 Task: Look for space in Senador Canedo, Brazil from 21st June, 2023 to 29th June, 2023 for 4 adults in price range Rs.7000 to Rs.12000. Place can be entire place with 2 bedrooms having 2 beds and 2 bathrooms. Property type can be house, flat, guest house. Amenities needed are: washing machine. Booking option can be shelf check-in. Required host language is Spanish.
Action: Mouse moved to (351, 176)
Screenshot: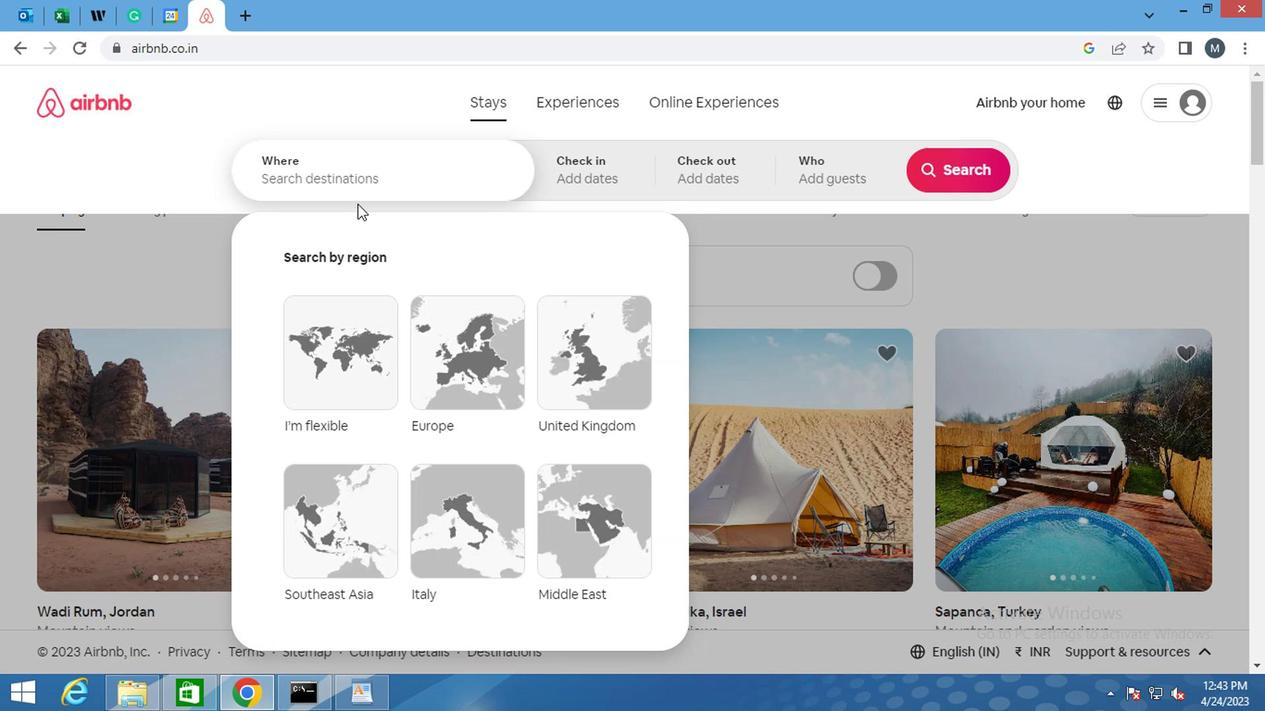 
Action: Mouse pressed left at (351, 176)
Screenshot: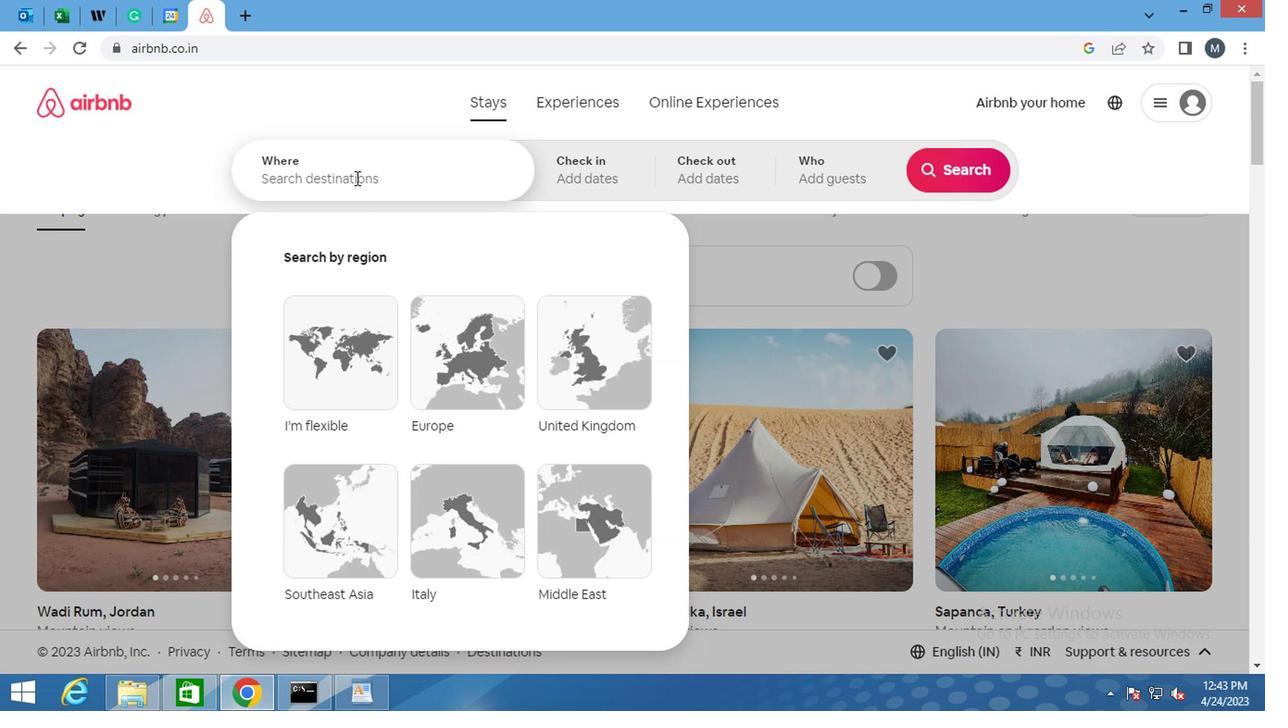 
Action: Mouse moved to (347, 177)
Screenshot: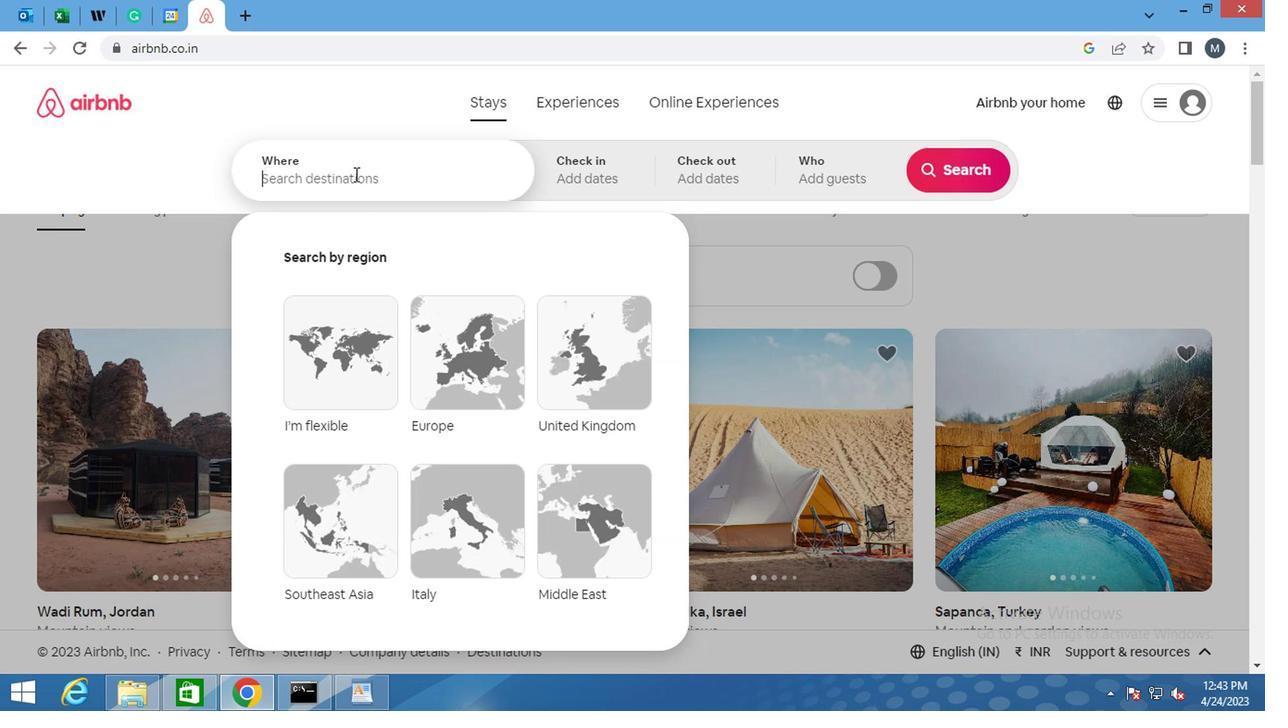 
Action: Key pressed <Key.shift>SENADOR<Key.space><Key.shift>CANEDO,<Key.space><Key.shift>BRAZIL<Key.enter>
Screenshot: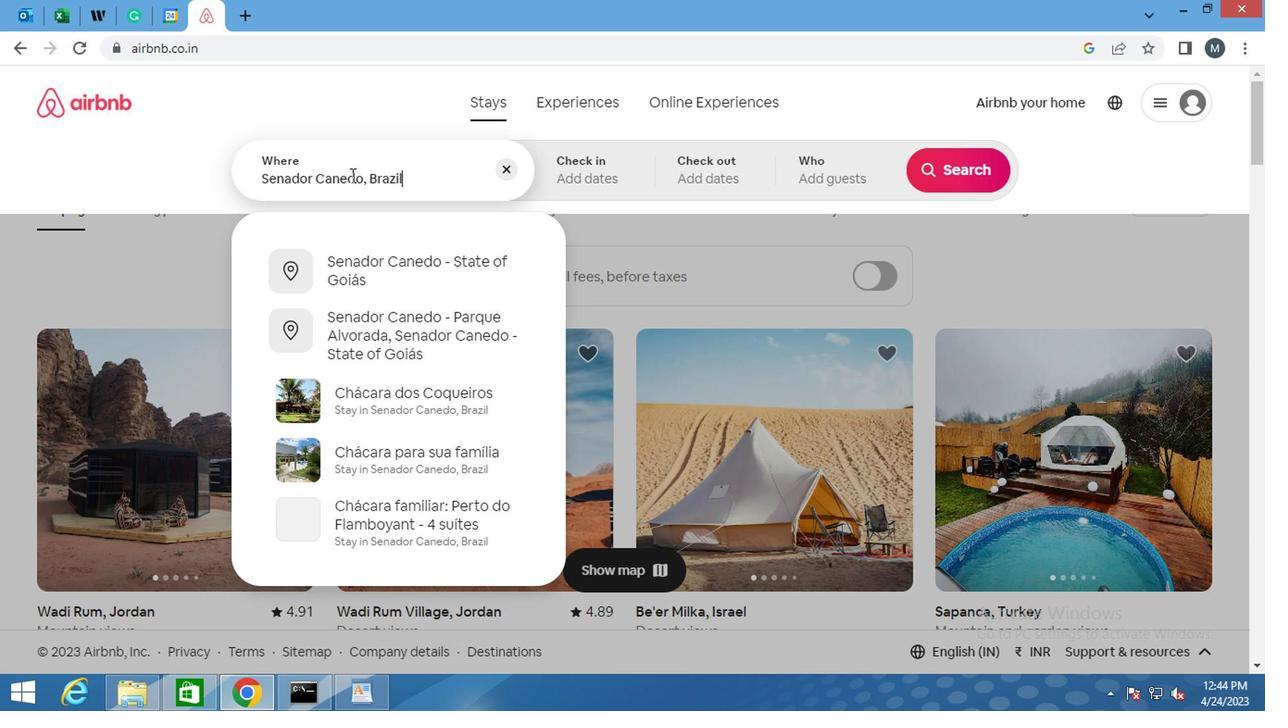 
Action: Mouse moved to (944, 317)
Screenshot: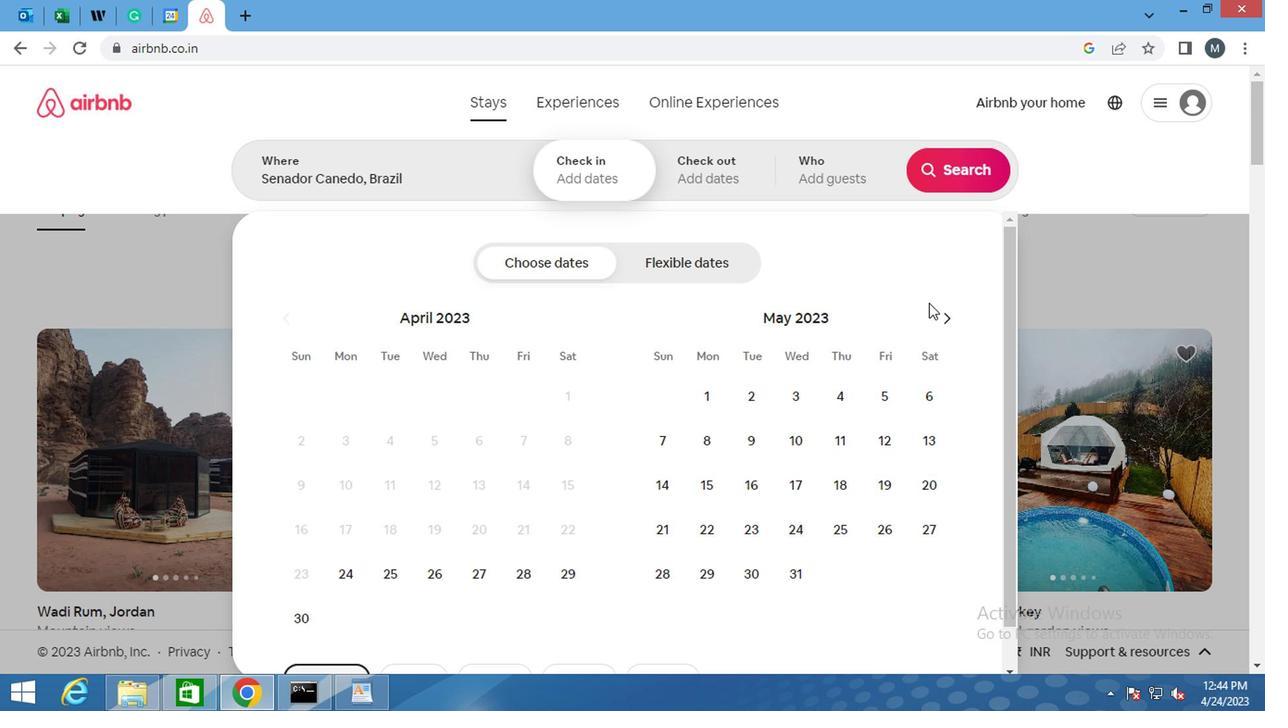 
Action: Mouse pressed left at (944, 317)
Screenshot: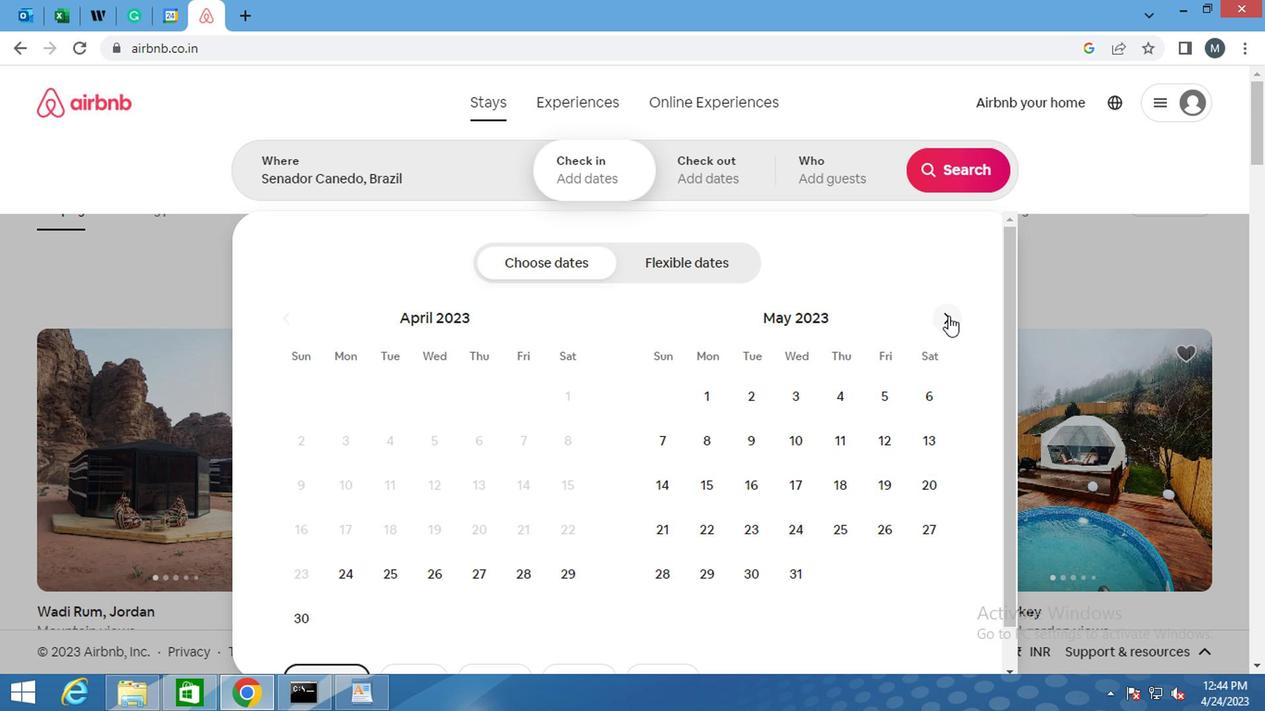 
Action: Mouse moved to (943, 316)
Screenshot: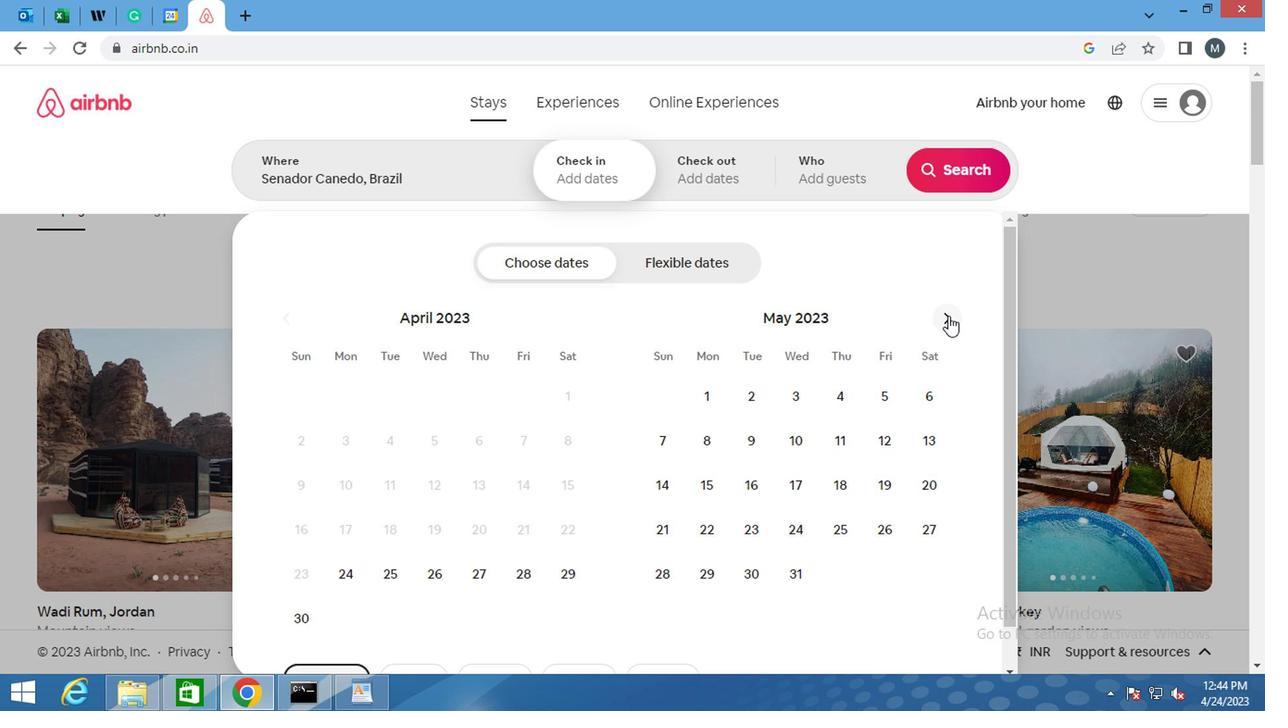 
Action: Mouse pressed left at (943, 316)
Screenshot: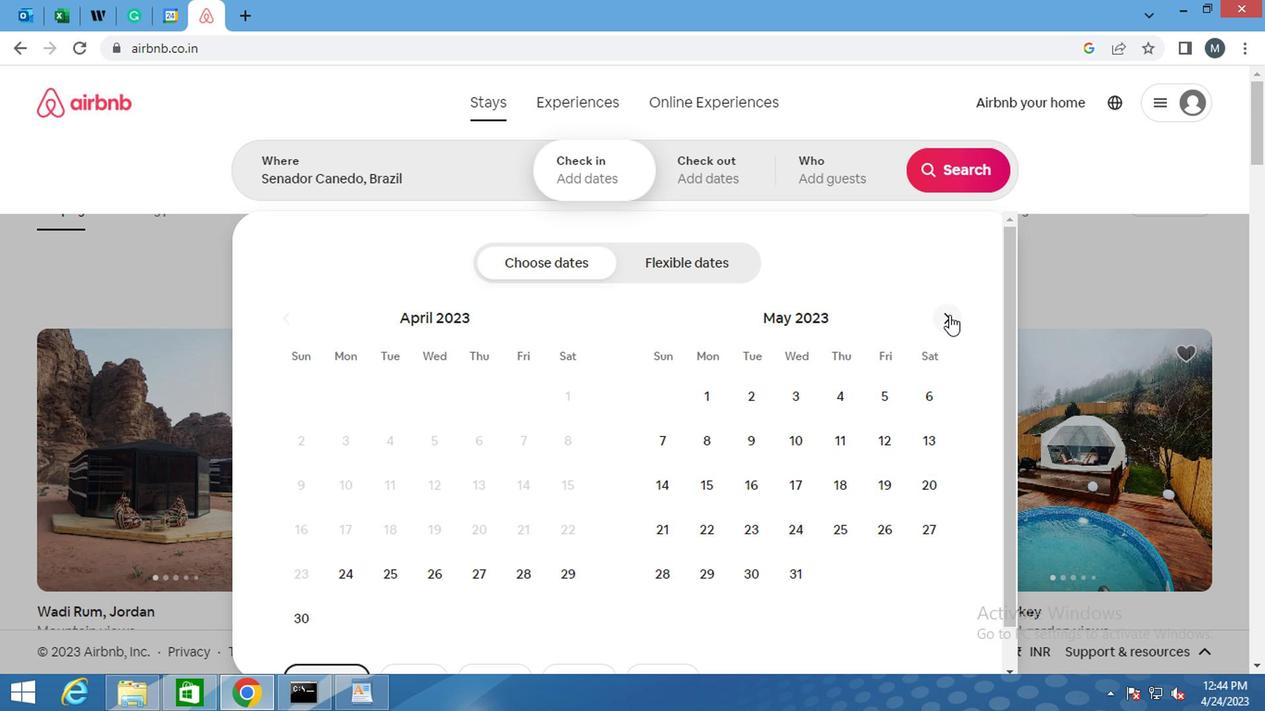 
Action: Mouse moved to (420, 526)
Screenshot: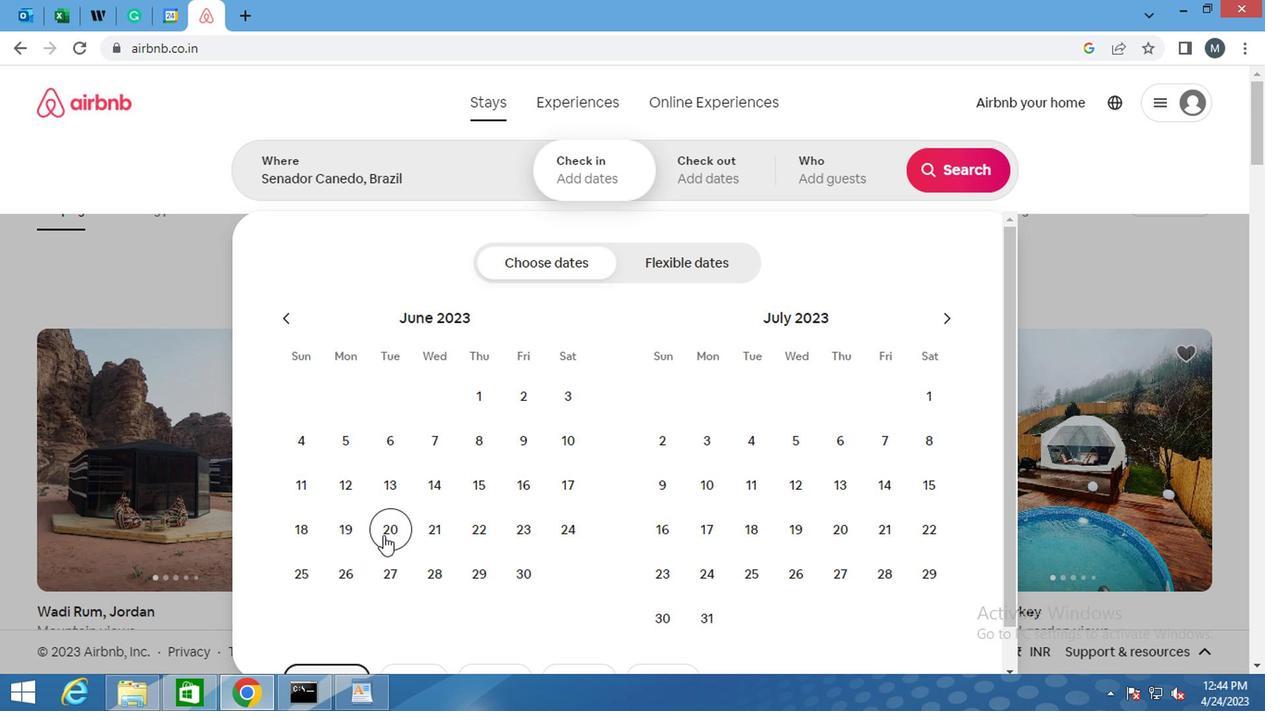 
Action: Mouse pressed left at (420, 526)
Screenshot: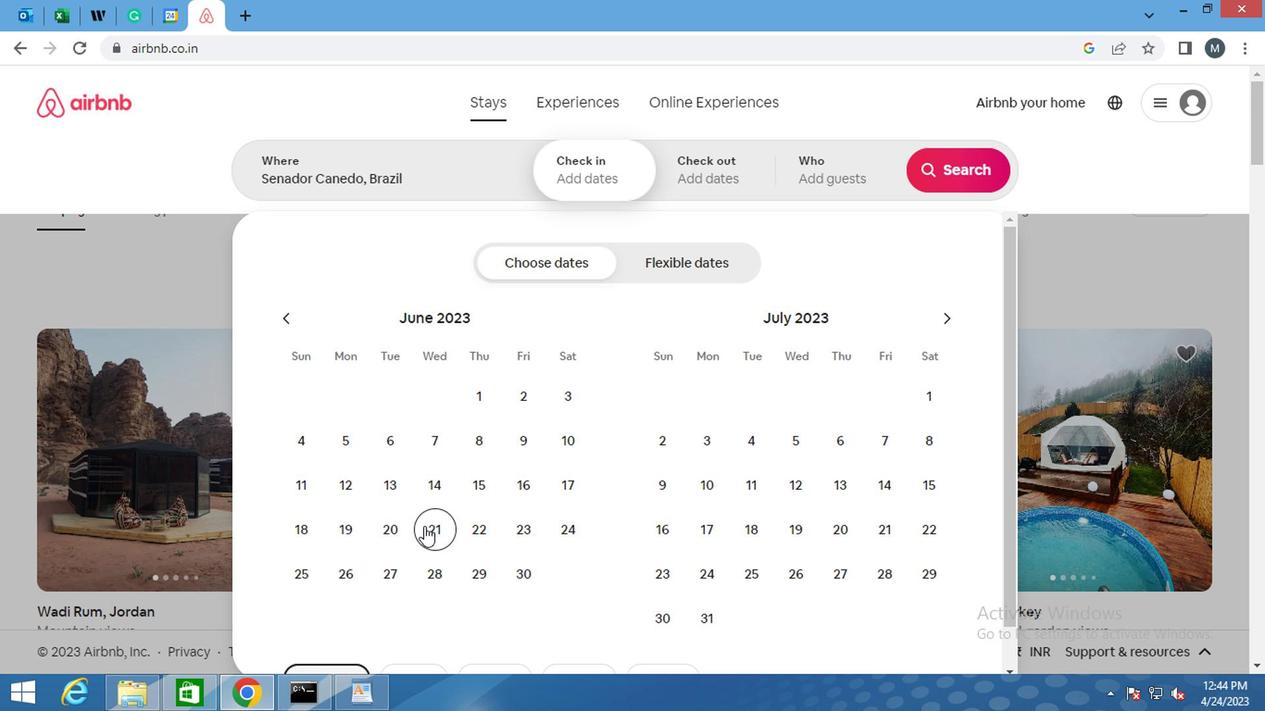 
Action: Mouse moved to (464, 576)
Screenshot: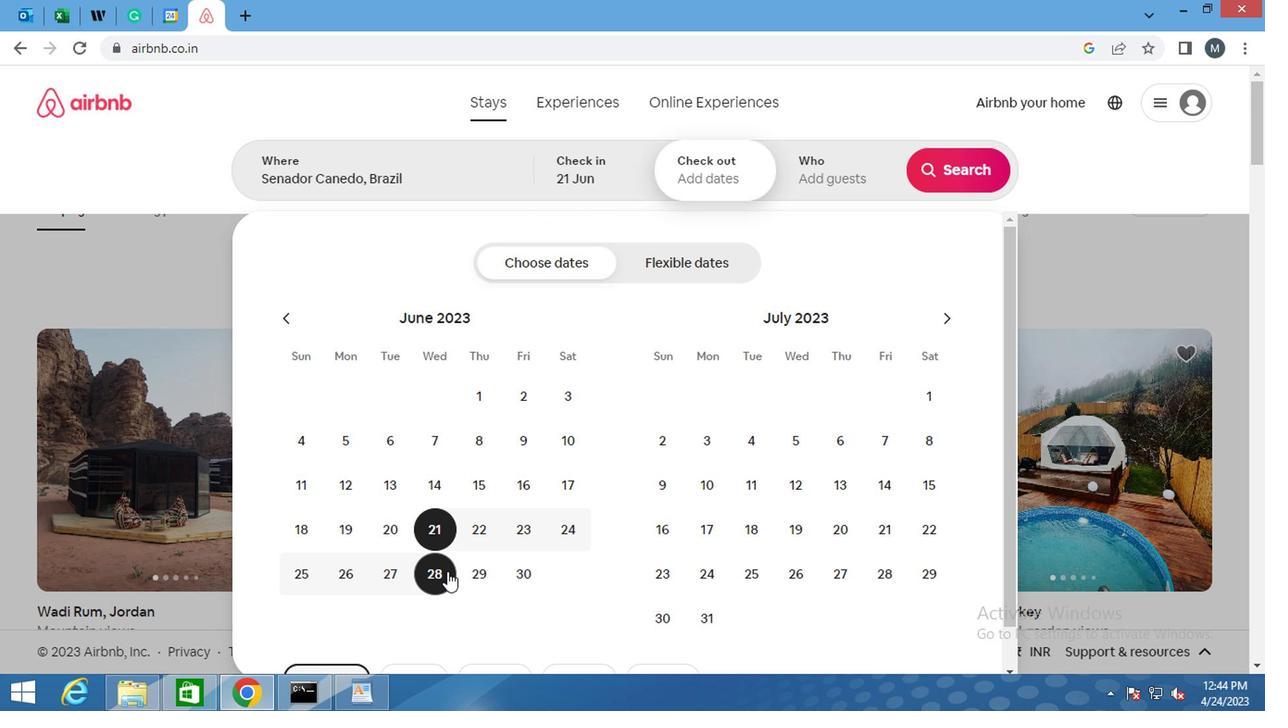 
Action: Mouse pressed left at (464, 576)
Screenshot: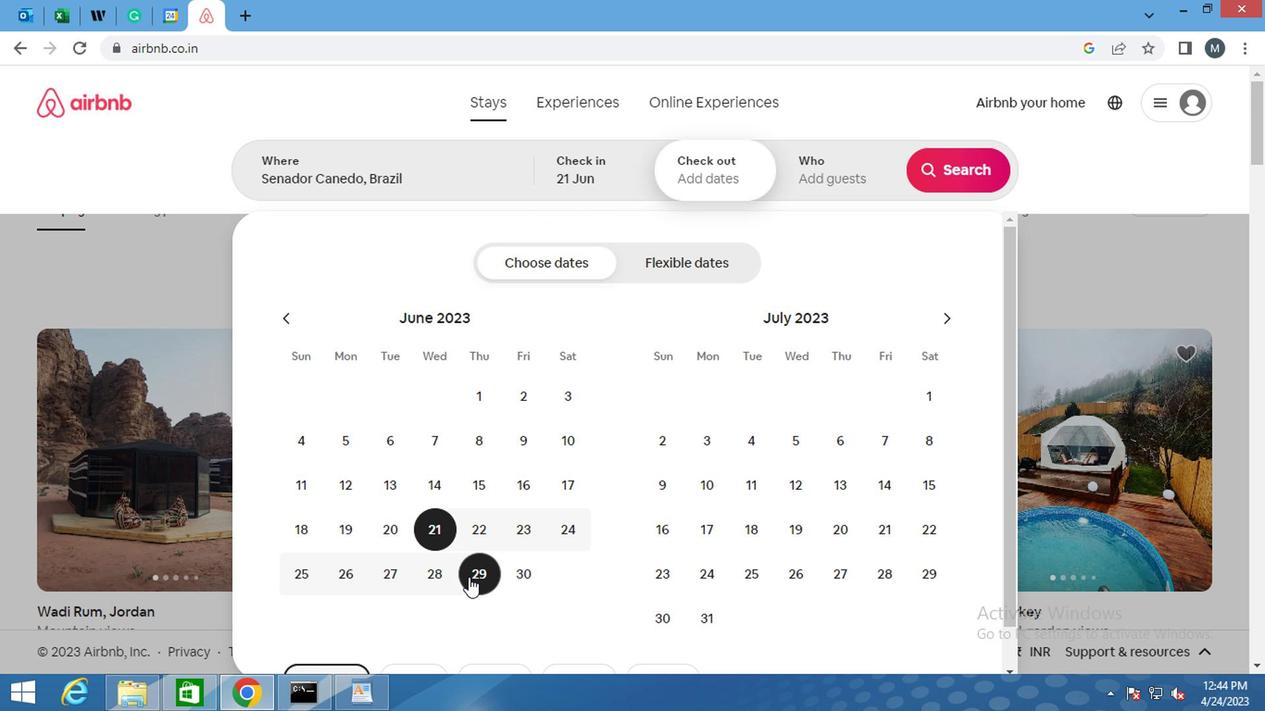 
Action: Mouse moved to (832, 183)
Screenshot: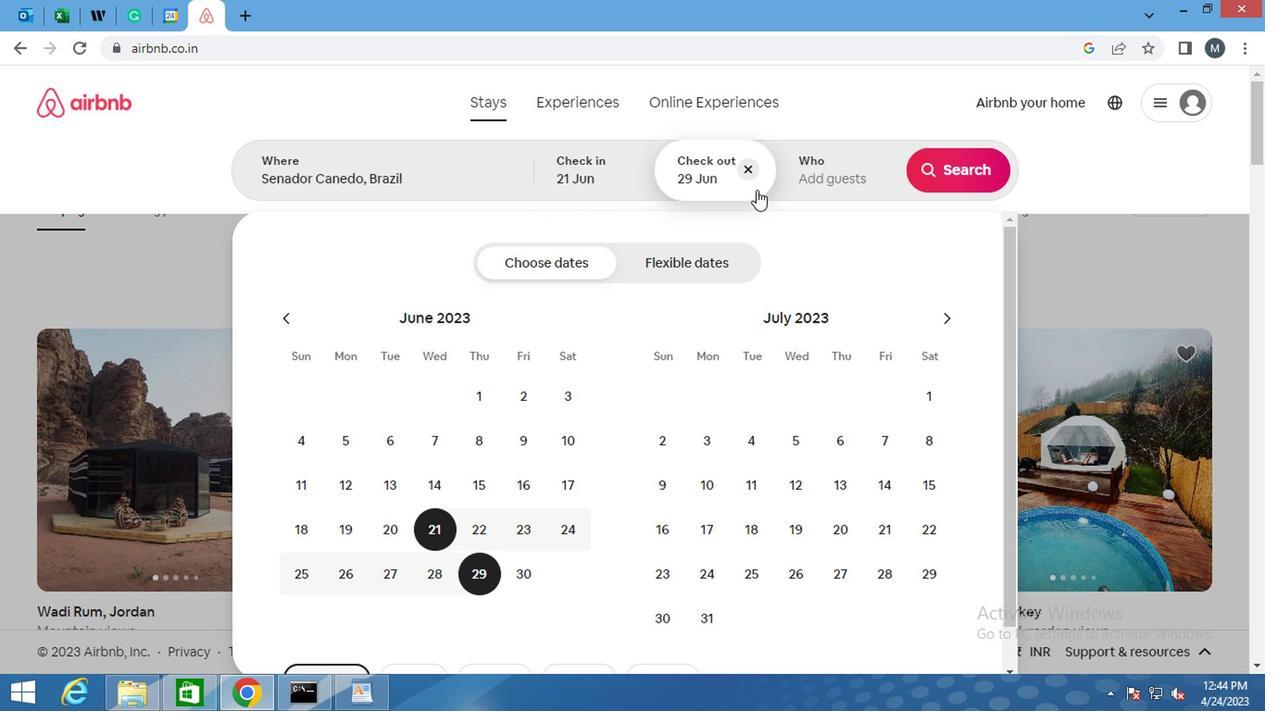 
Action: Mouse pressed left at (832, 183)
Screenshot: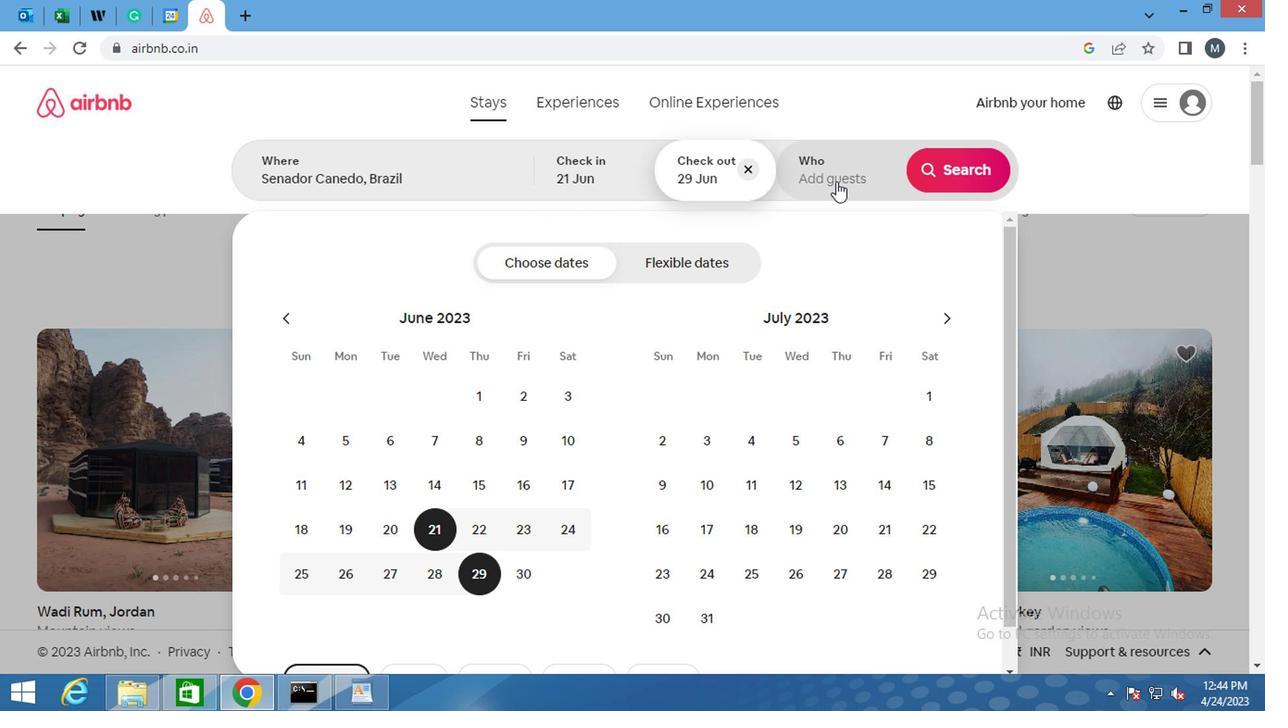 
Action: Mouse moved to (957, 264)
Screenshot: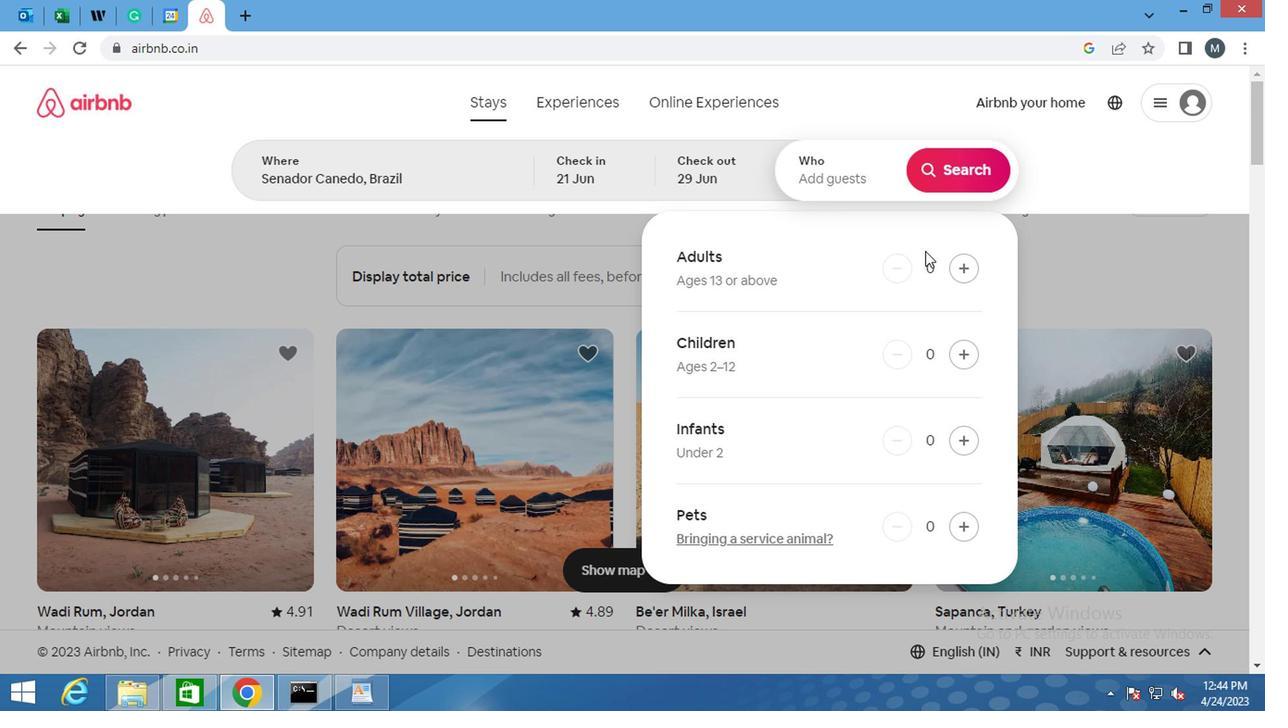 
Action: Mouse pressed left at (957, 264)
Screenshot: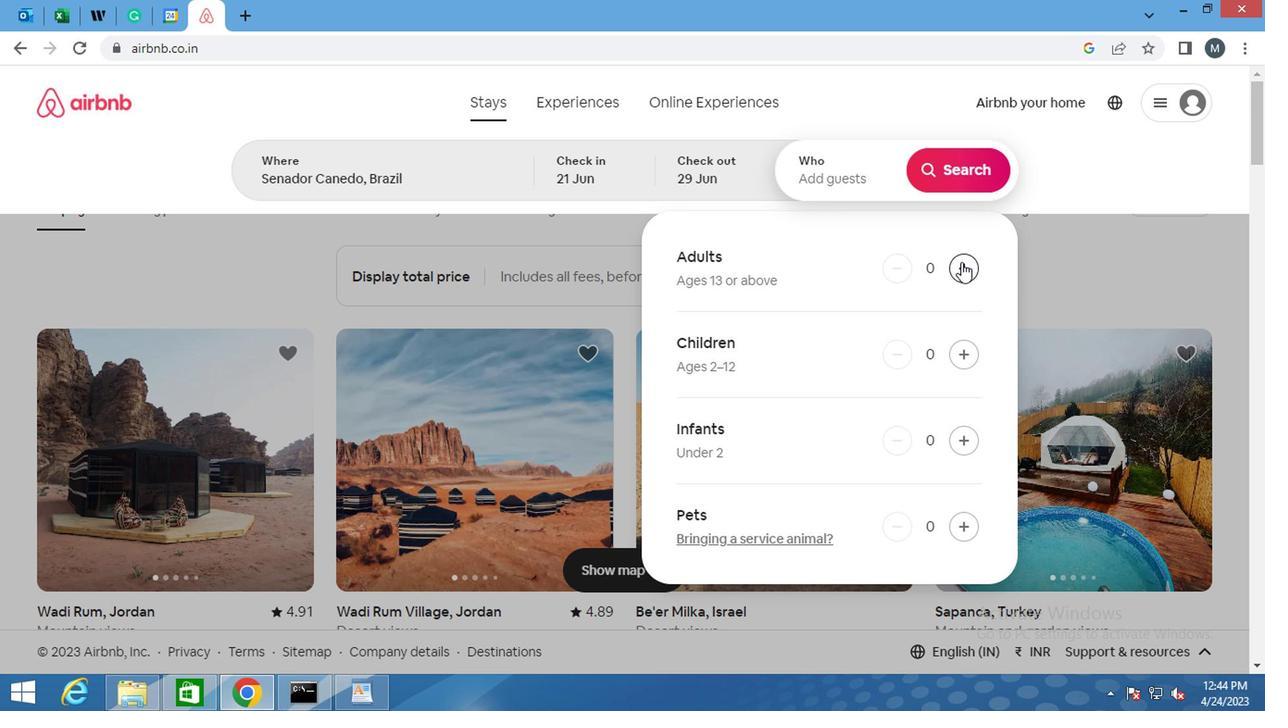 
Action: Mouse pressed left at (957, 264)
Screenshot: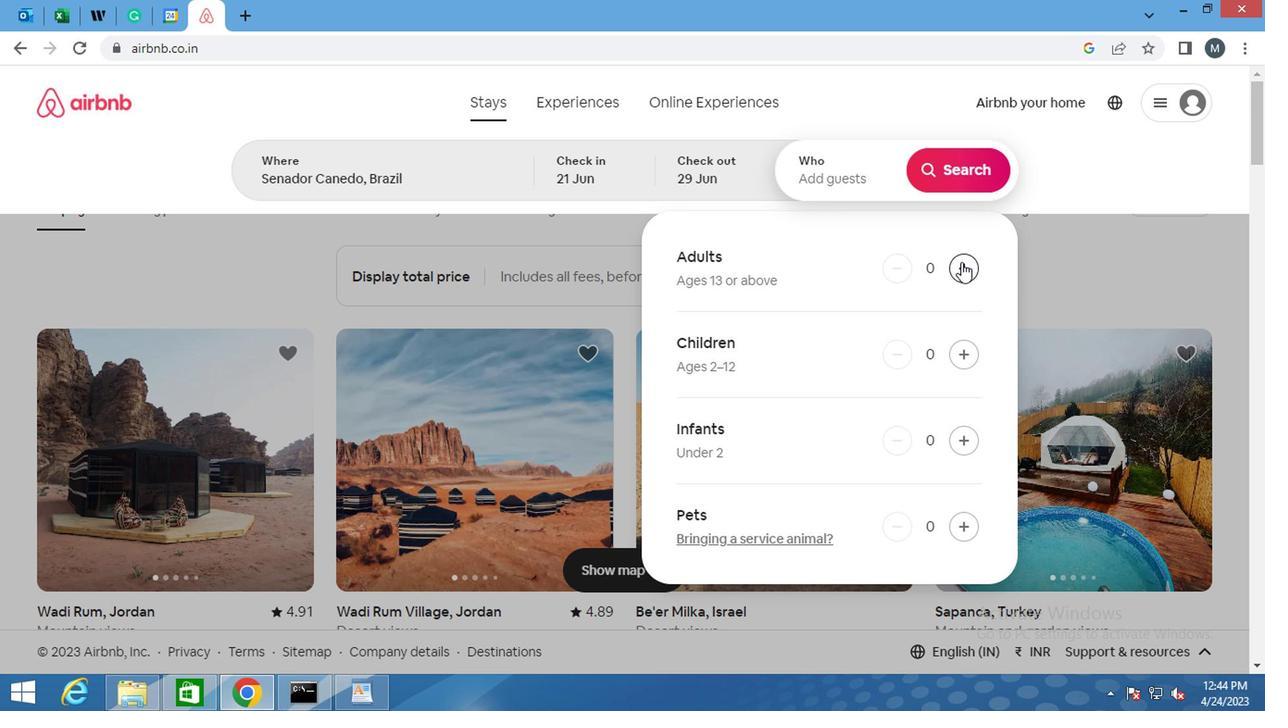 
Action: Mouse moved to (958, 265)
Screenshot: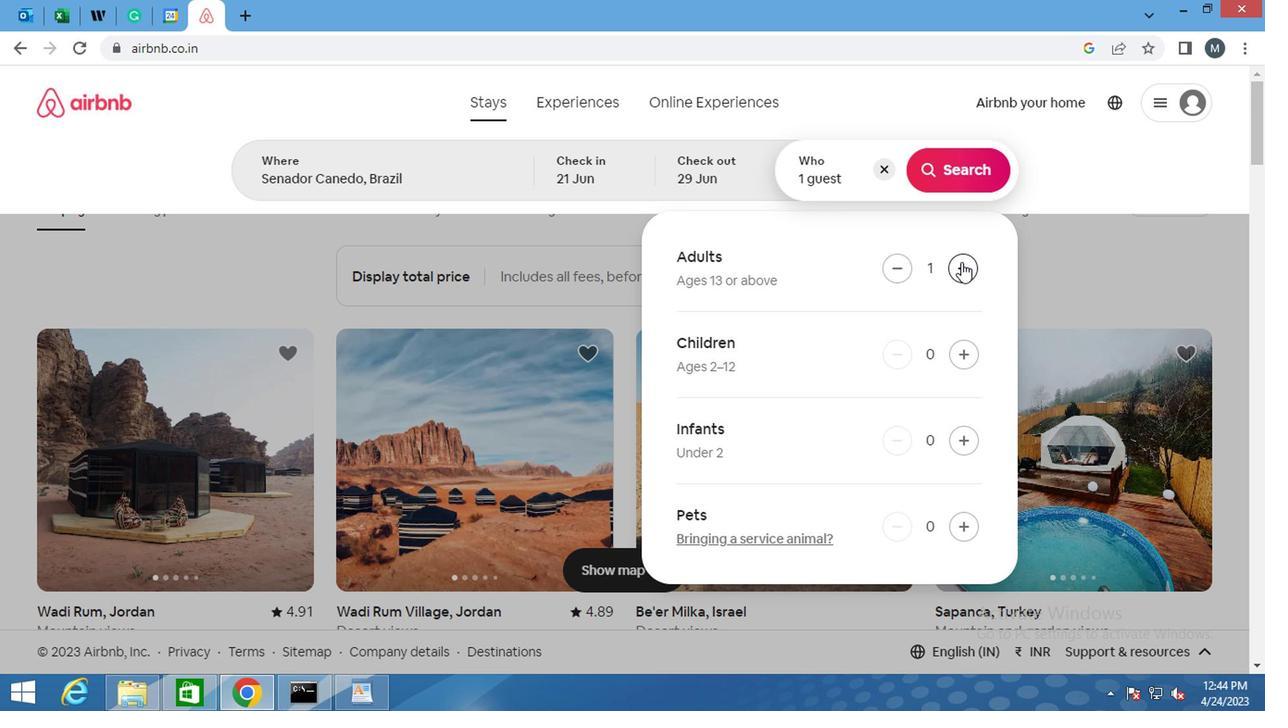 
Action: Mouse pressed left at (958, 265)
Screenshot: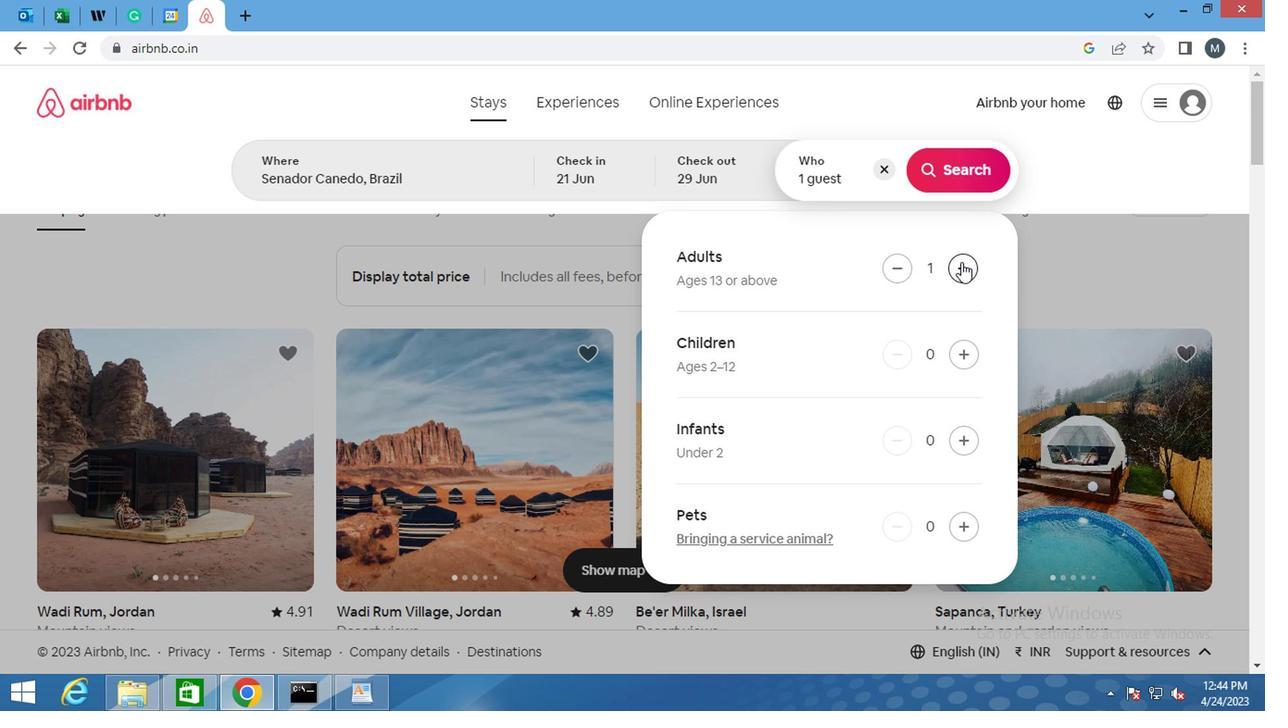 
Action: Mouse pressed left at (958, 265)
Screenshot: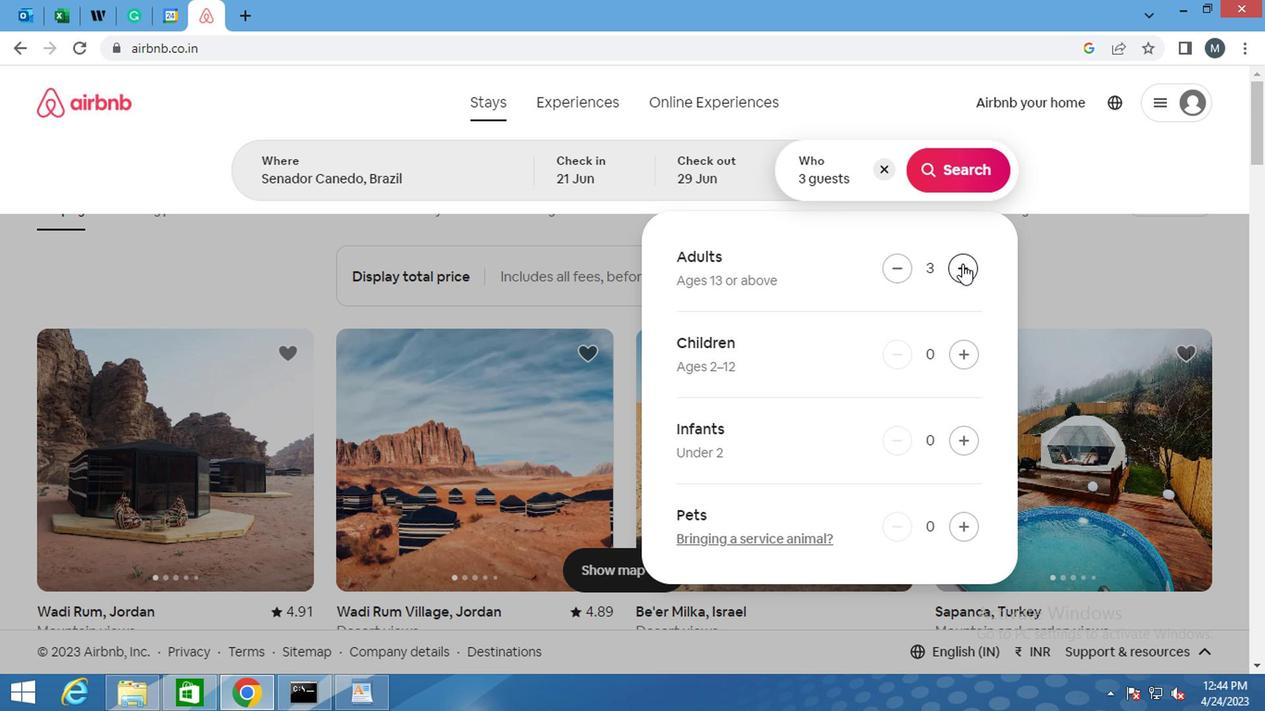 
Action: Mouse moved to (950, 260)
Screenshot: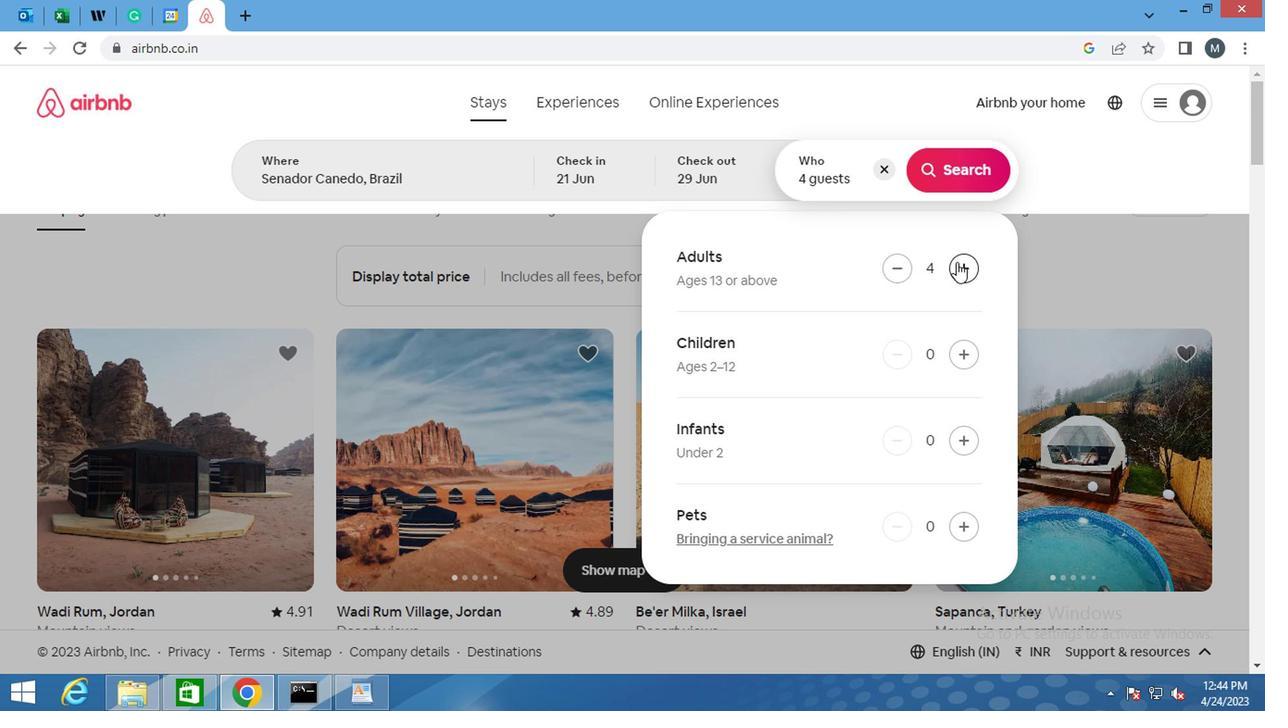 
Action: Mouse scrolled (950, 259) with delta (0, 0)
Screenshot: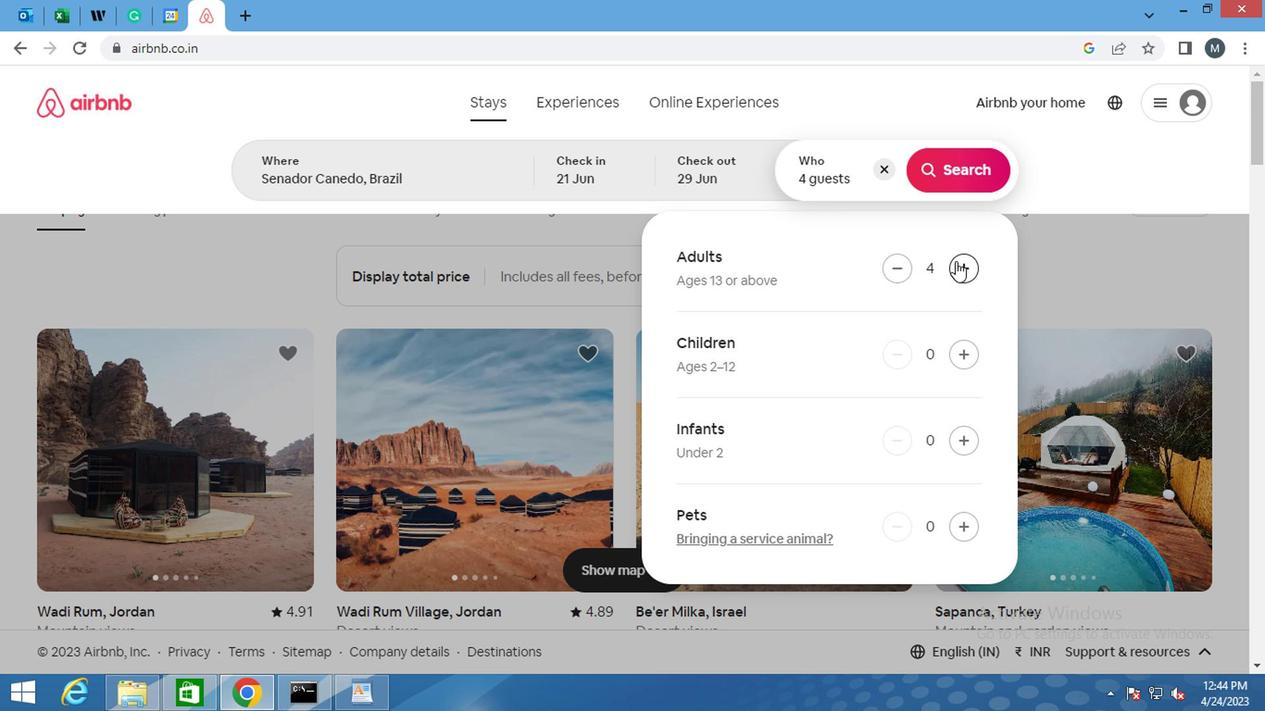 
Action: Mouse moved to (950, 258)
Screenshot: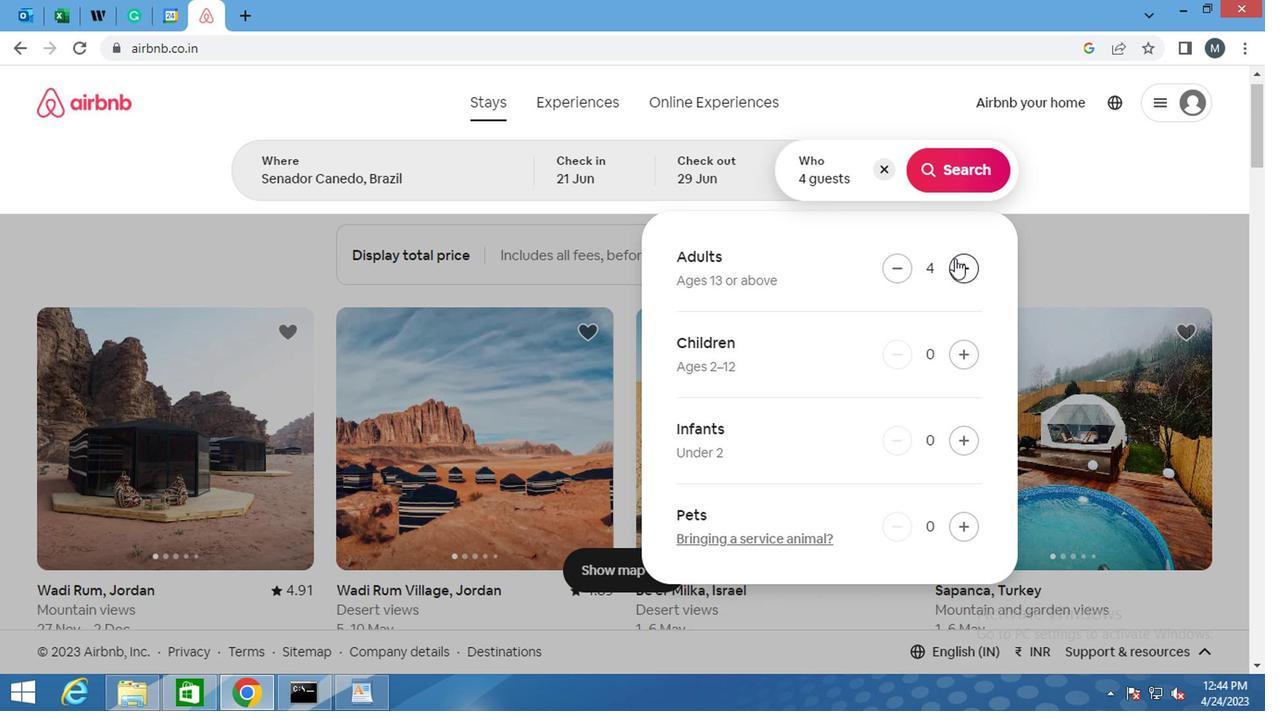 
Action: Mouse scrolled (950, 259) with delta (0, 1)
Screenshot: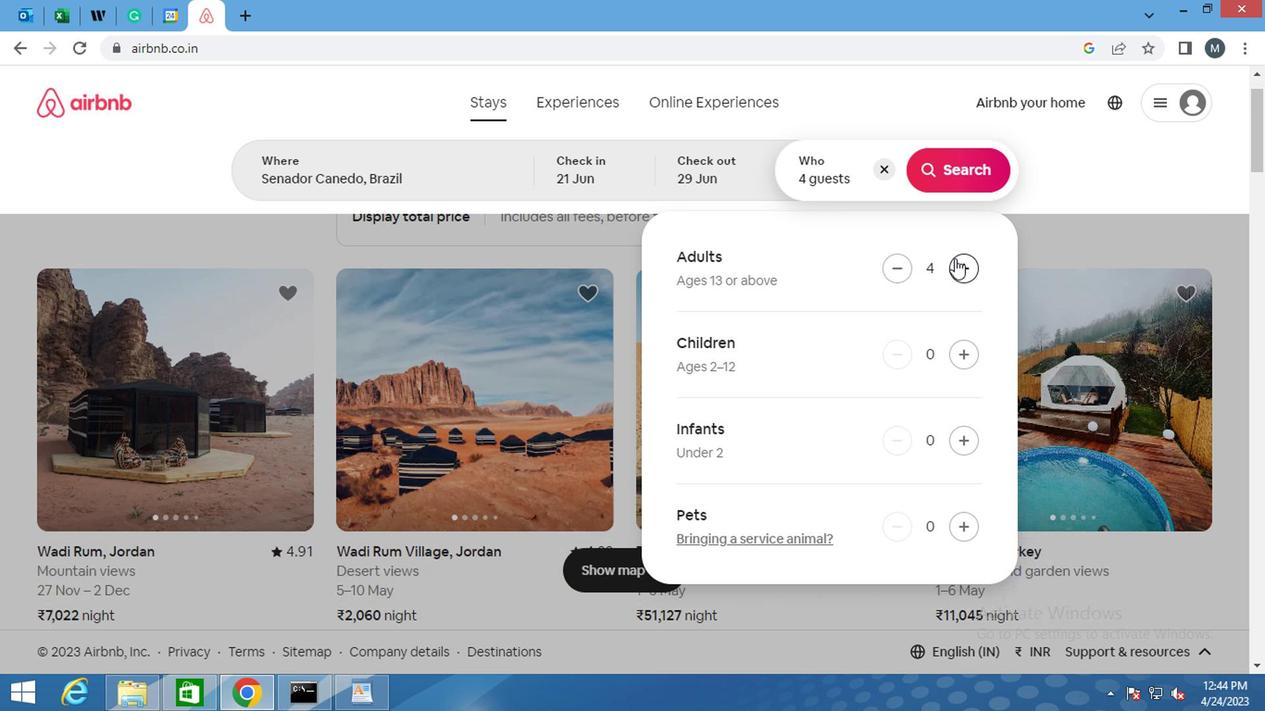 
Action: Mouse moved to (1189, 188)
Screenshot: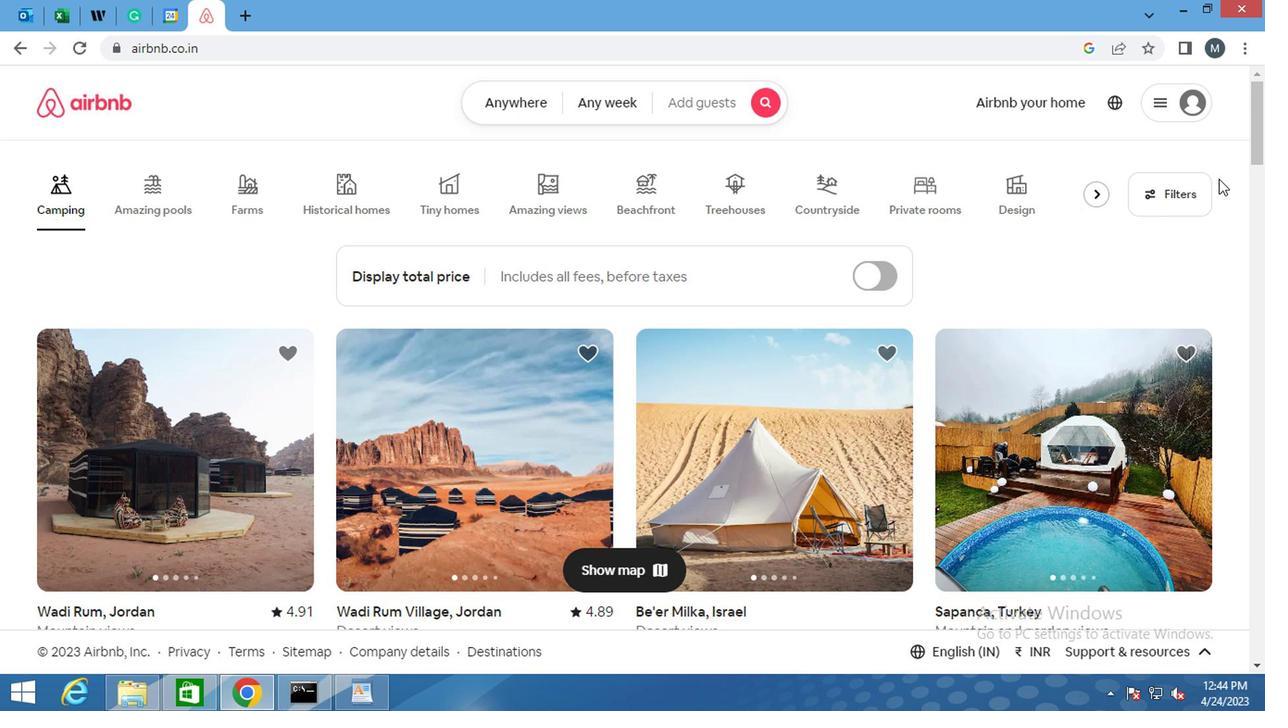 
Action: Mouse pressed left at (1189, 188)
Screenshot: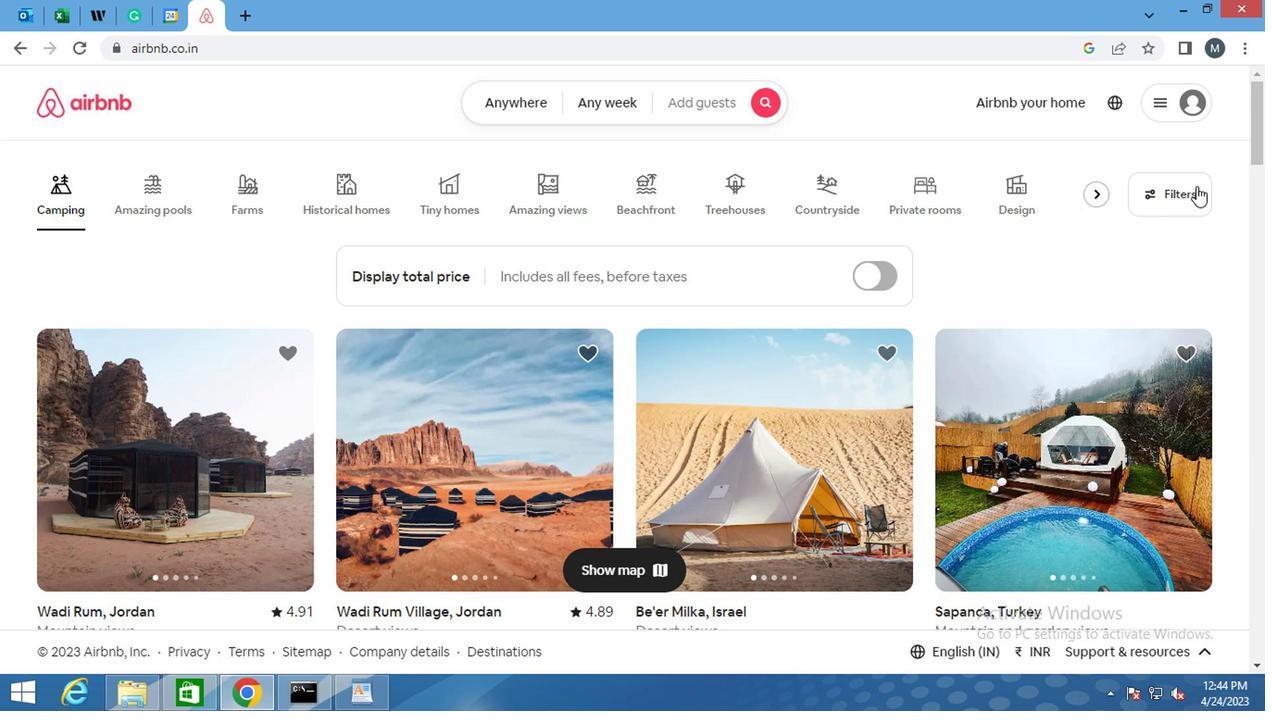 
Action: Mouse moved to (441, 414)
Screenshot: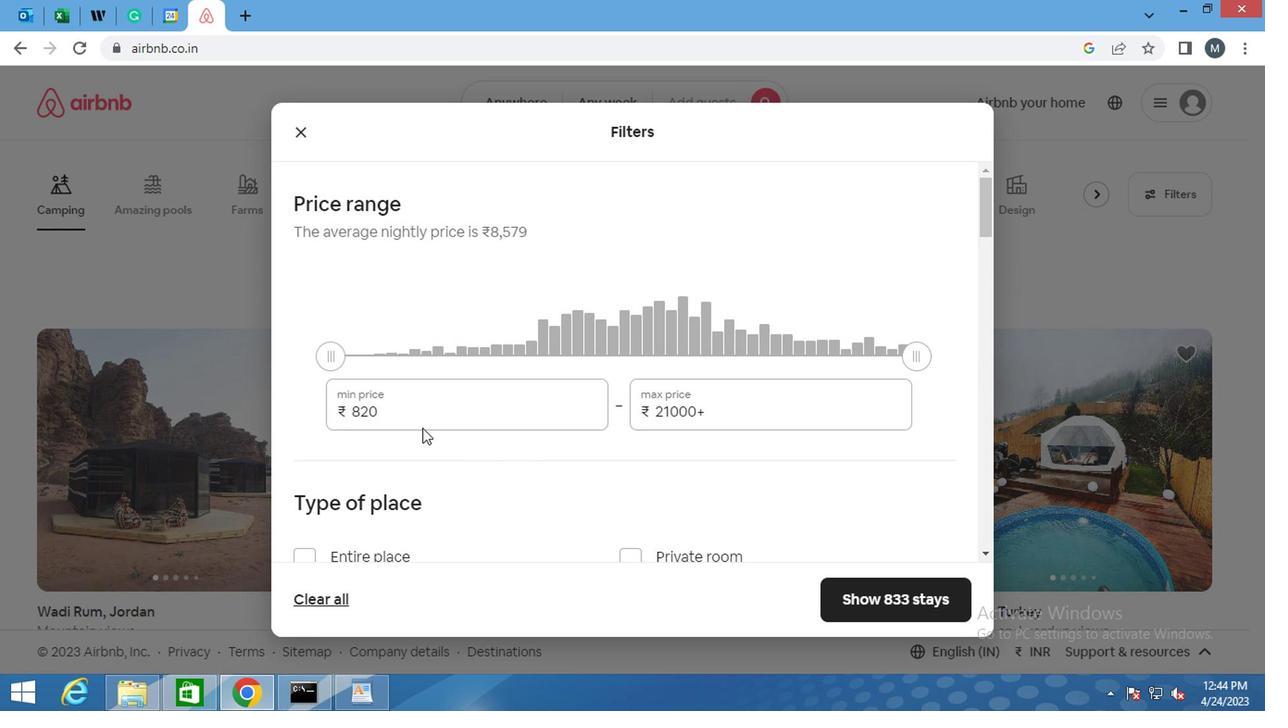 
Action: Mouse pressed left at (441, 414)
Screenshot: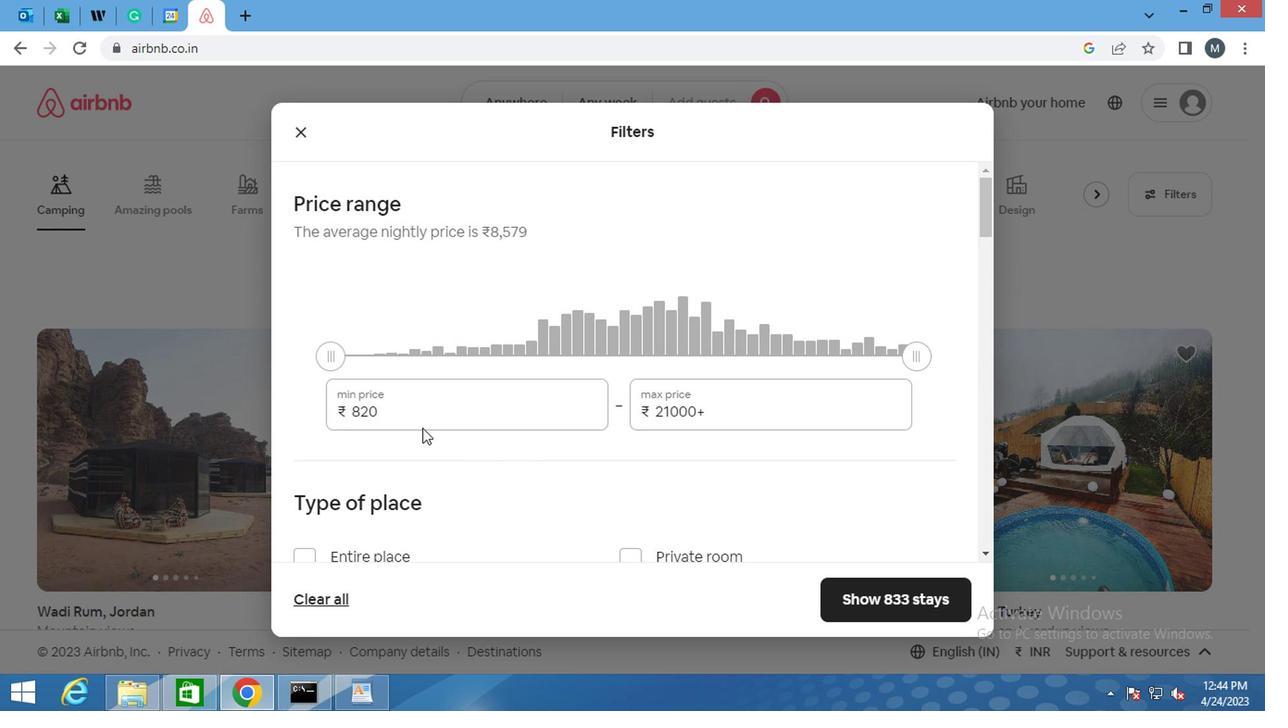 
Action: Mouse moved to (441, 414)
Screenshot: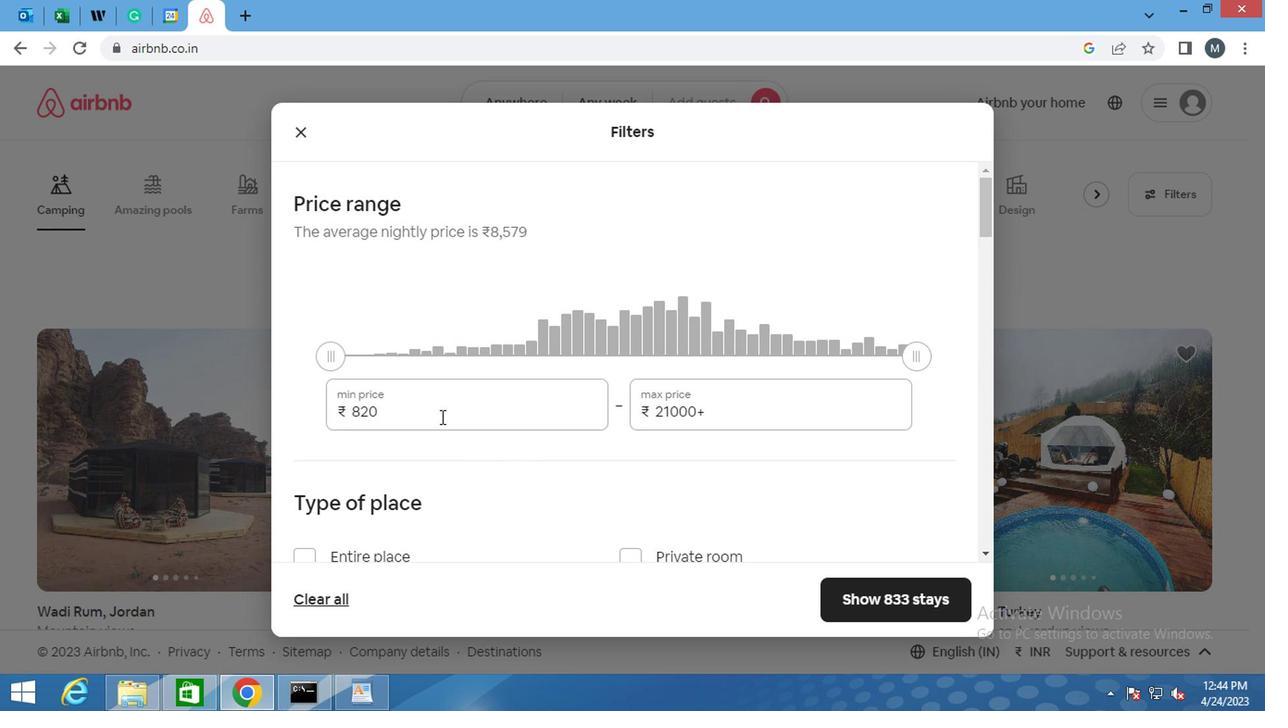 
Action: Mouse pressed left at (441, 414)
Screenshot: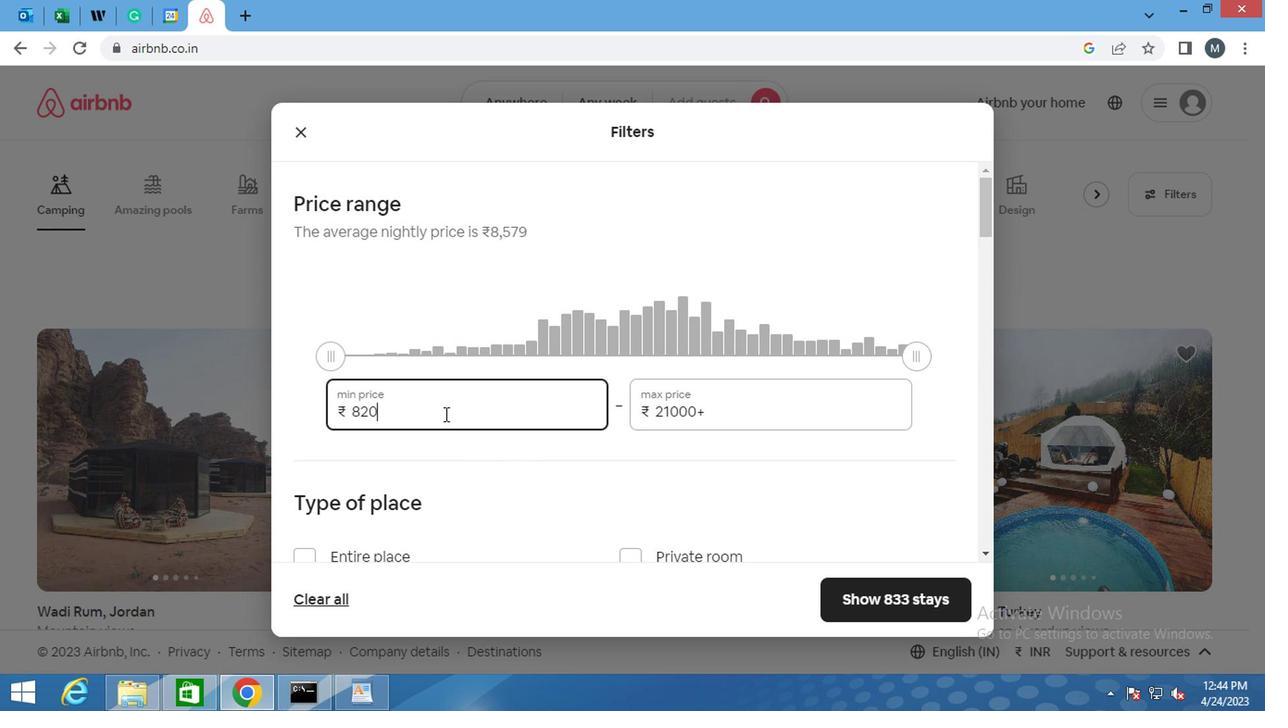 
Action: Mouse moved to (441, 413)
Screenshot: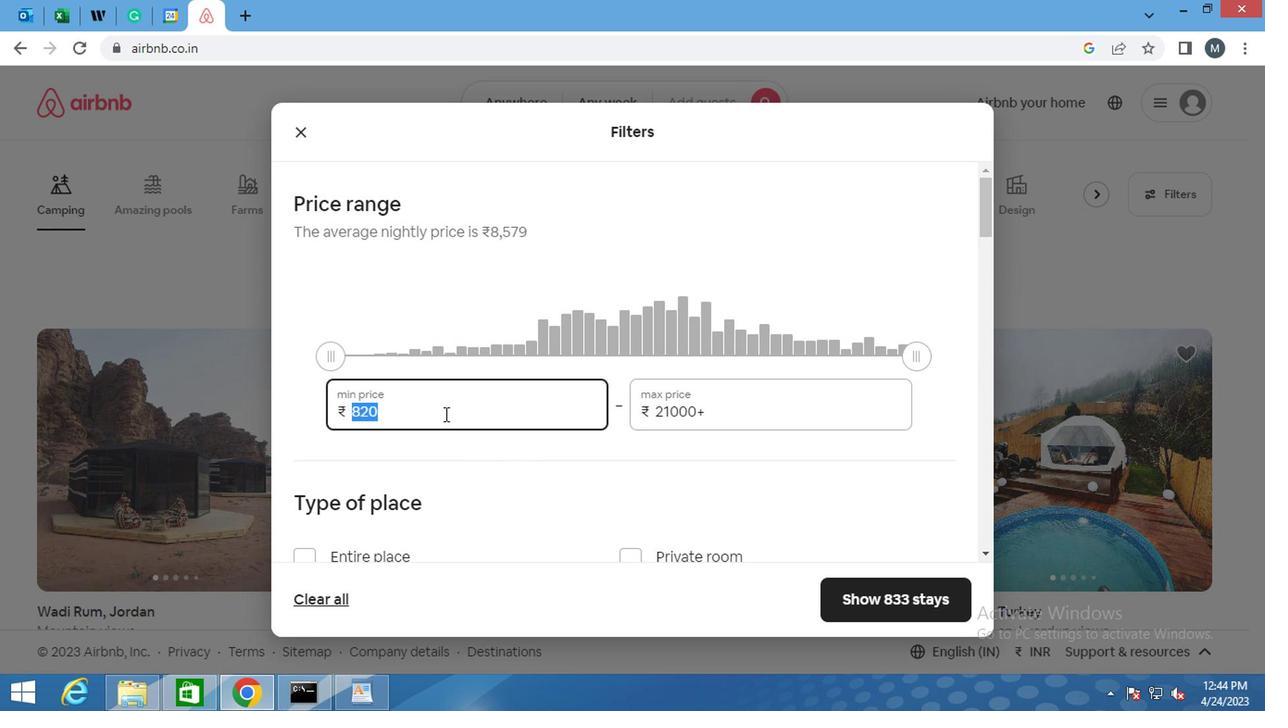 
Action: Key pressed 7
Screenshot: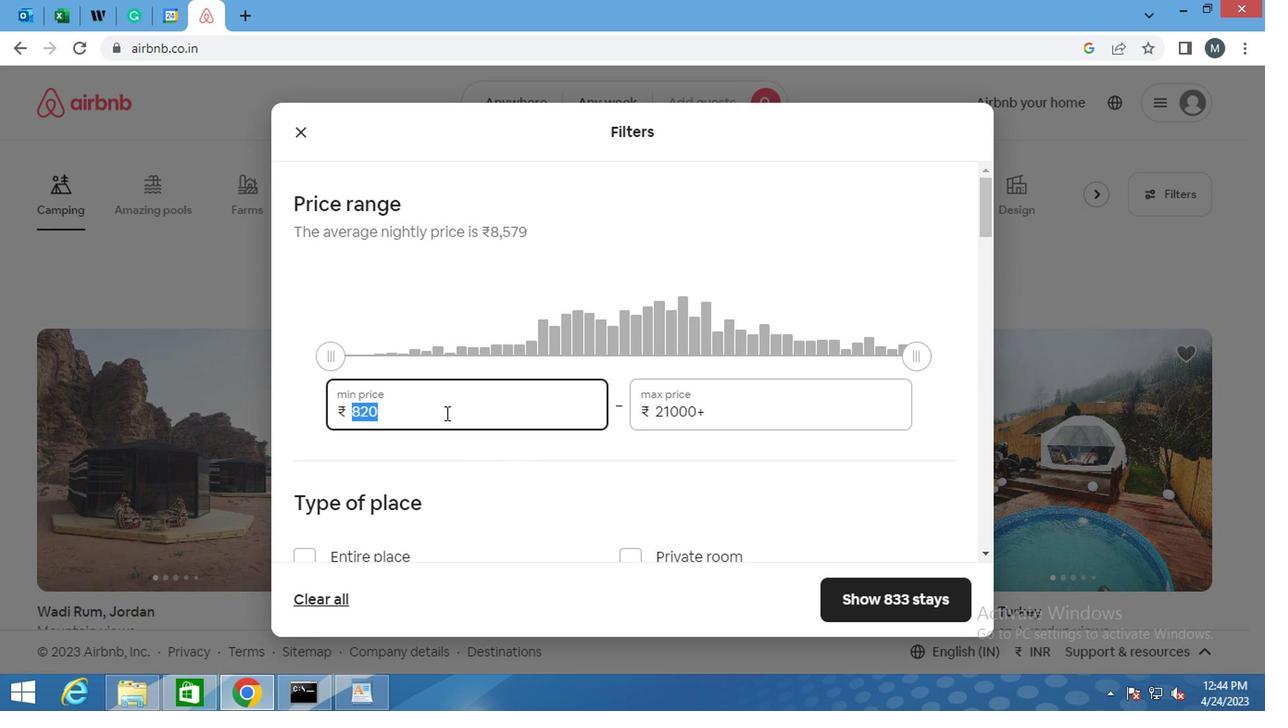 
Action: Mouse moved to (447, 413)
Screenshot: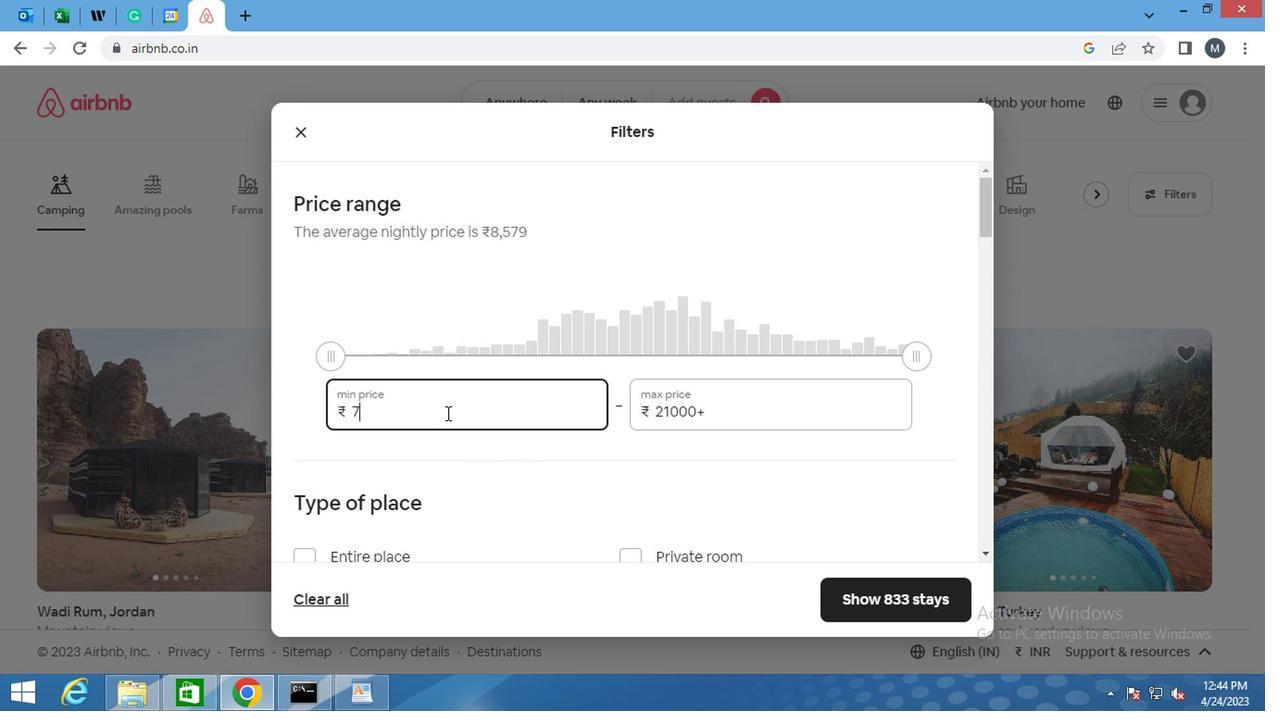 
Action: Key pressed 0
Screenshot: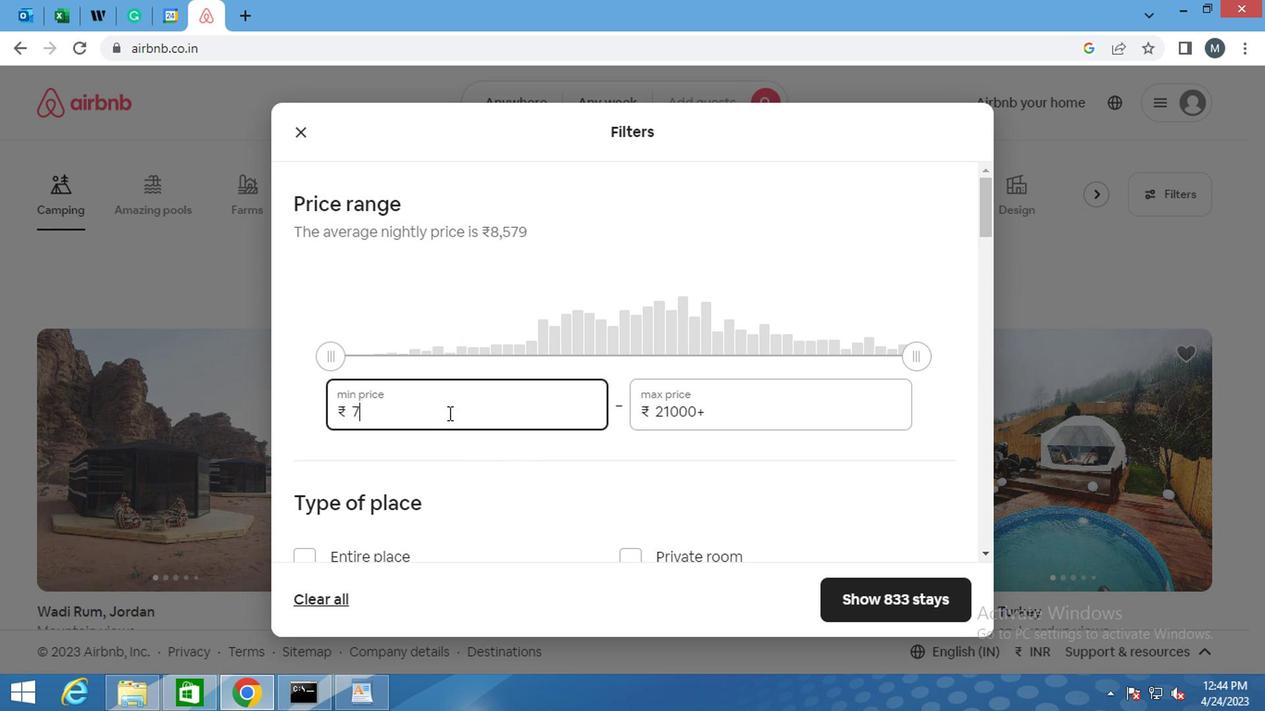 
Action: Mouse moved to (448, 413)
Screenshot: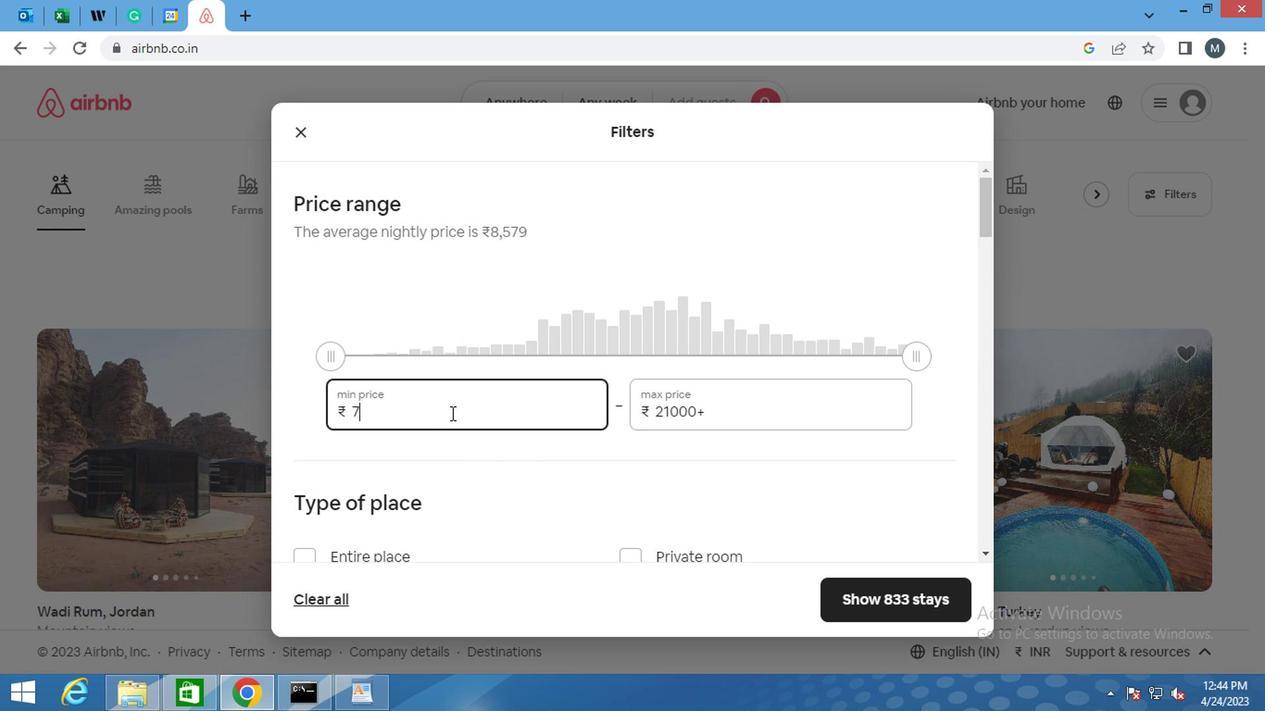
Action: Key pressed 0
Screenshot: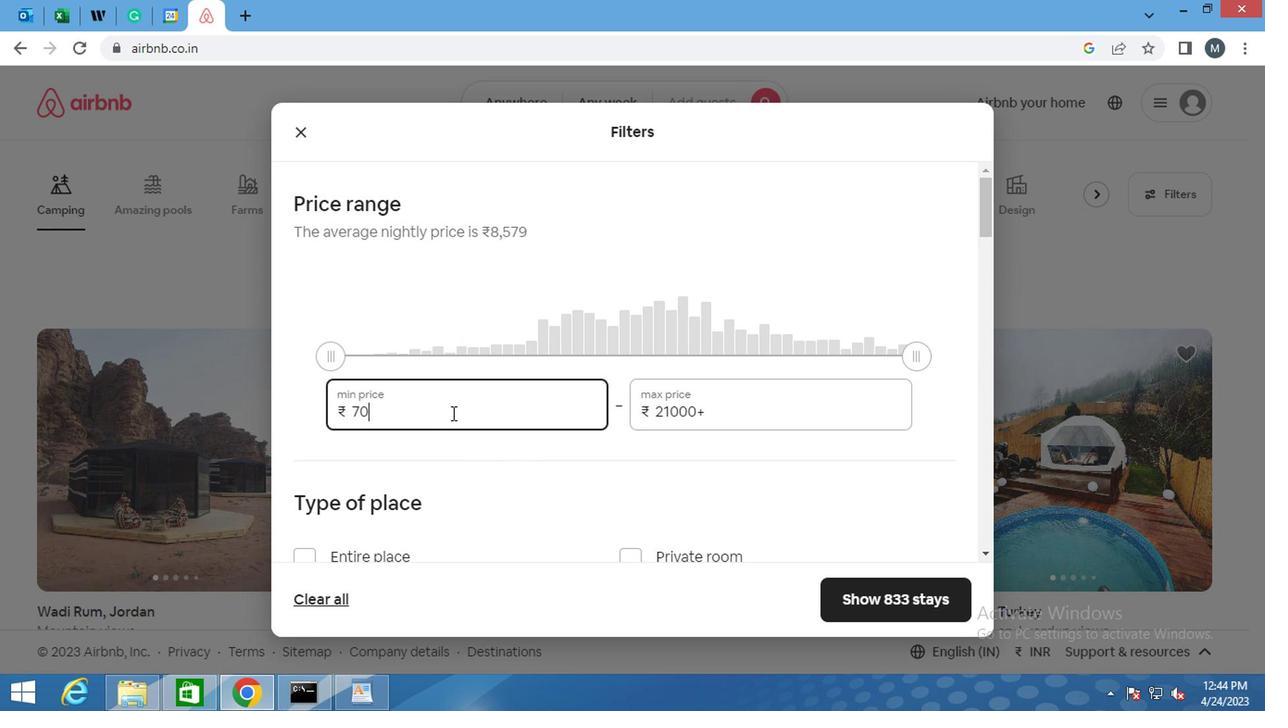 
Action: Mouse moved to (449, 414)
Screenshot: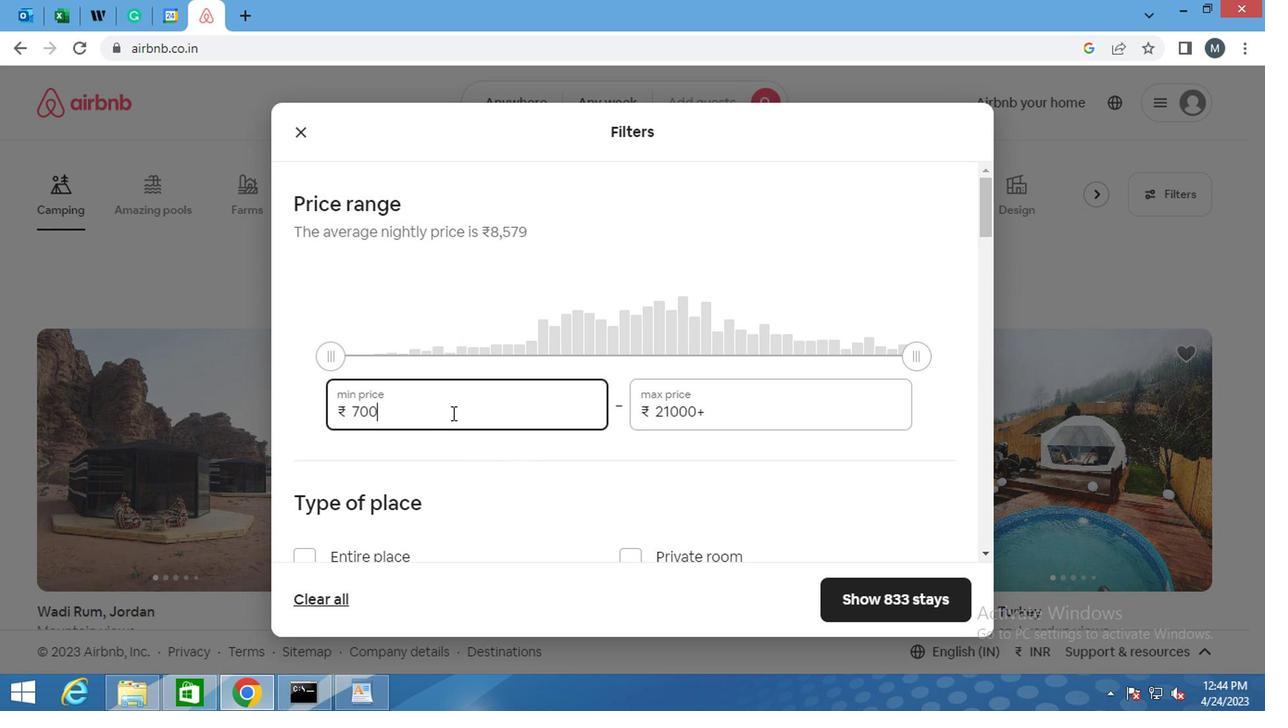 
Action: Key pressed 0
Screenshot: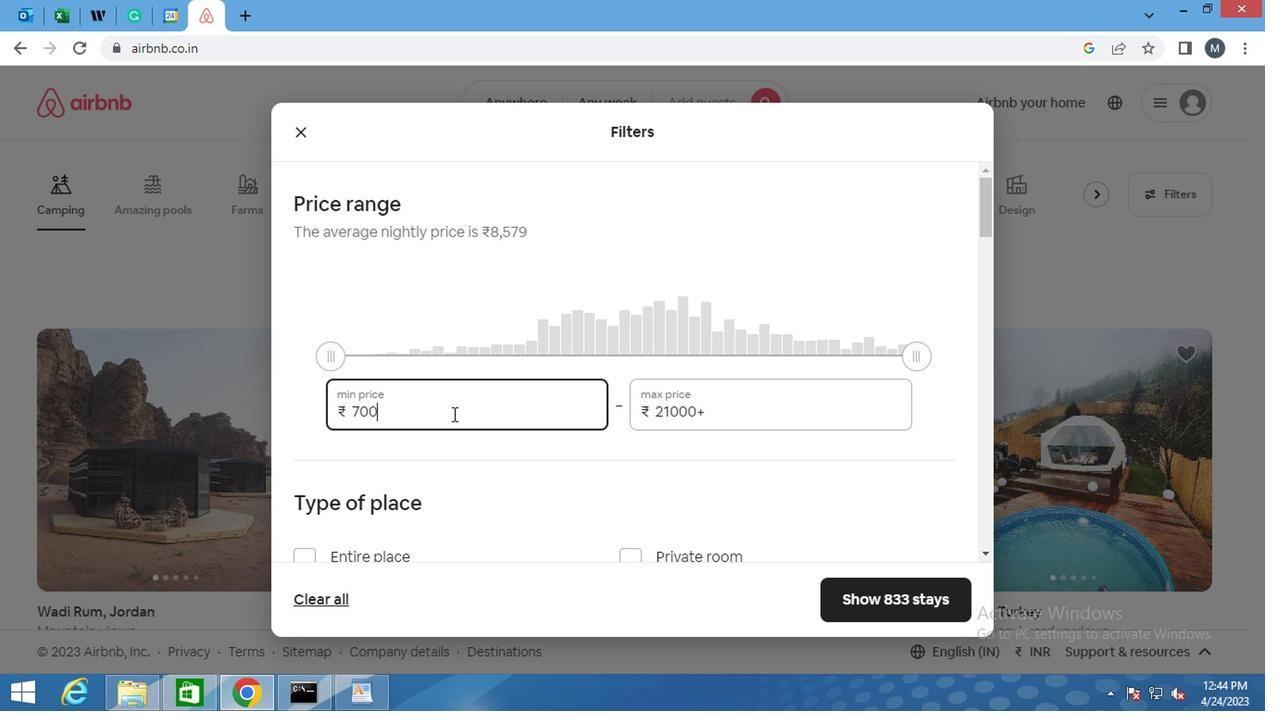 
Action: Mouse moved to (734, 413)
Screenshot: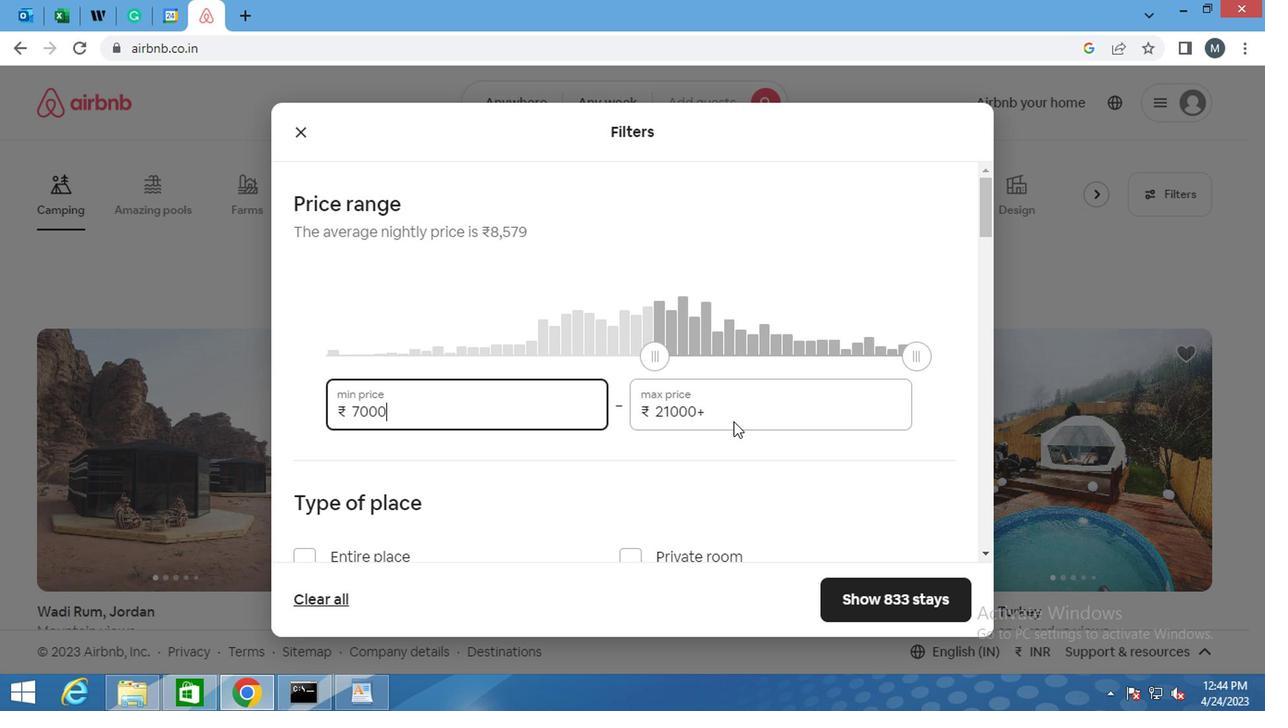
Action: Mouse pressed left at (734, 413)
Screenshot: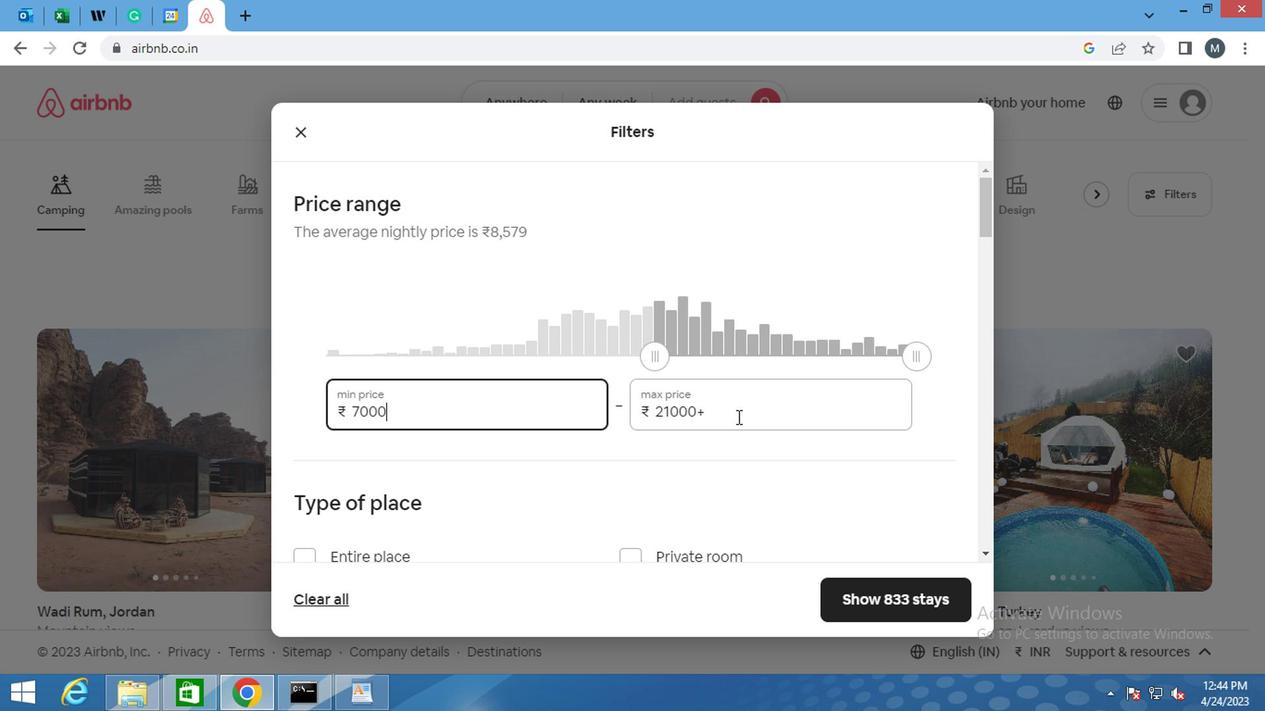 
Action: Mouse pressed left at (734, 413)
Screenshot: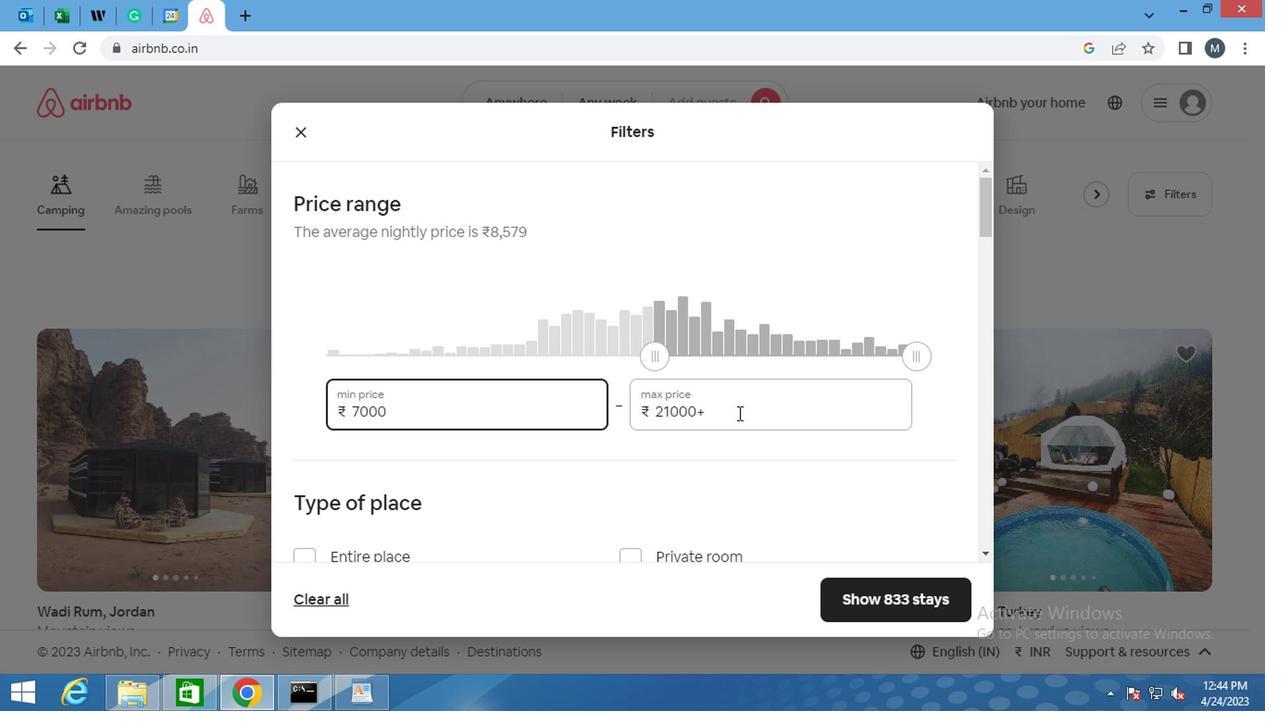 
Action: Mouse moved to (748, 411)
Screenshot: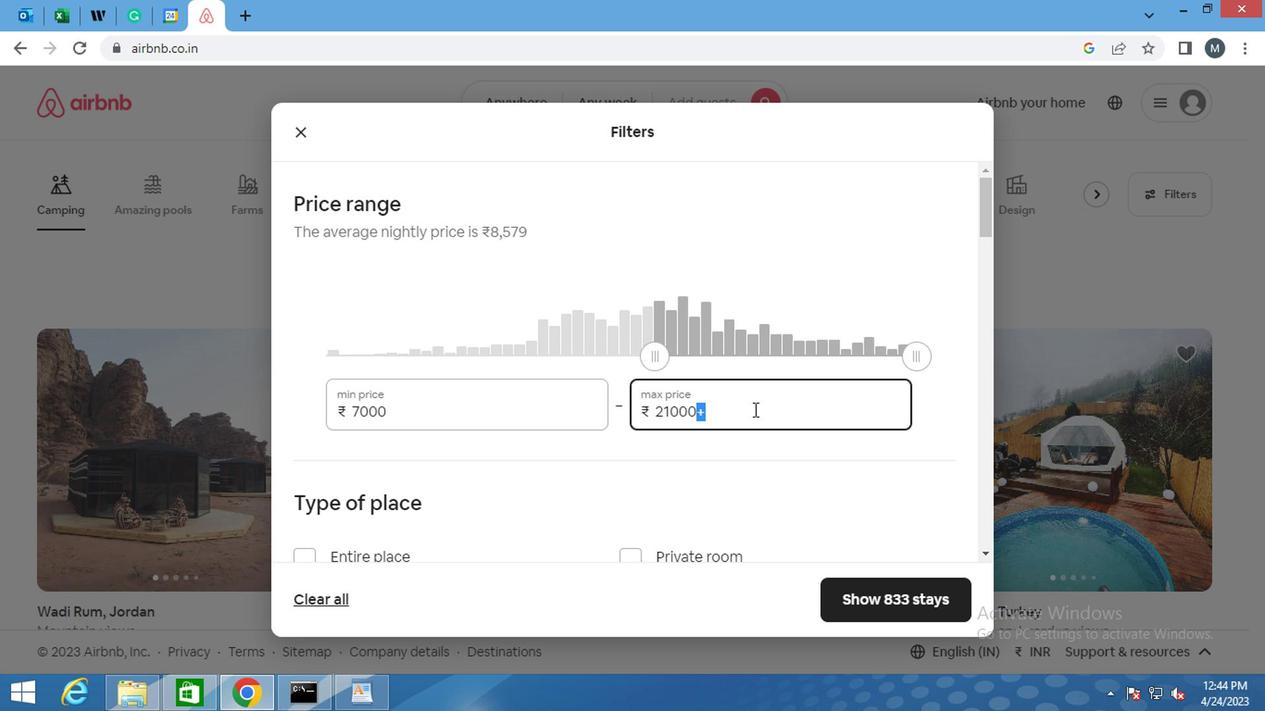 
Action: Mouse pressed left at (748, 411)
Screenshot: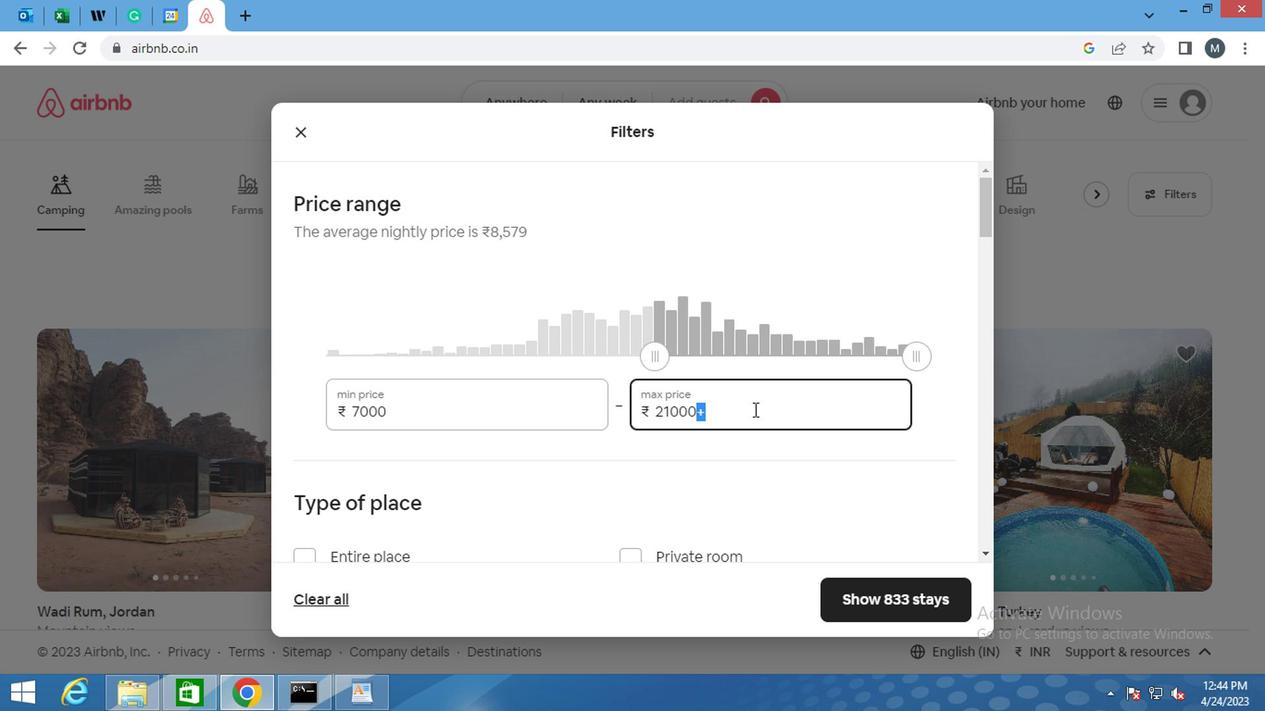 
Action: Mouse pressed left at (748, 411)
Screenshot: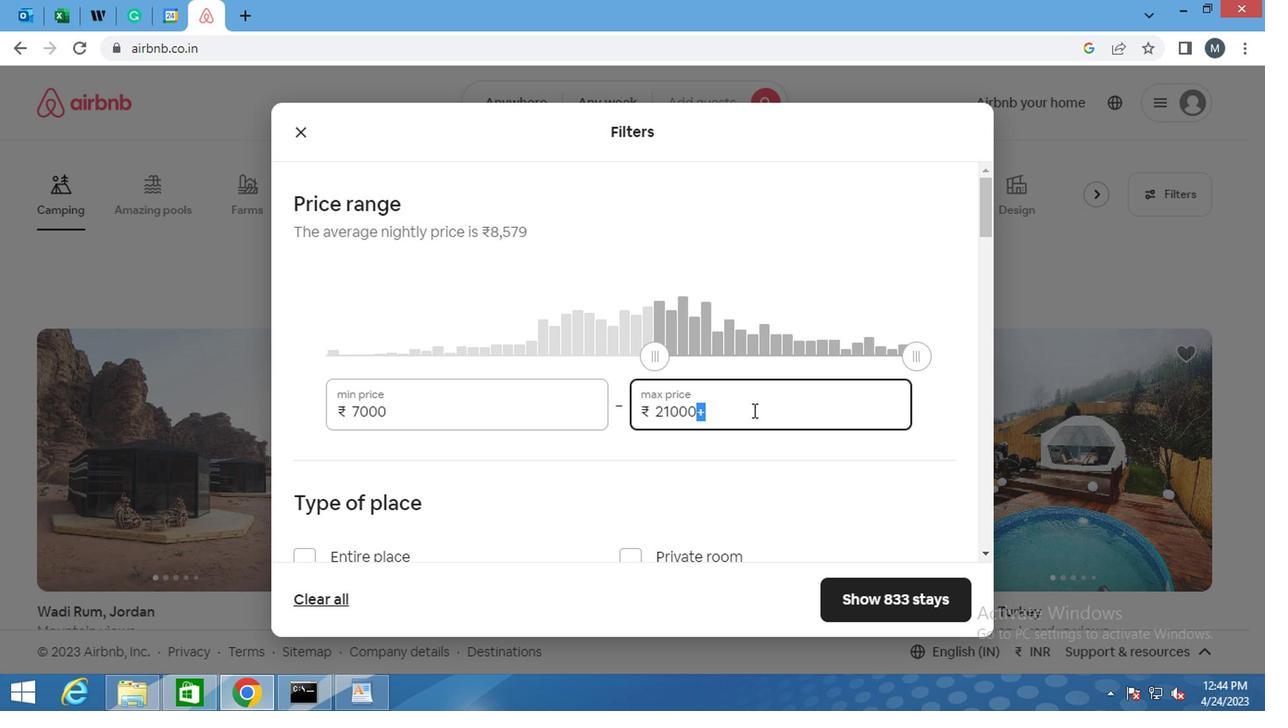 
Action: Mouse pressed left at (748, 411)
Screenshot: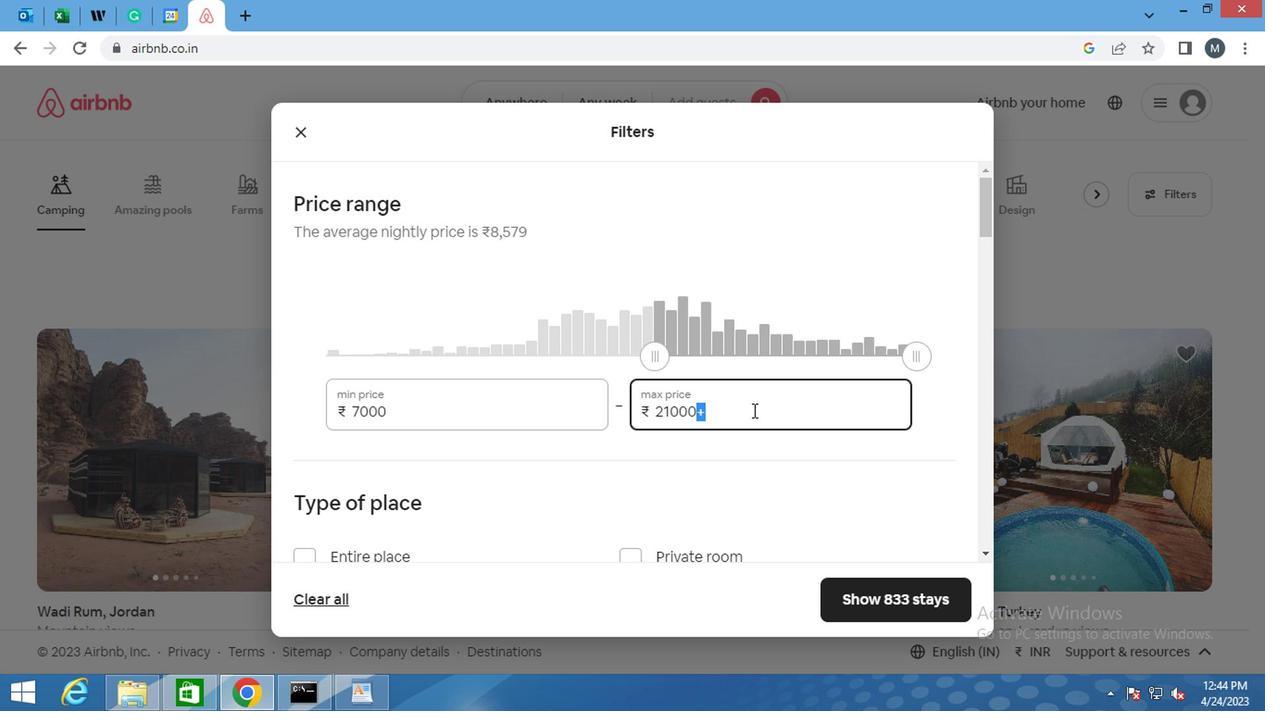 
Action: Mouse moved to (748, 411)
Screenshot: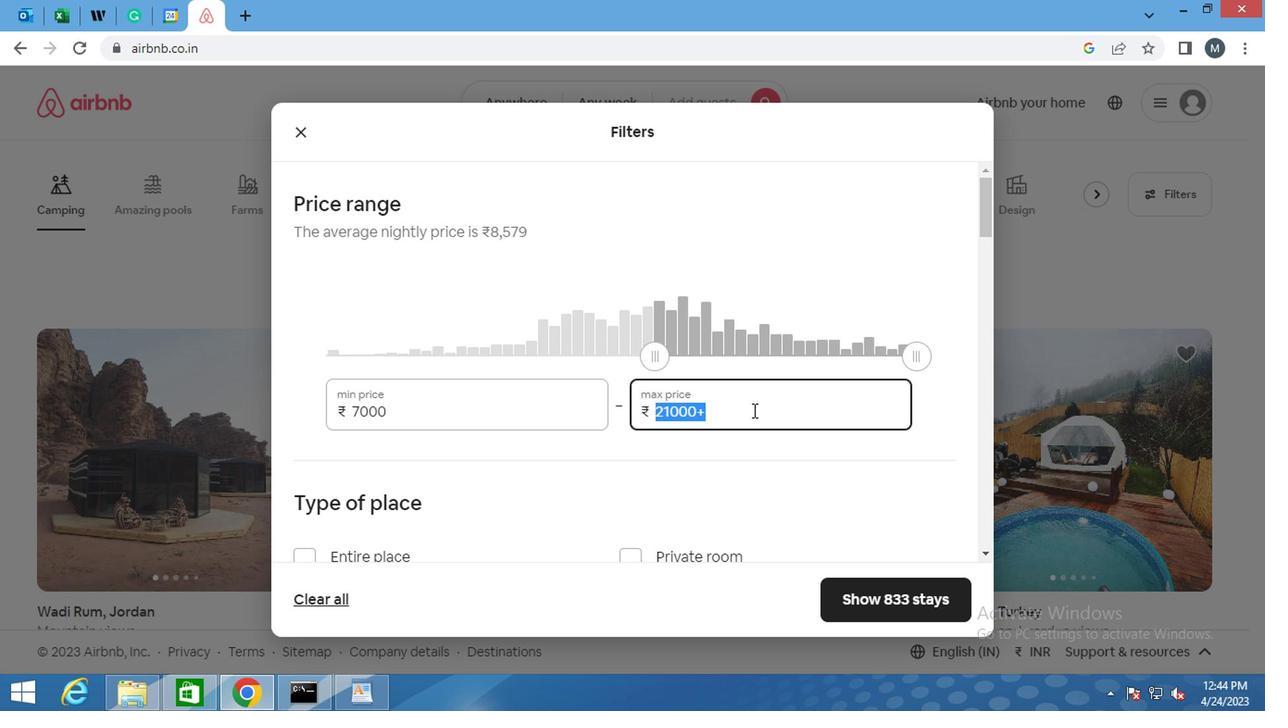 
Action: Key pressed 12000
Screenshot: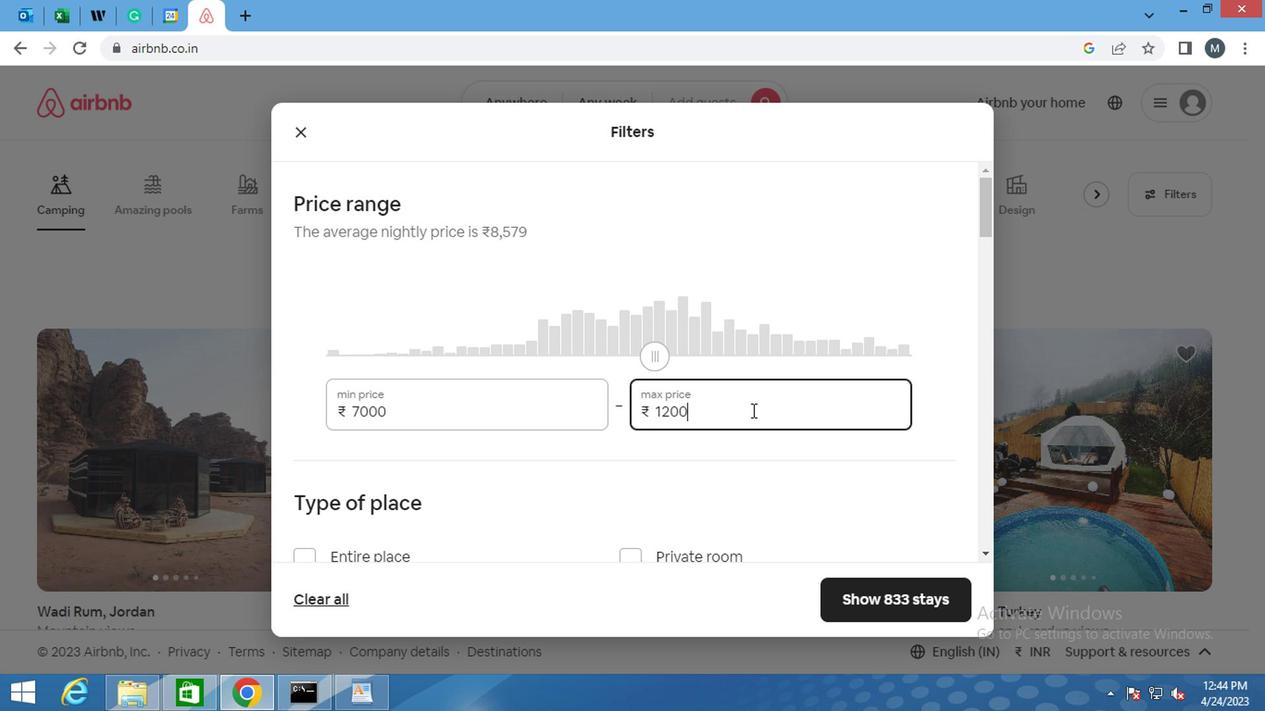 
Action: Mouse moved to (798, 375)
Screenshot: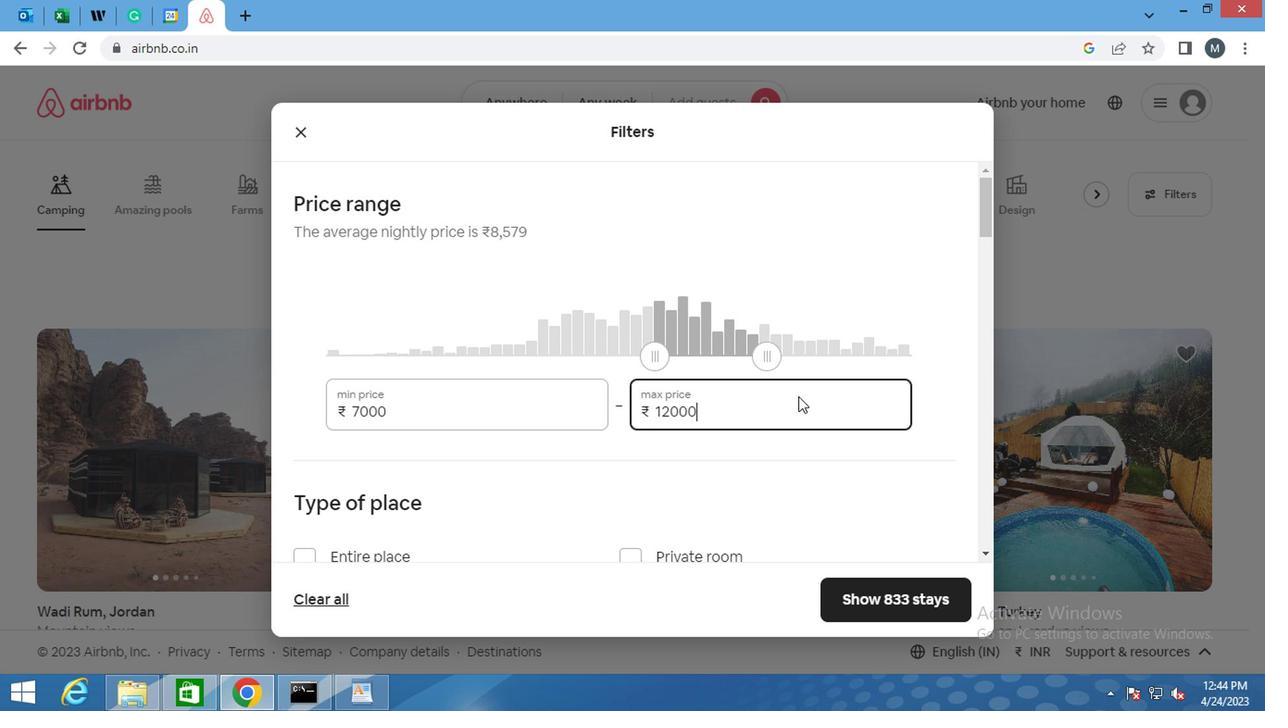 
Action: Mouse scrolled (798, 374) with delta (0, 0)
Screenshot: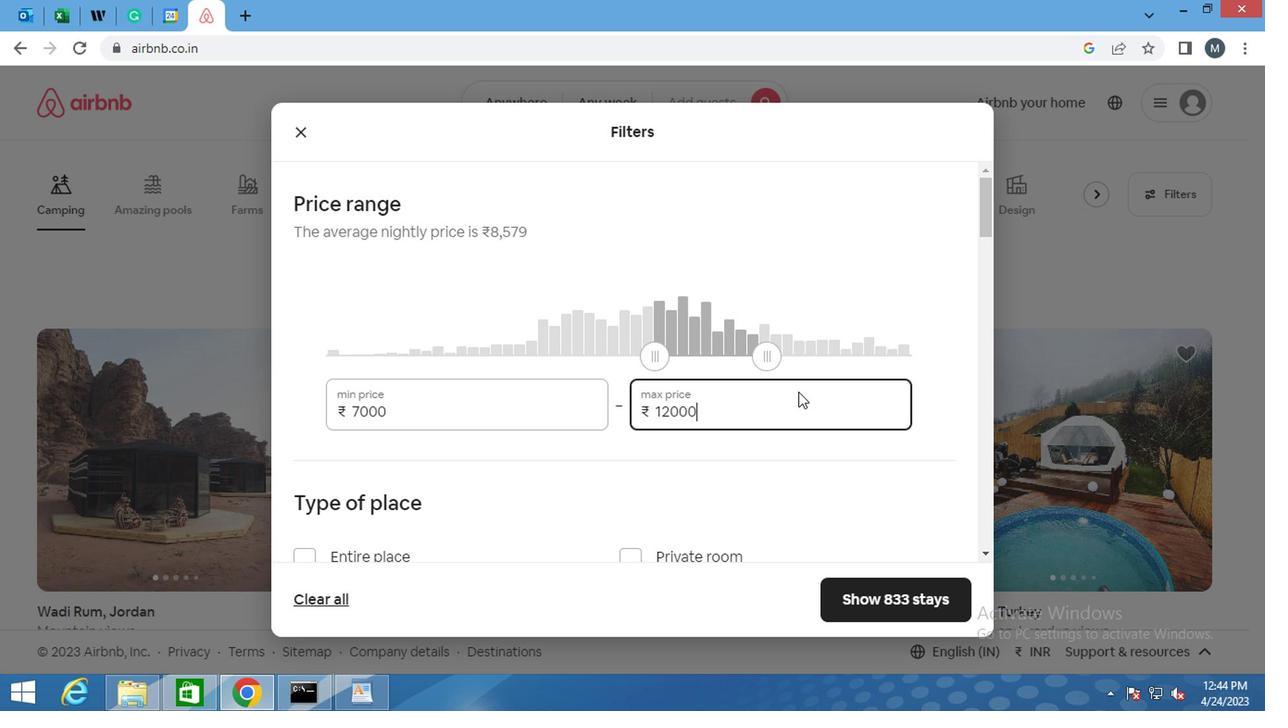 
Action: Mouse scrolled (798, 374) with delta (0, 0)
Screenshot: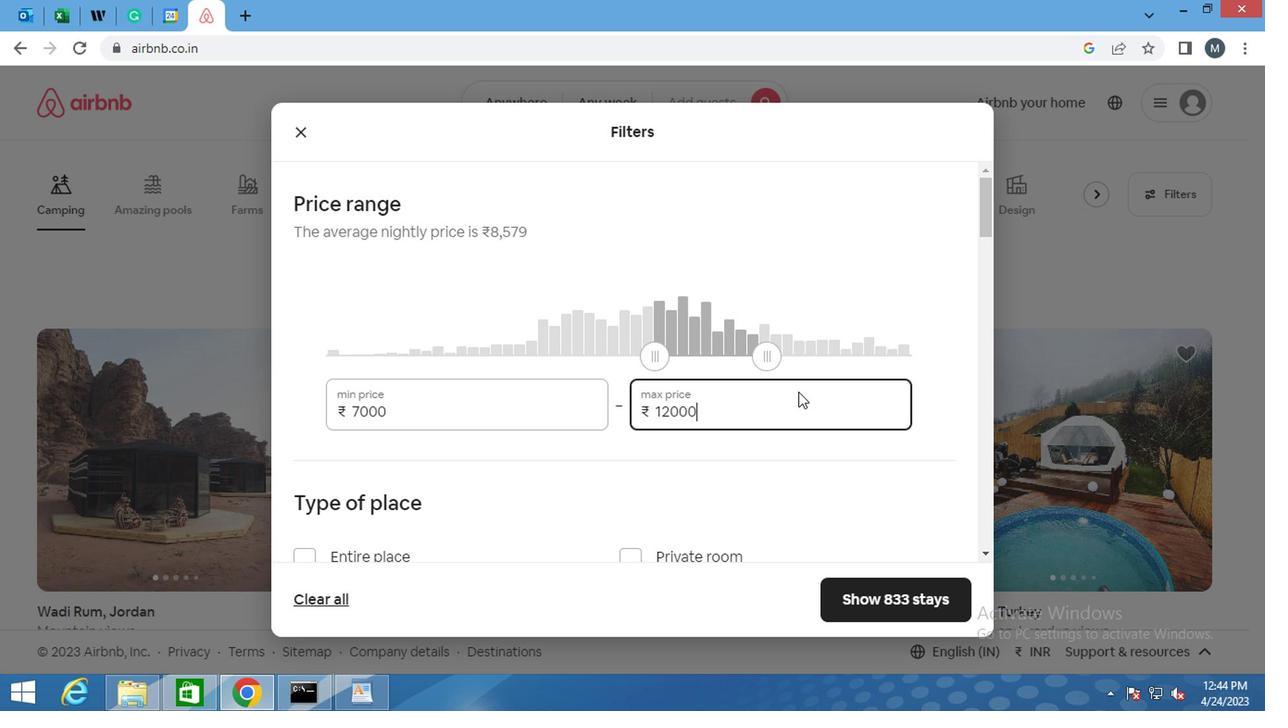 
Action: Mouse scrolled (798, 374) with delta (0, 0)
Screenshot: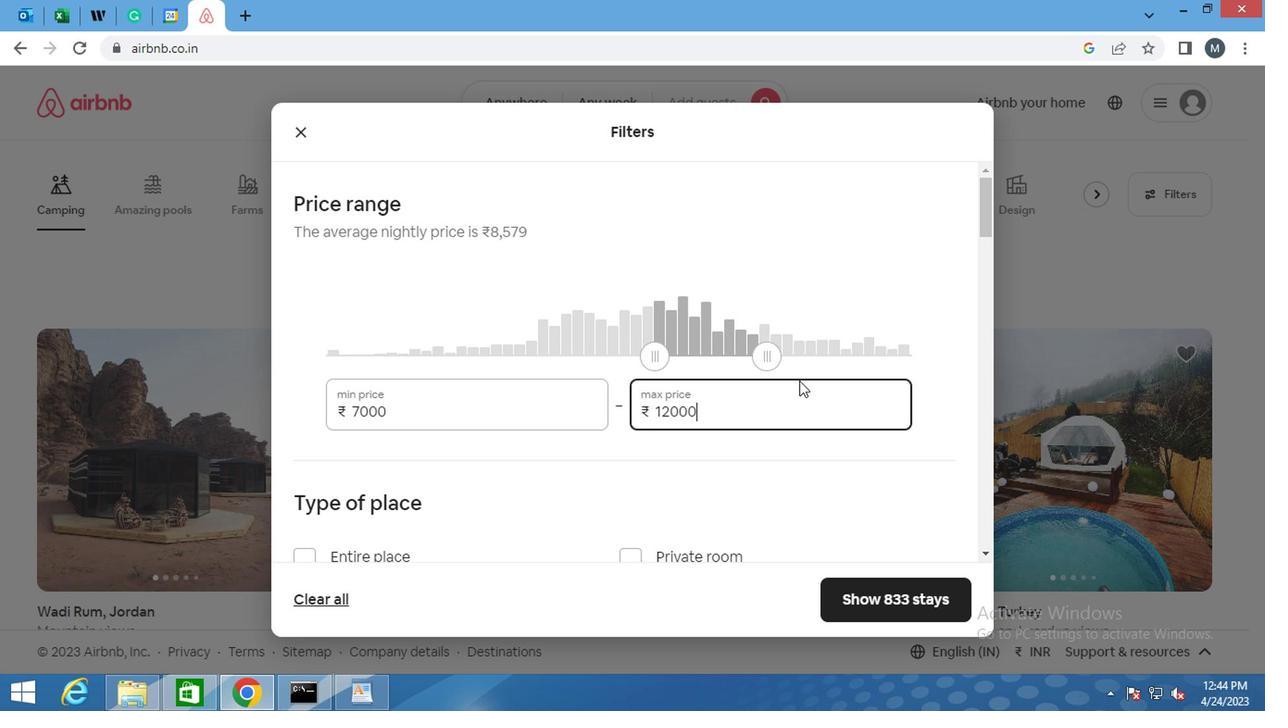 
Action: Mouse moved to (441, 391)
Screenshot: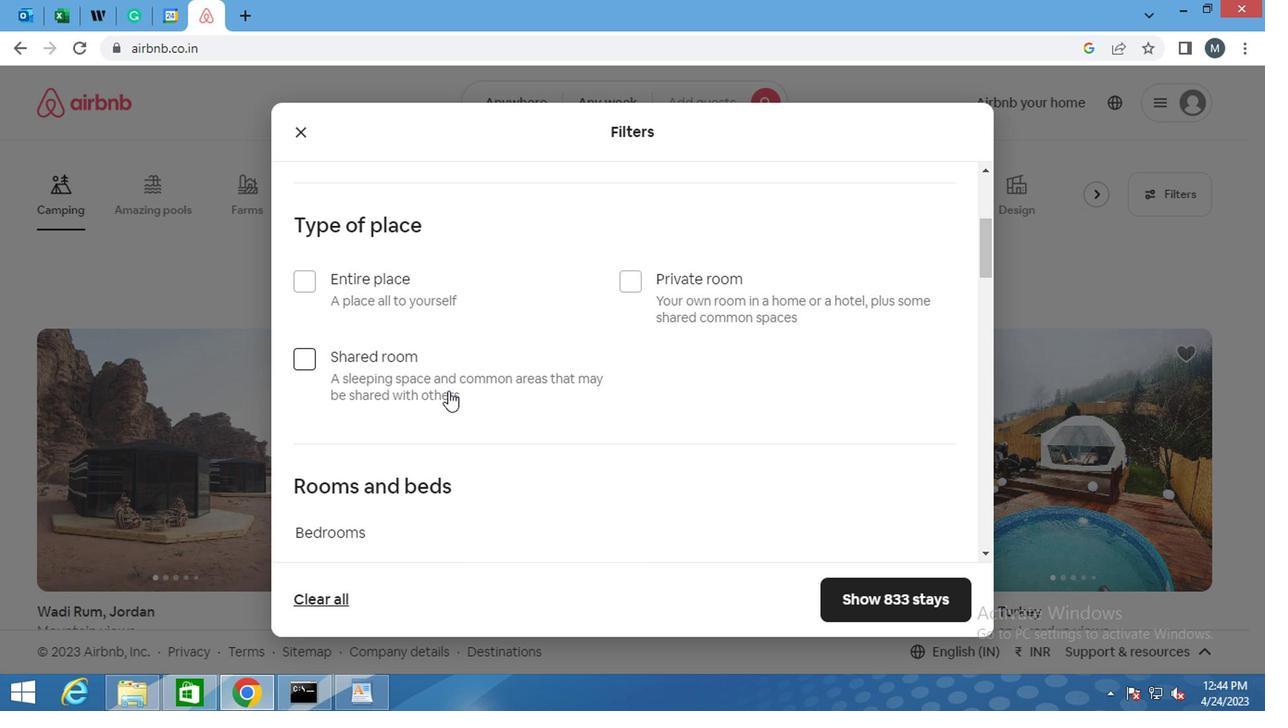 
Action: Mouse scrolled (441, 390) with delta (0, 0)
Screenshot: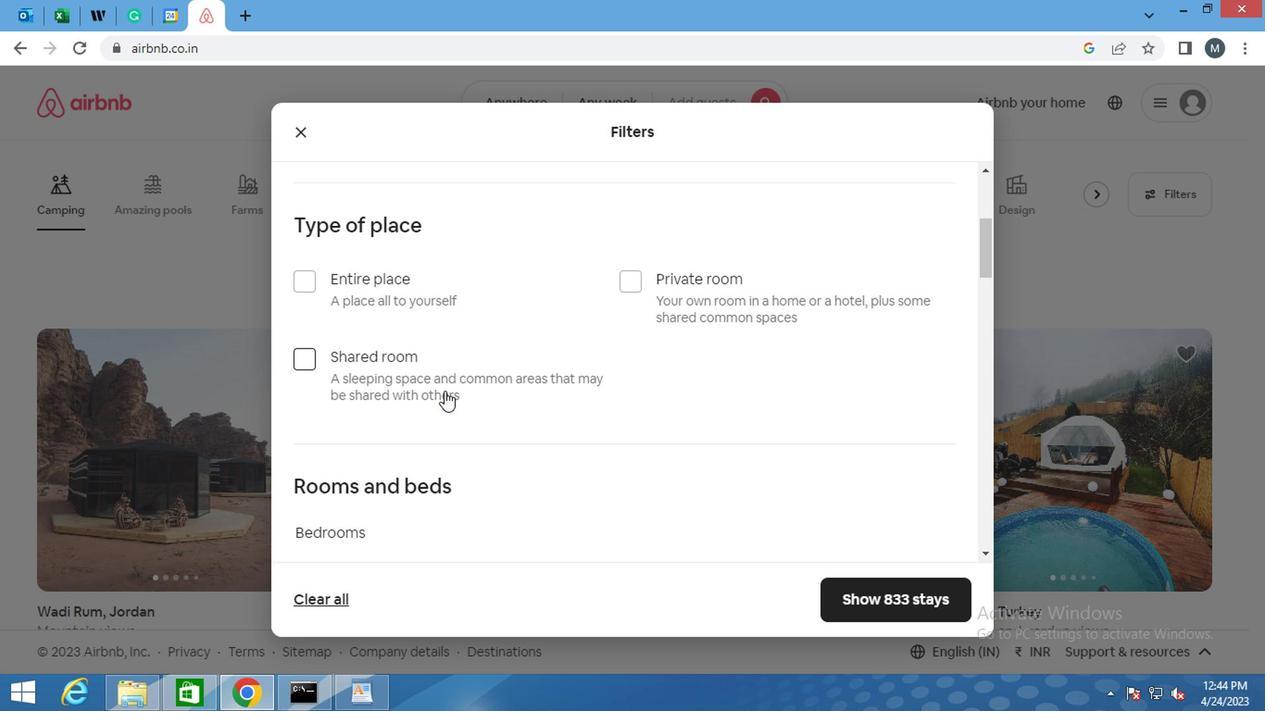 
Action: Mouse moved to (303, 197)
Screenshot: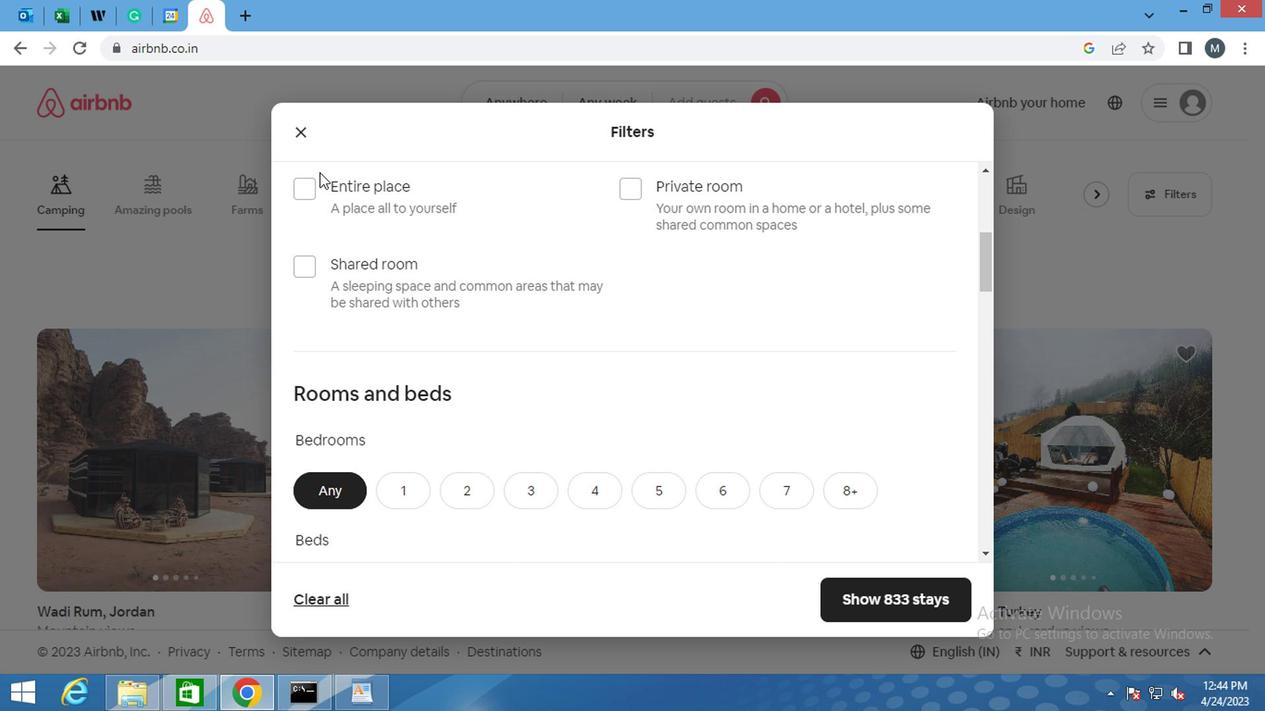 
Action: Mouse pressed left at (303, 197)
Screenshot: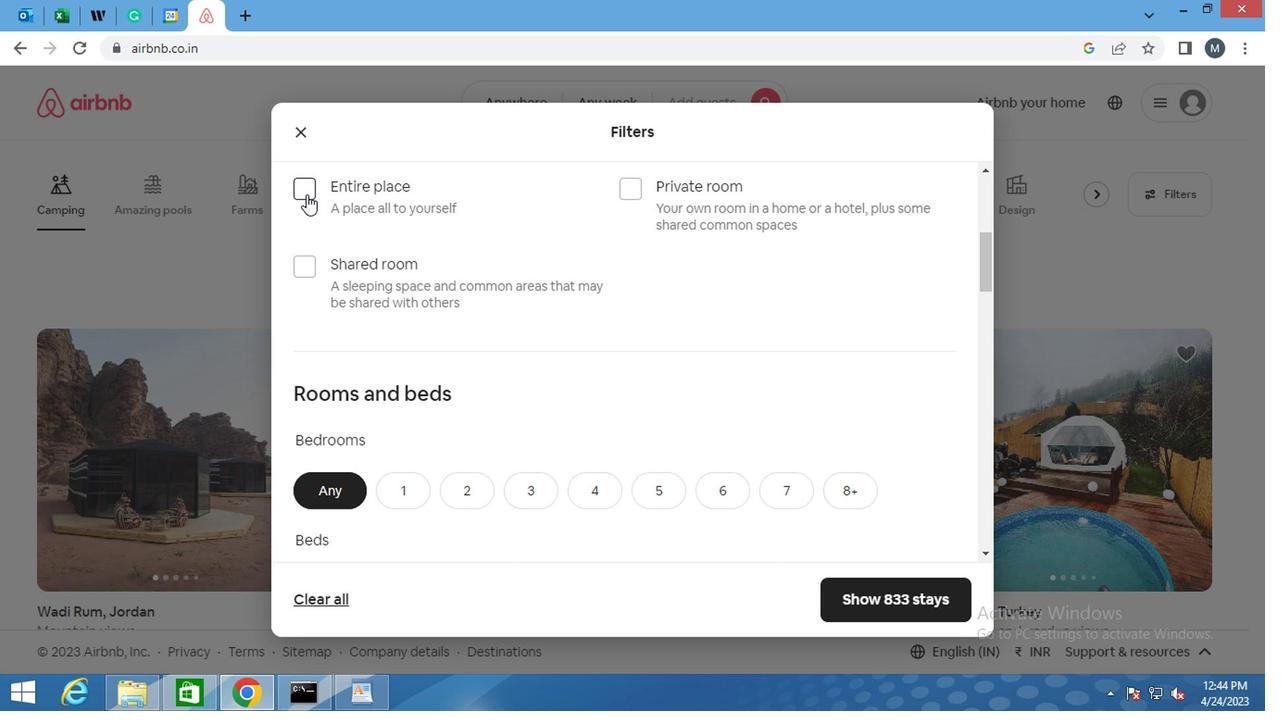 
Action: Mouse moved to (323, 220)
Screenshot: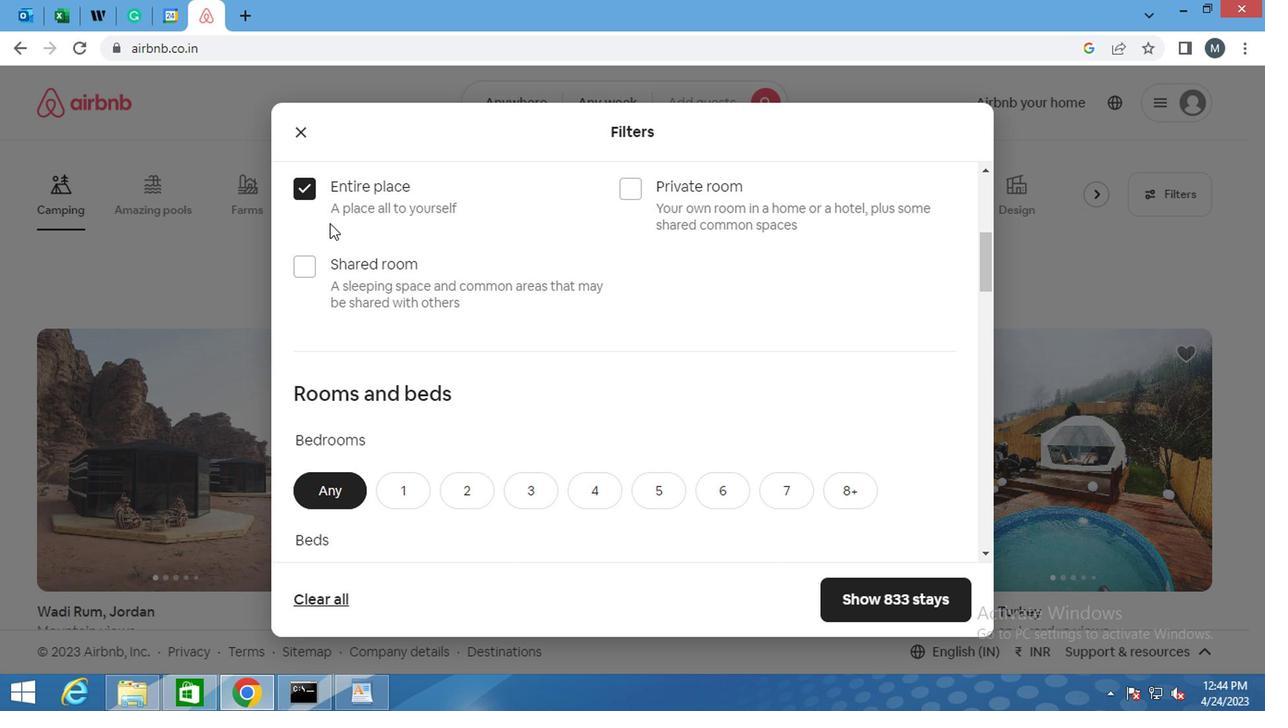 
Action: Mouse scrolled (323, 218) with delta (0, -1)
Screenshot: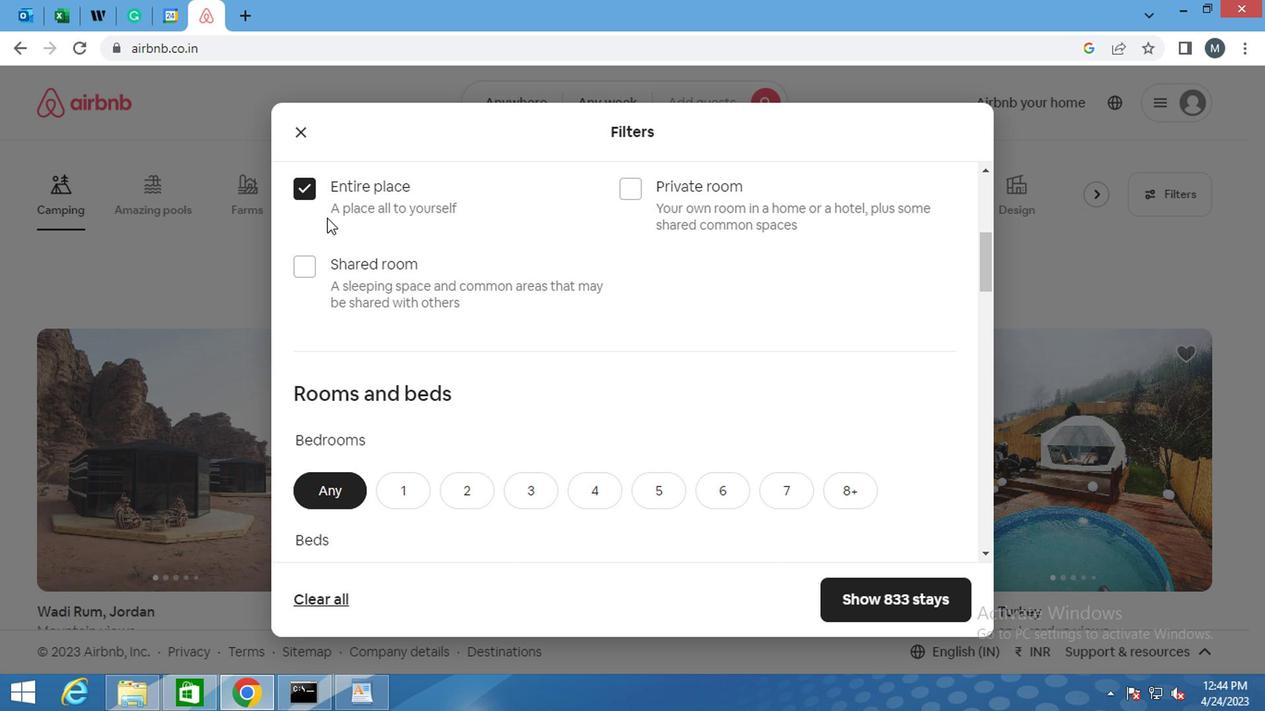 
Action: Mouse moved to (454, 397)
Screenshot: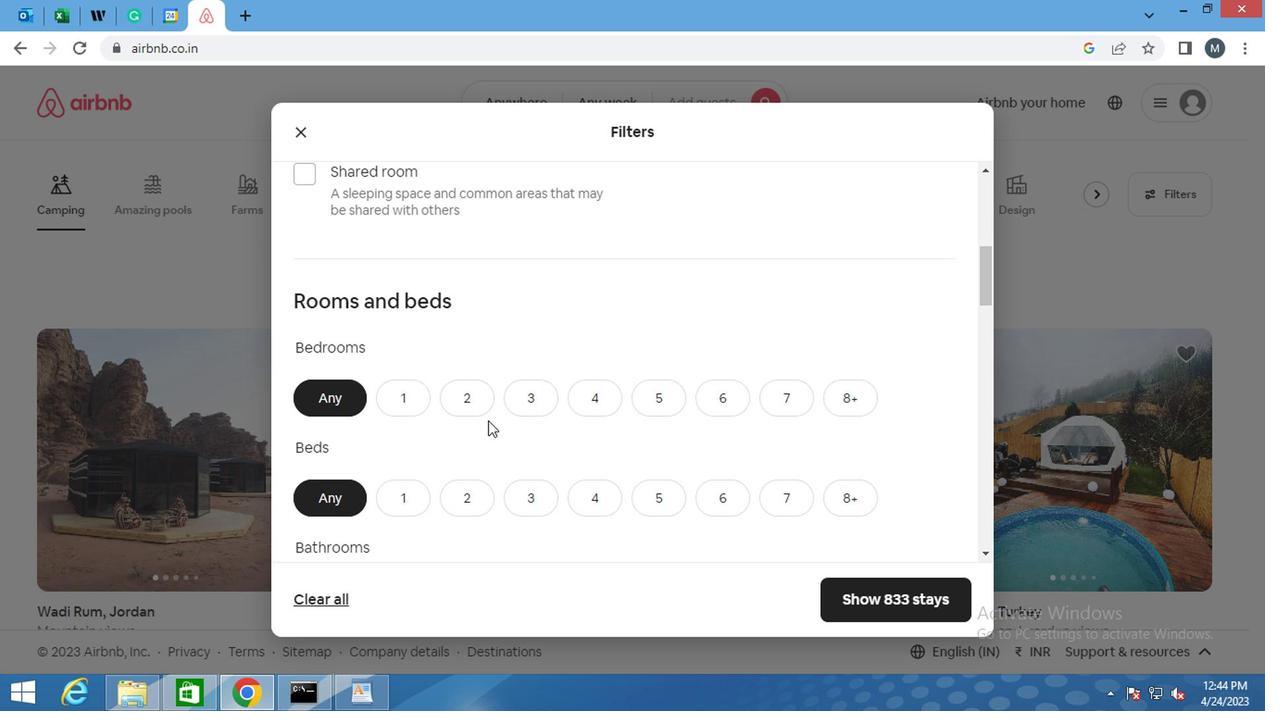 
Action: Mouse pressed left at (454, 397)
Screenshot: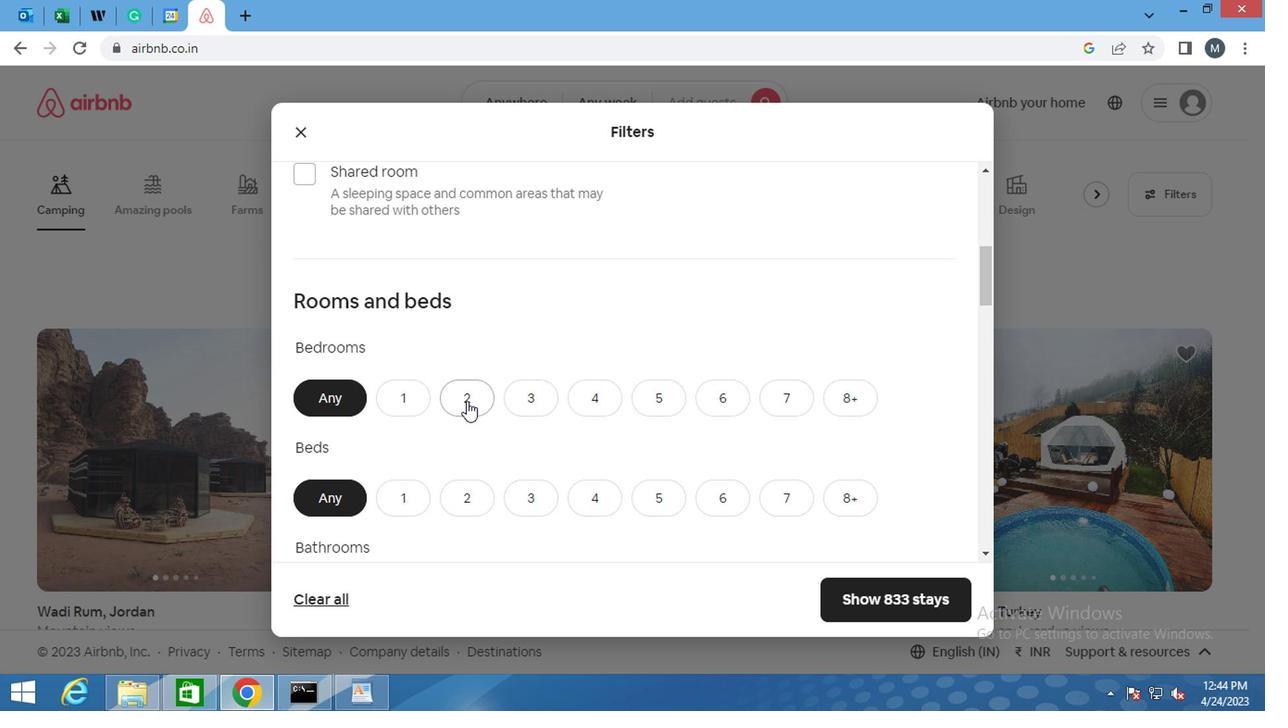 
Action: Mouse moved to (452, 493)
Screenshot: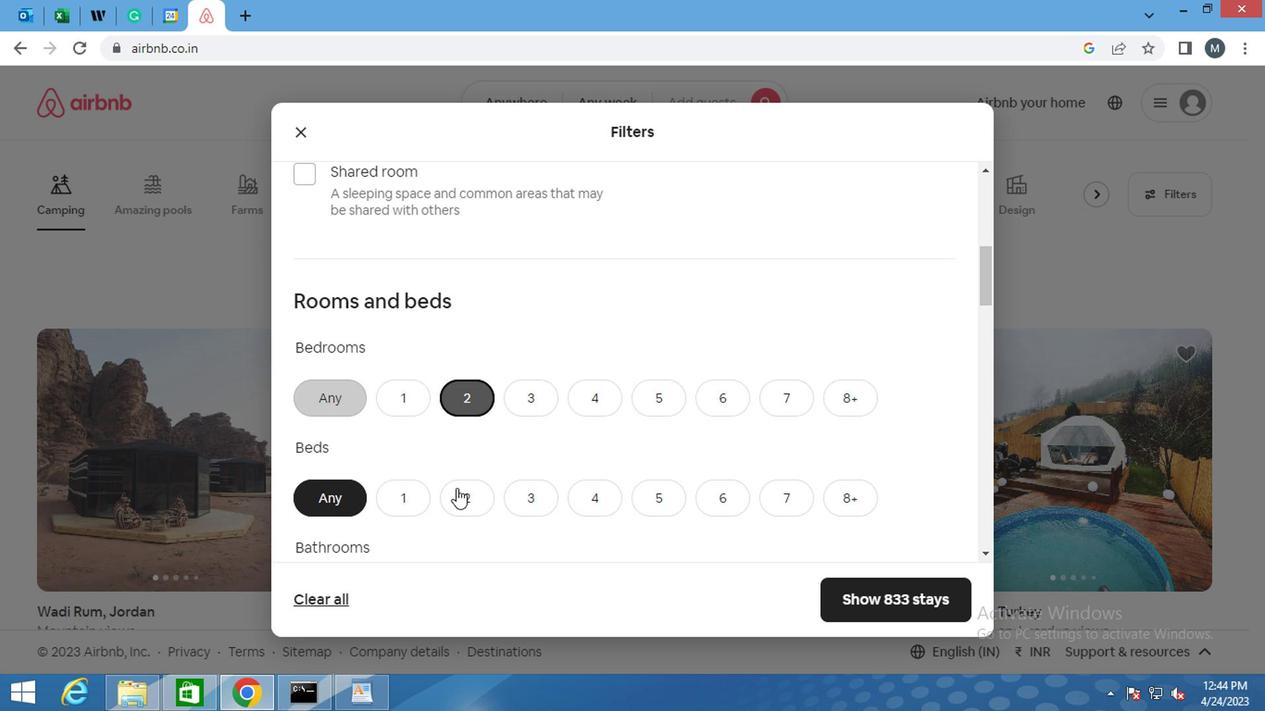 
Action: Mouse pressed left at (452, 493)
Screenshot: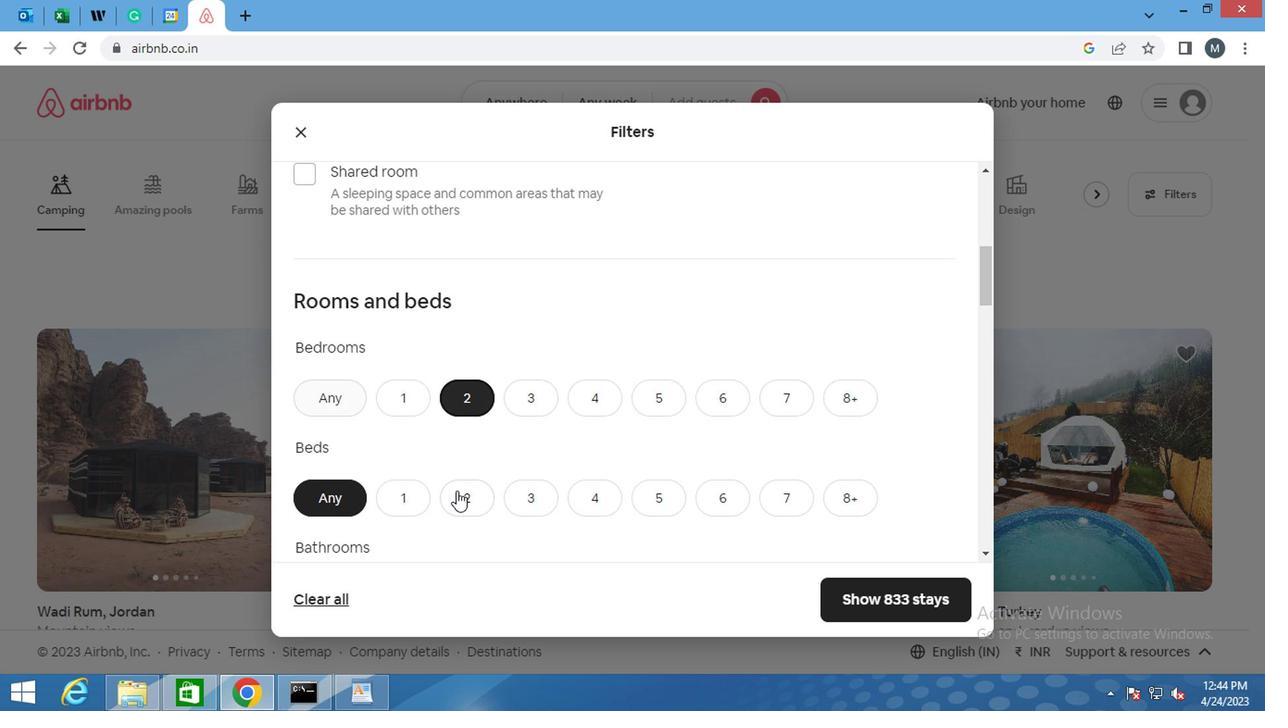 
Action: Mouse moved to (474, 435)
Screenshot: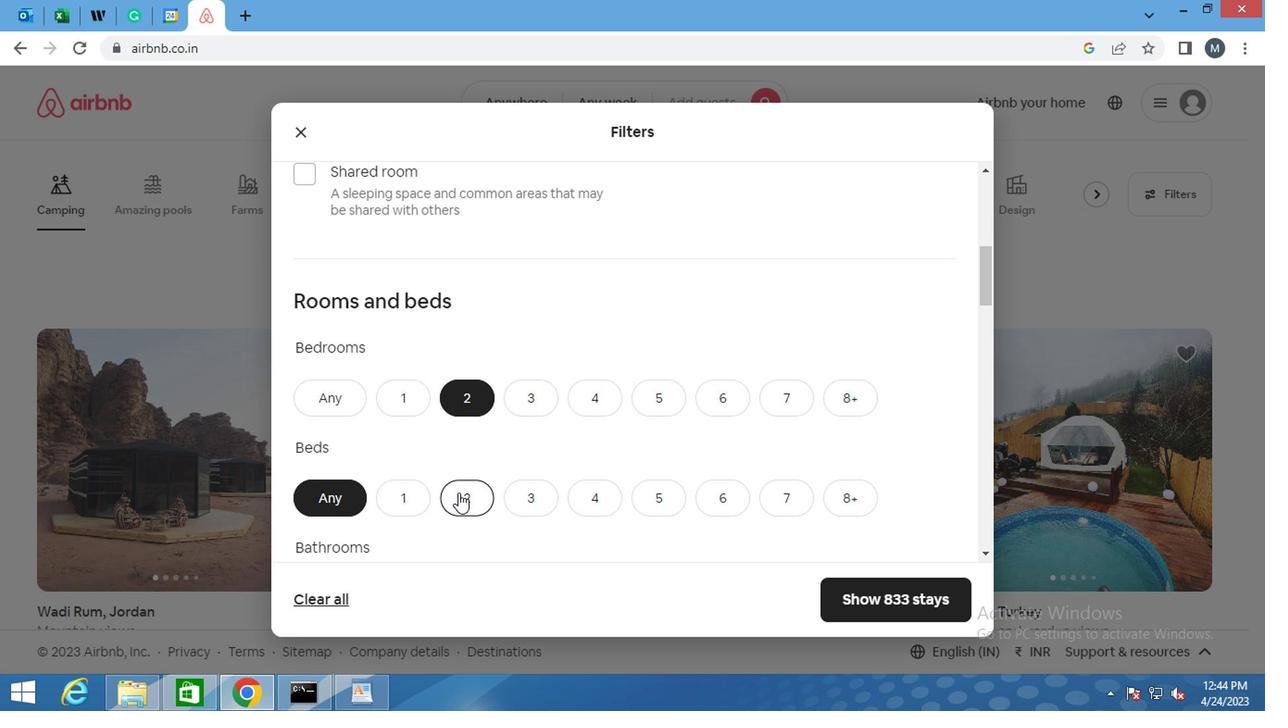 
Action: Mouse scrolled (474, 434) with delta (0, 0)
Screenshot: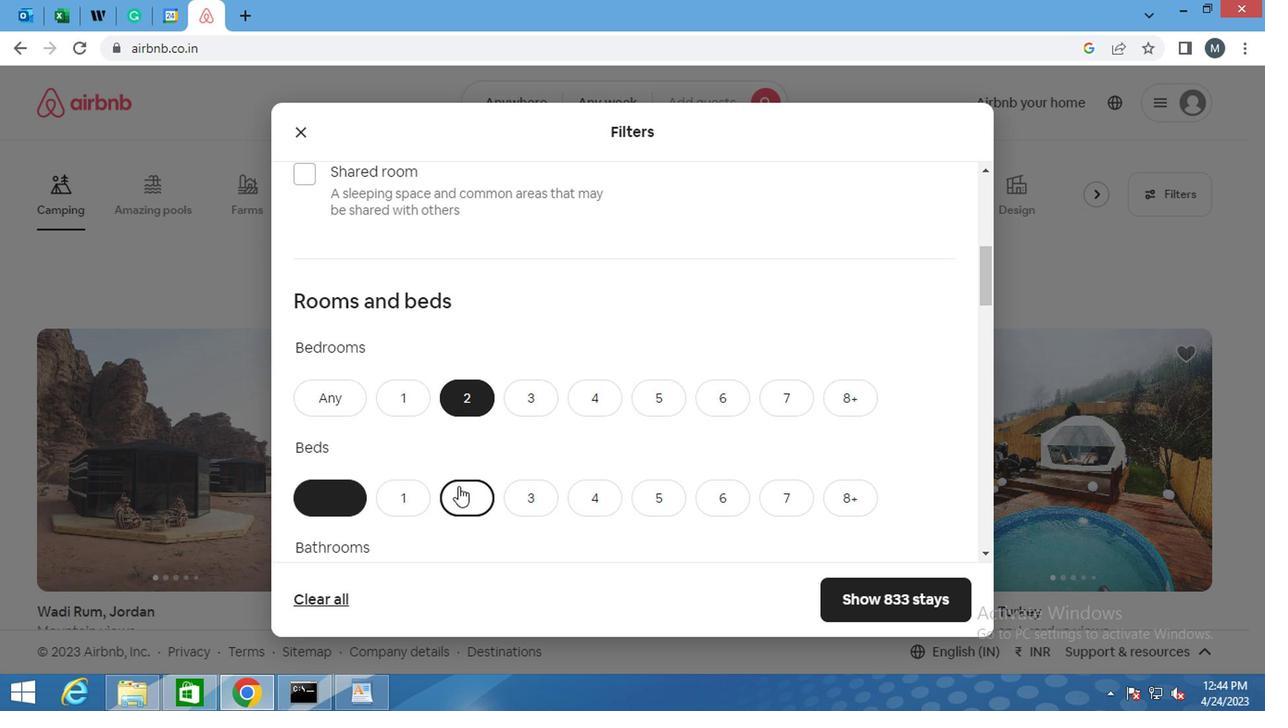 
Action: Mouse scrolled (474, 434) with delta (0, 0)
Screenshot: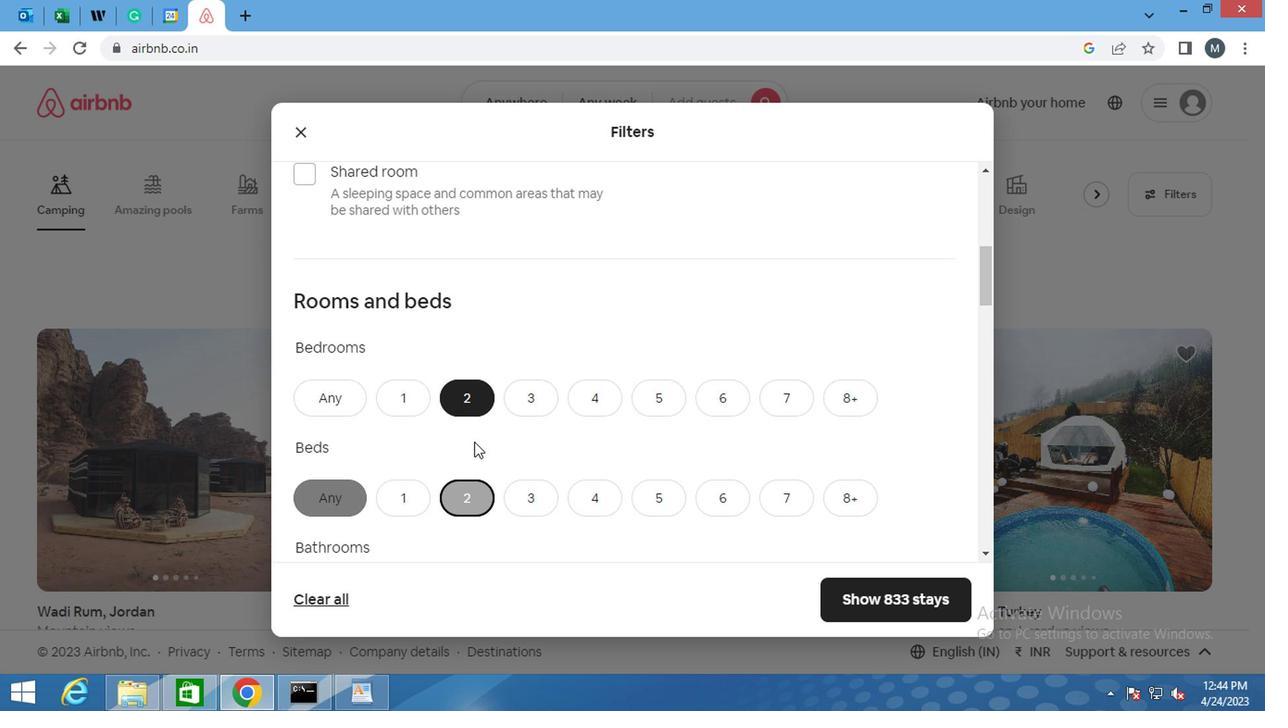 
Action: Mouse moved to (464, 420)
Screenshot: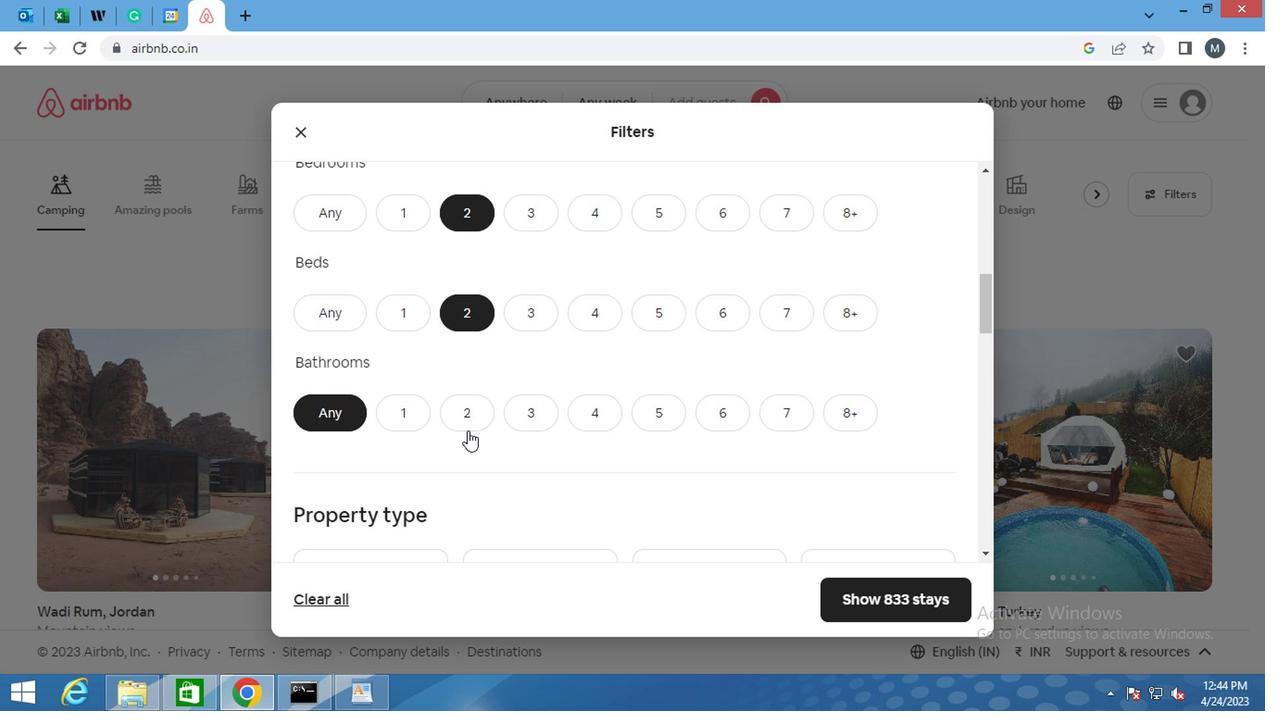 
Action: Mouse pressed left at (464, 420)
Screenshot: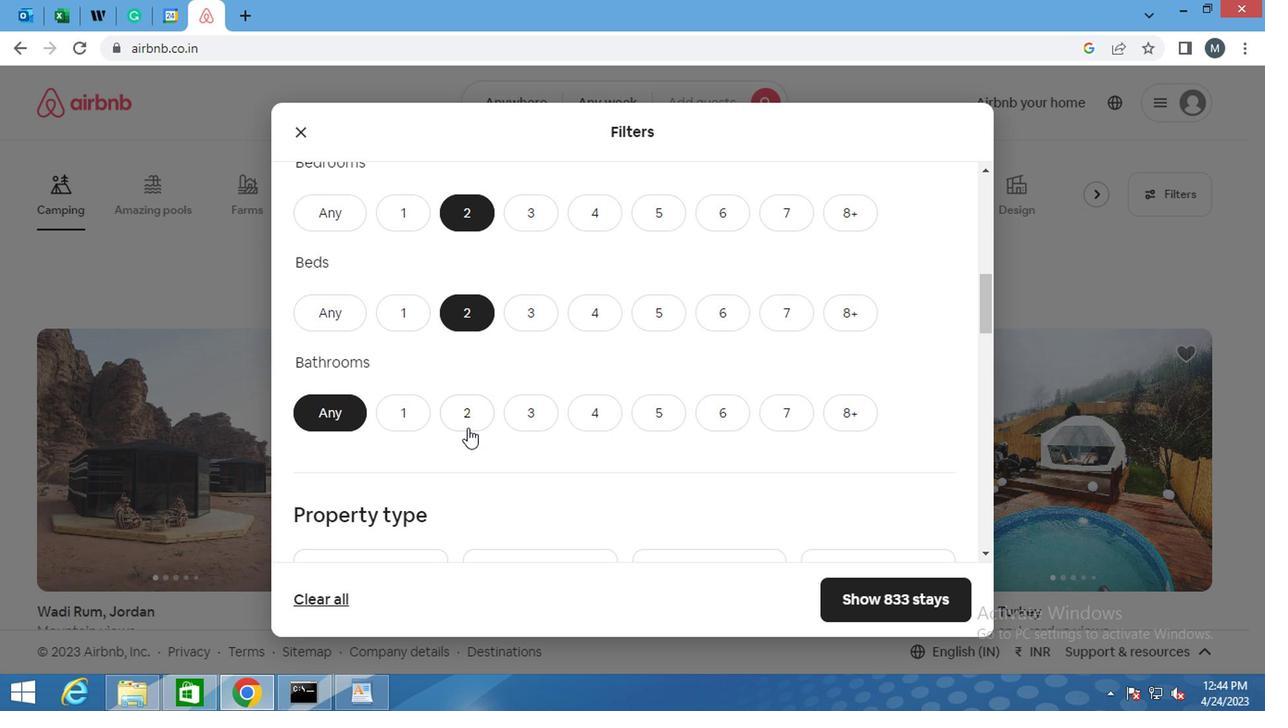 
Action: Mouse moved to (439, 409)
Screenshot: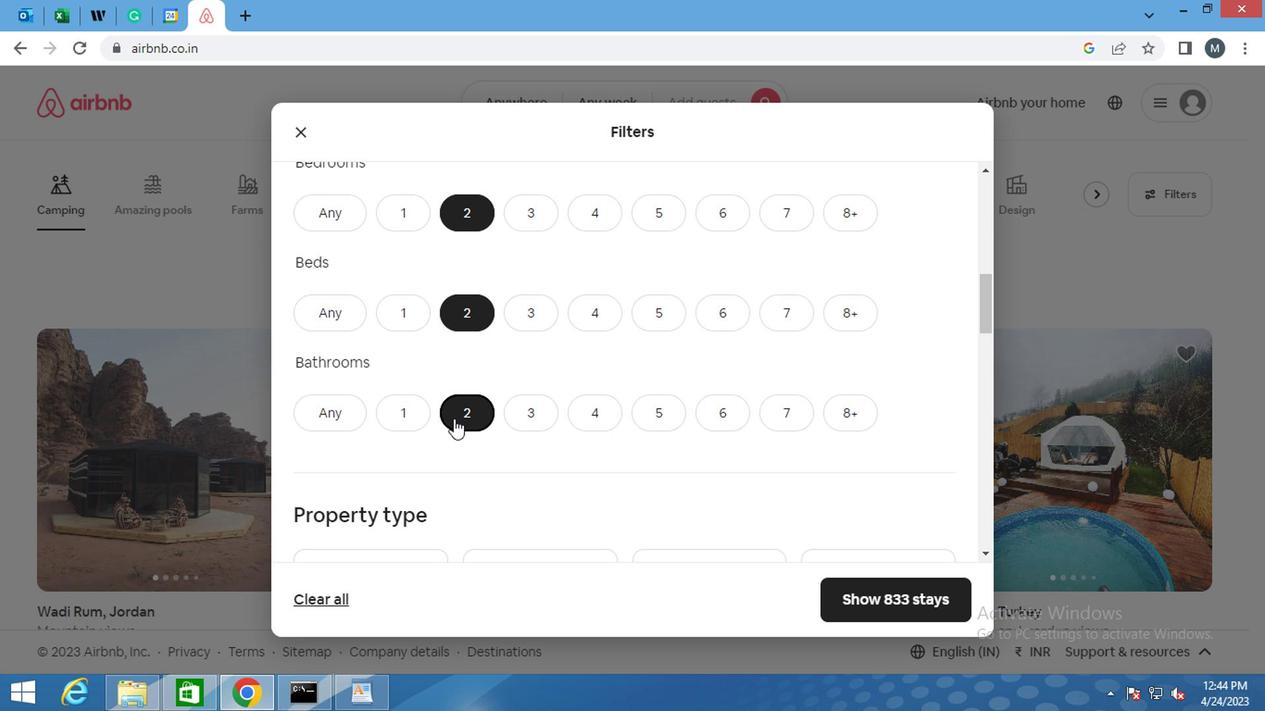 
Action: Mouse scrolled (439, 408) with delta (0, 0)
Screenshot: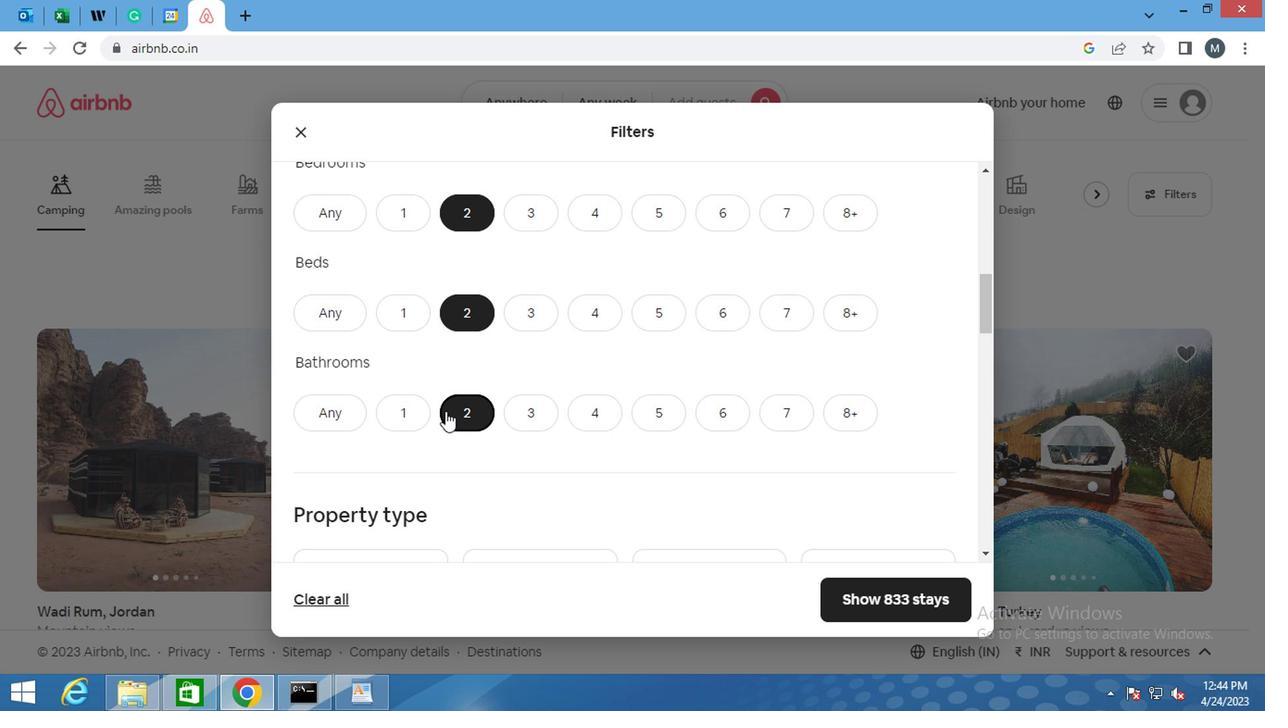 
Action: Mouse scrolled (439, 408) with delta (0, 0)
Screenshot: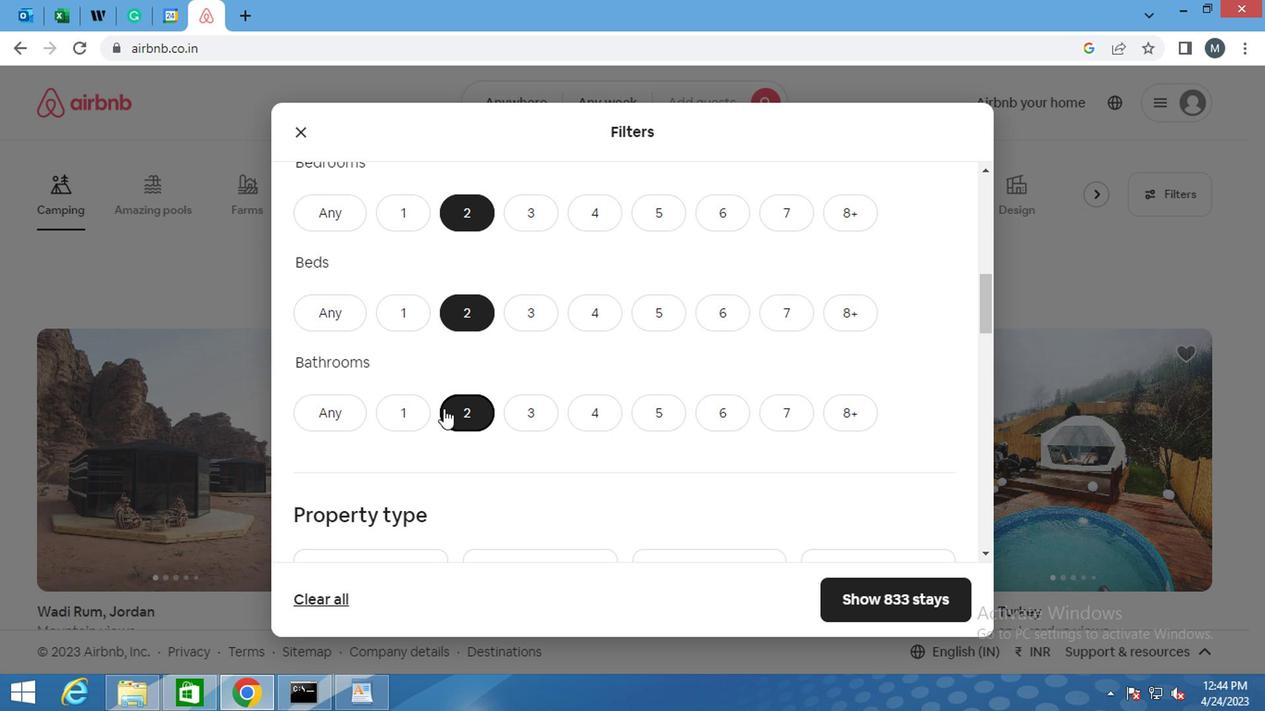 
Action: Mouse scrolled (439, 408) with delta (0, 0)
Screenshot: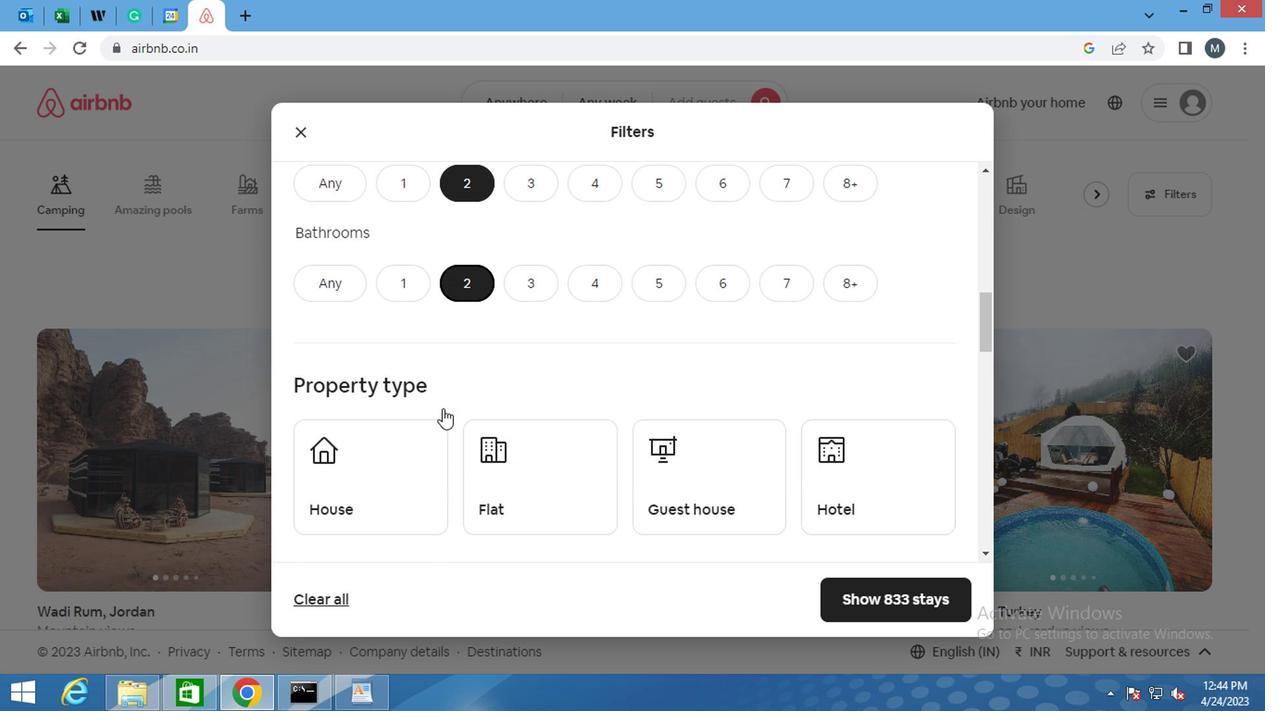 
Action: Mouse moved to (437, 409)
Screenshot: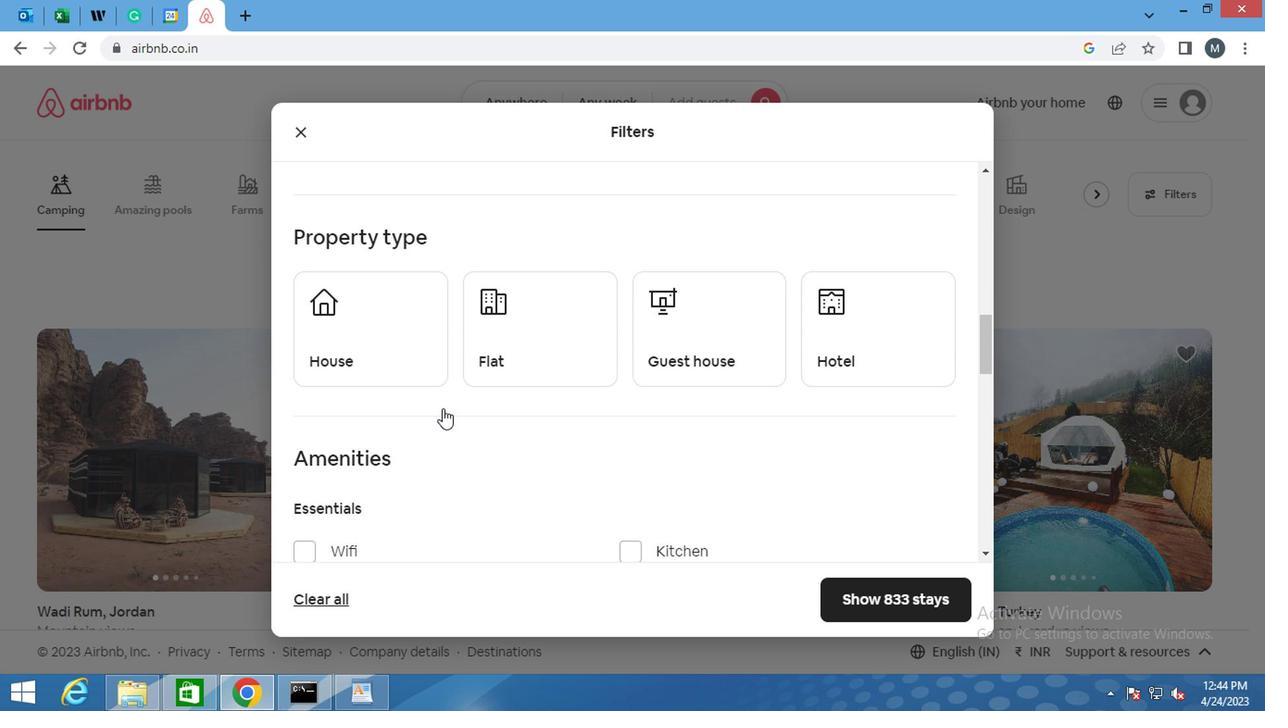 
Action: Mouse scrolled (437, 408) with delta (0, 0)
Screenshot: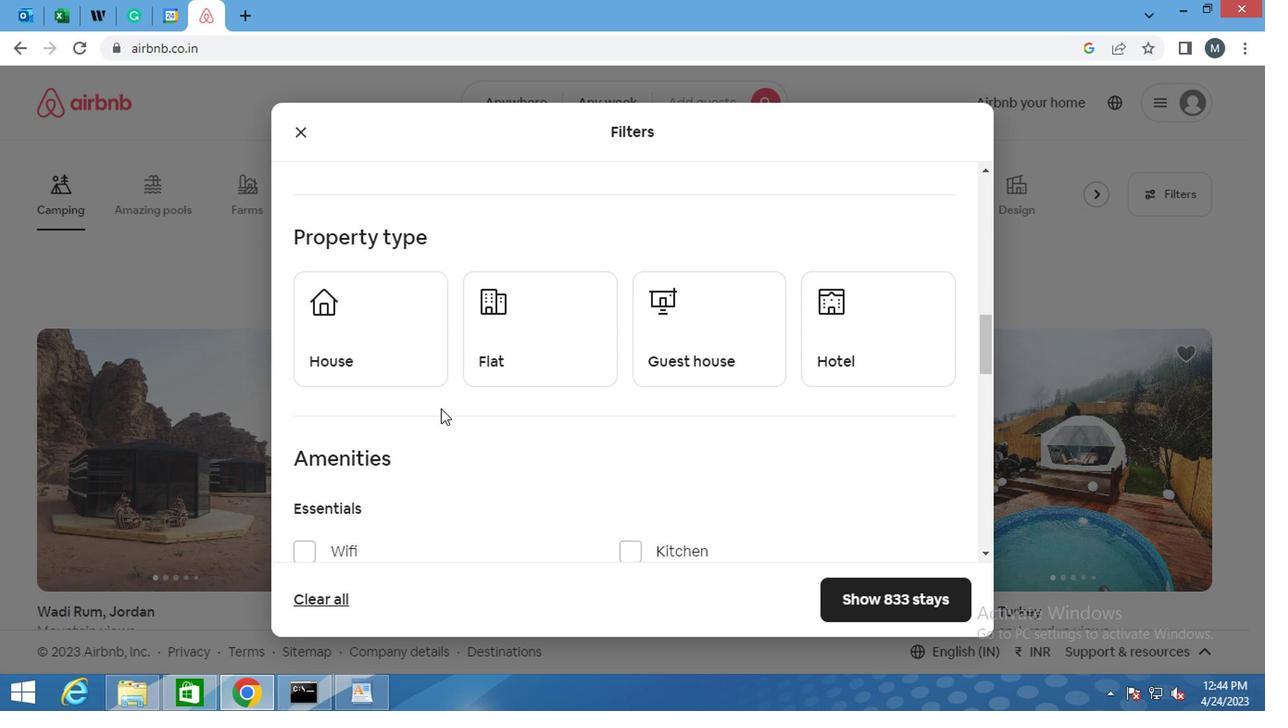 
Action: Mouse moved to (381, 247)
Screenshot: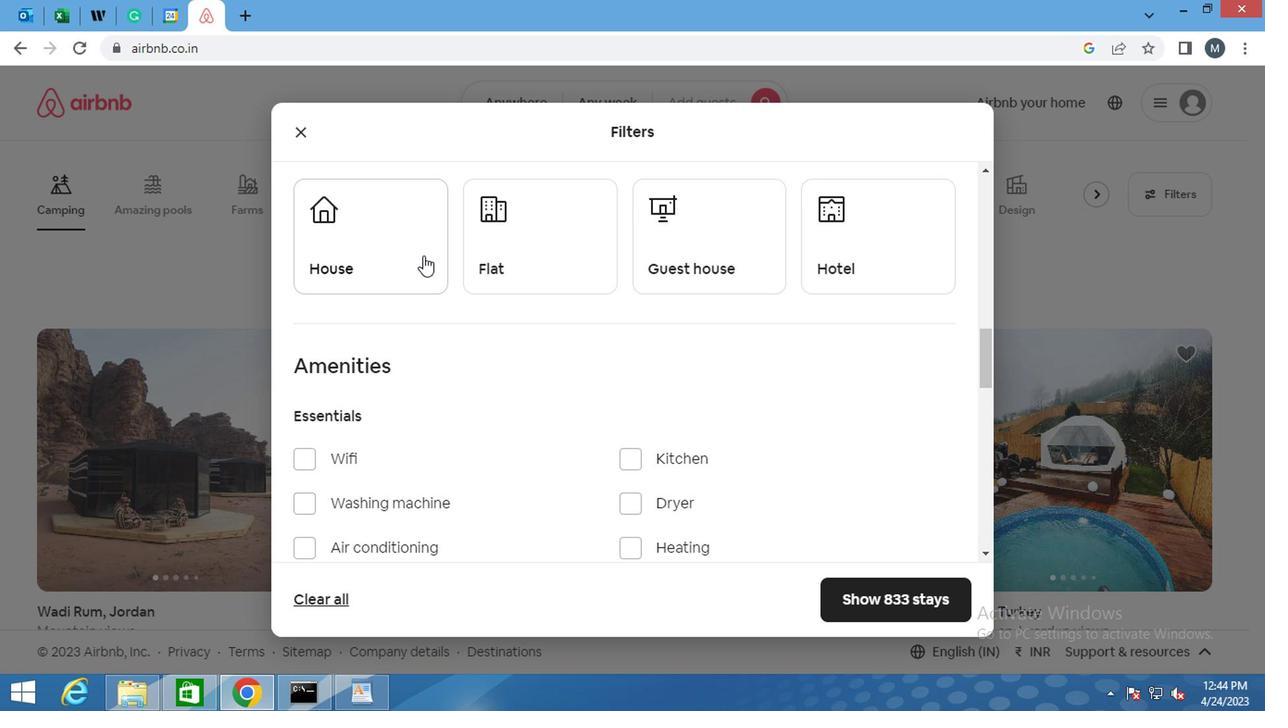 
Action: Mouse pressed left at (381, 247)
Screenshot: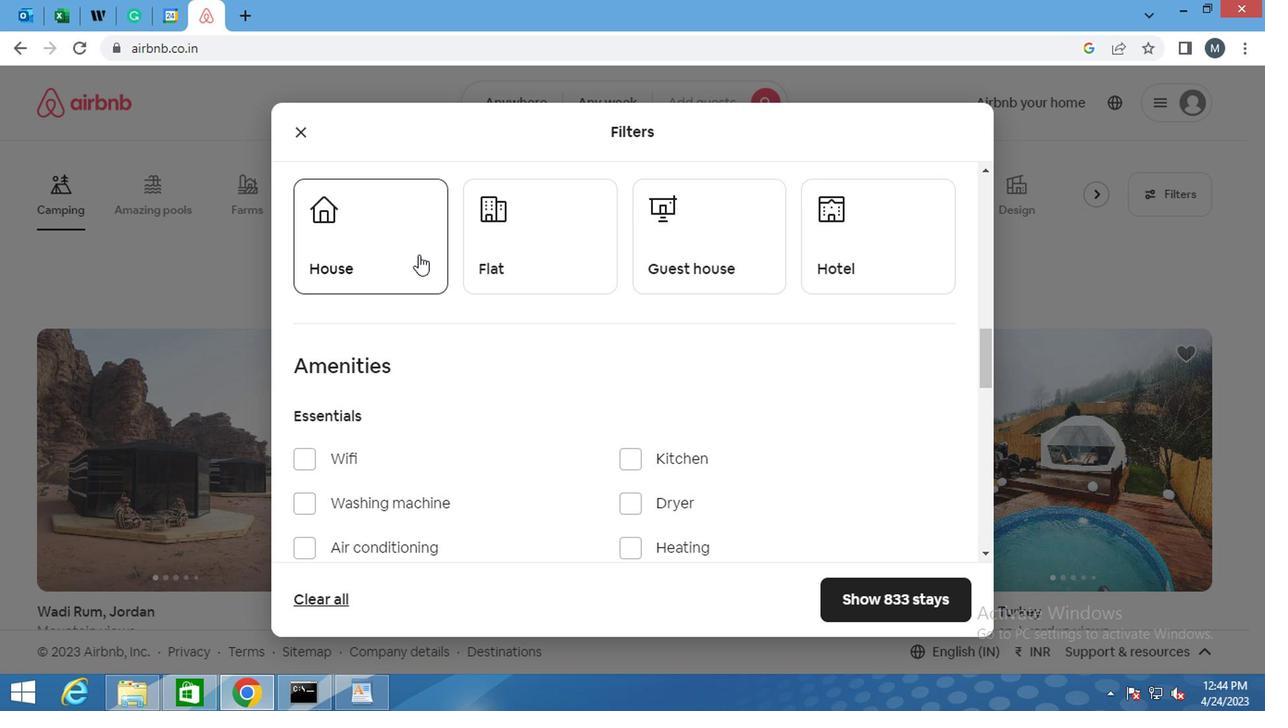 
Action: Mouse moved to (503, 251)
Screenshot: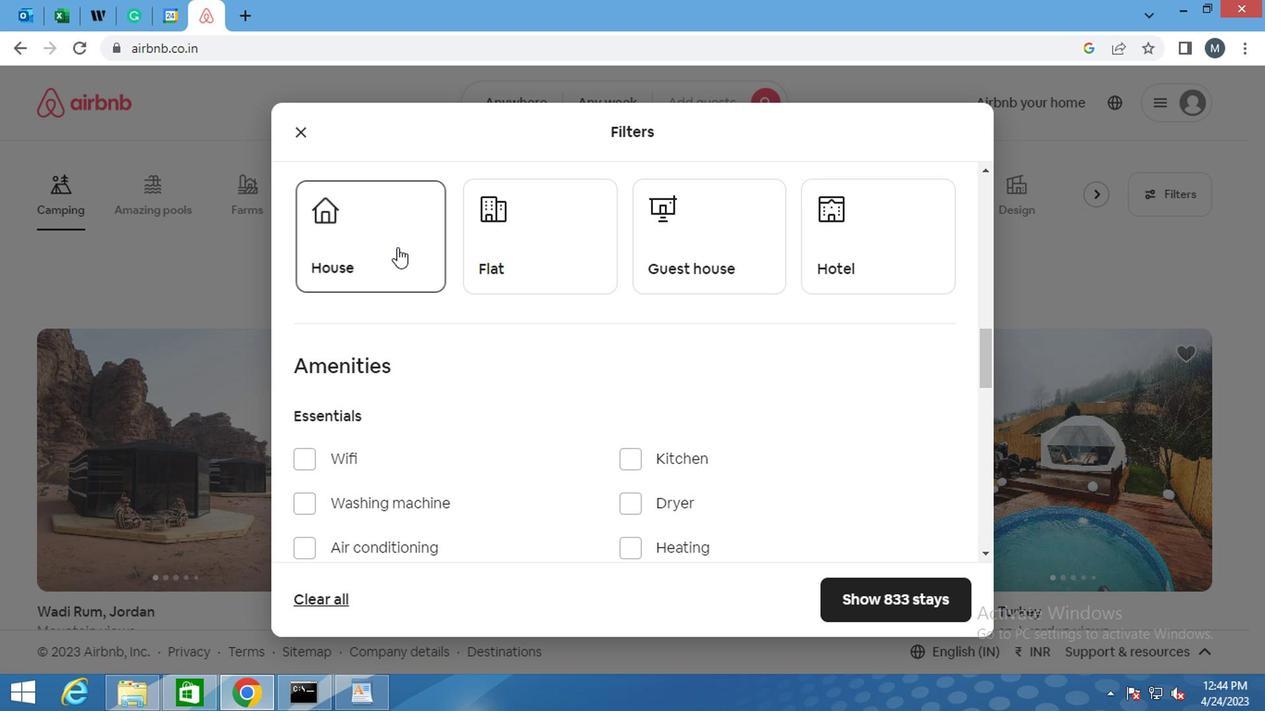 
Action: Mouse pressed left at (503, 251)
Screenshot: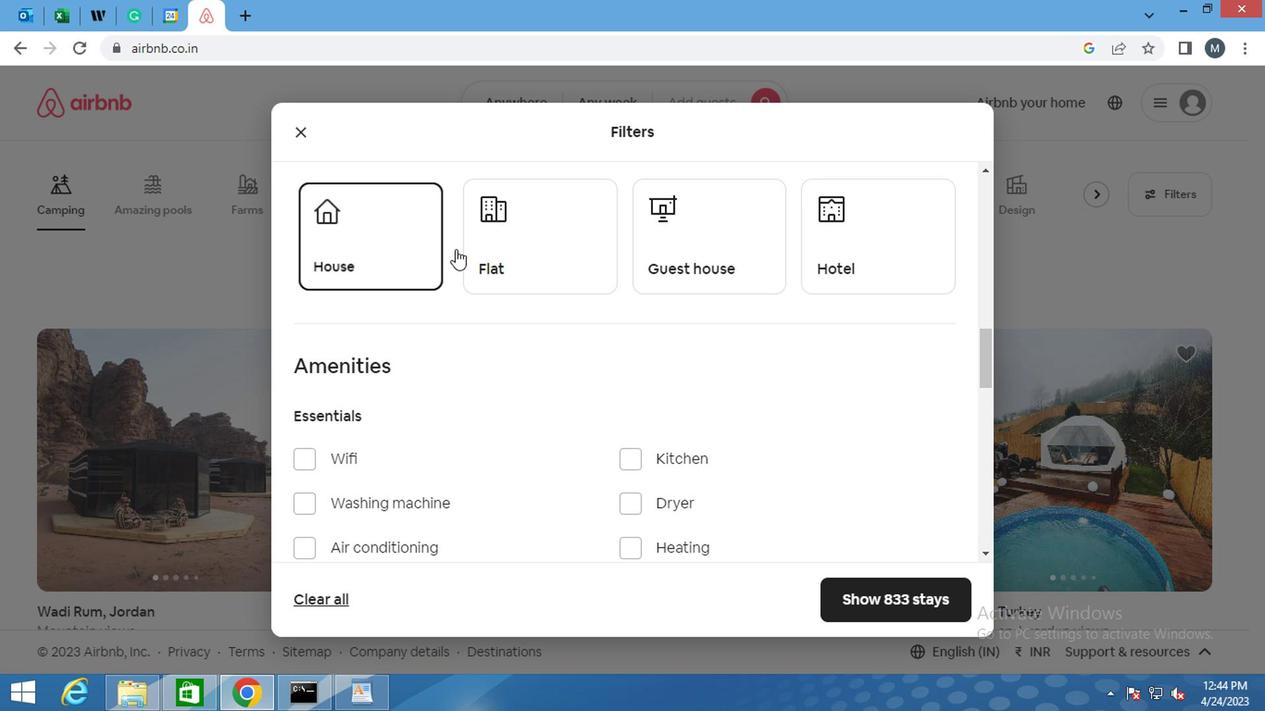 
Action: Mouse moved to (669, 243)
Screenshot: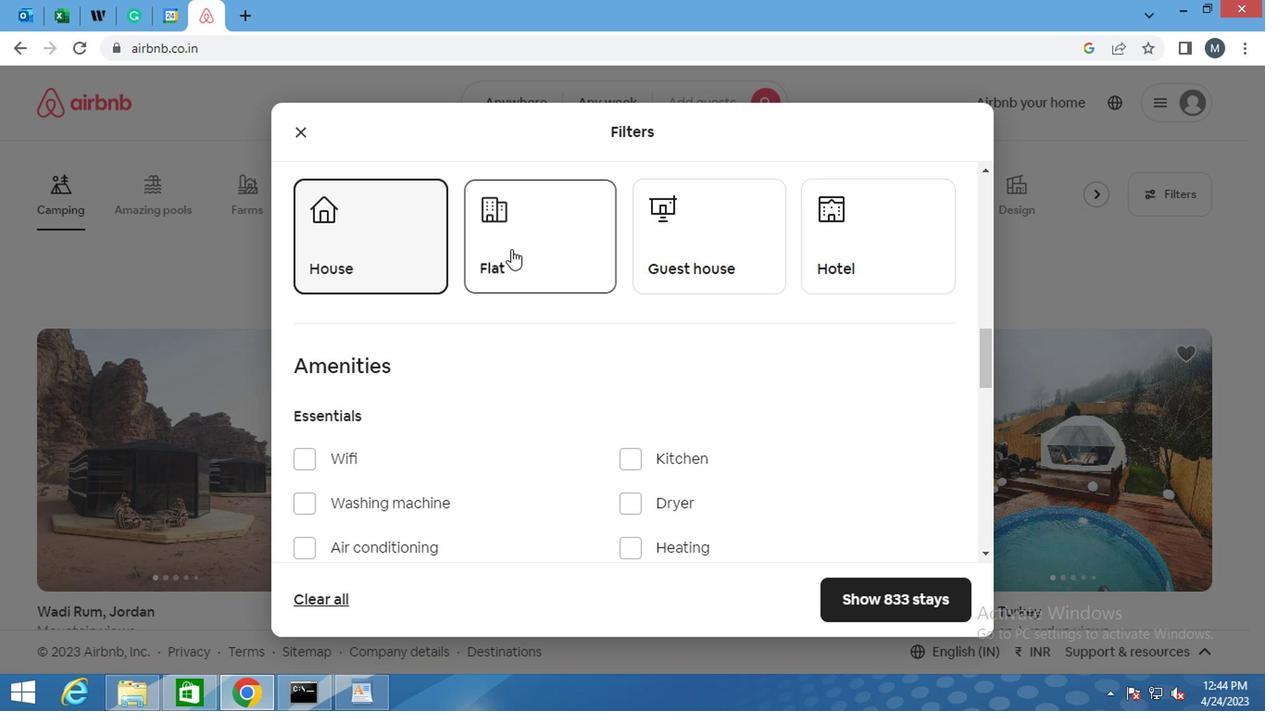 
Action: Mouse pressed left at (669, 243)
Screenshot: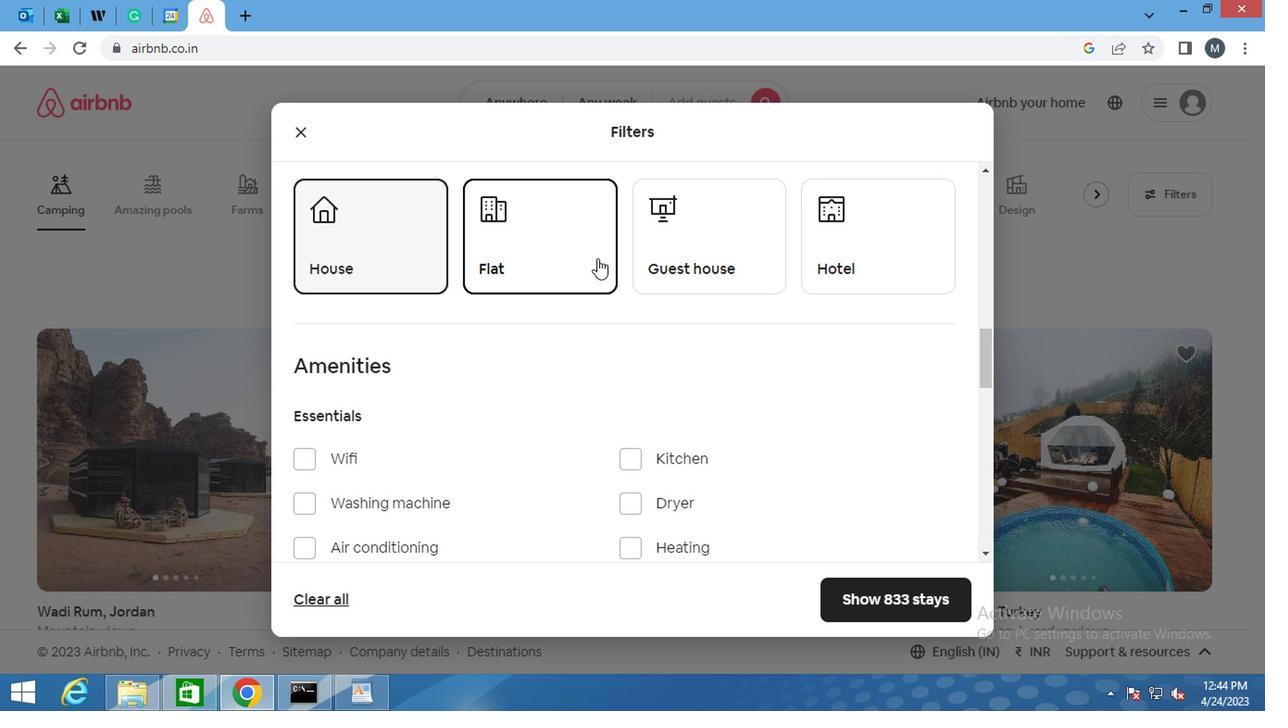 
Action: Mouse moved to (640, 253)
Screenshot: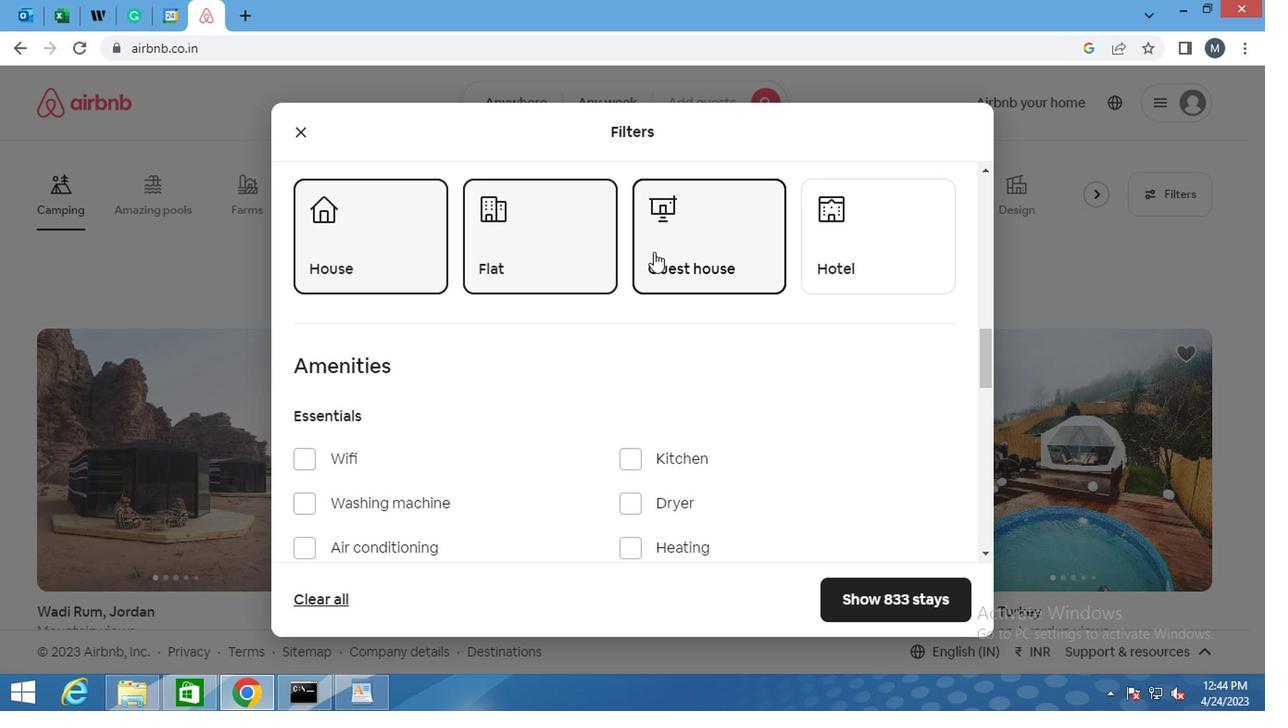 
Action: Mouse scrolled (640, 253) with delta (0, 0)
Screenshot: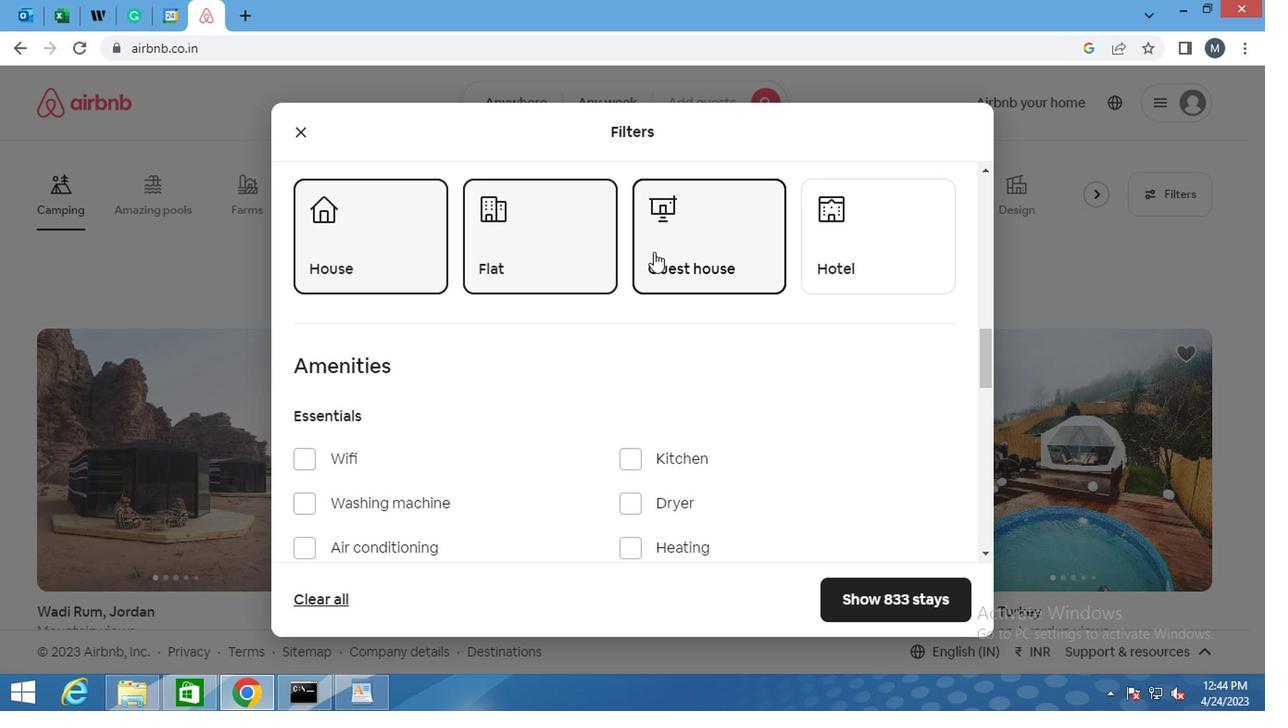 
Action: Mouse moved to (626, 256)
Screenshot: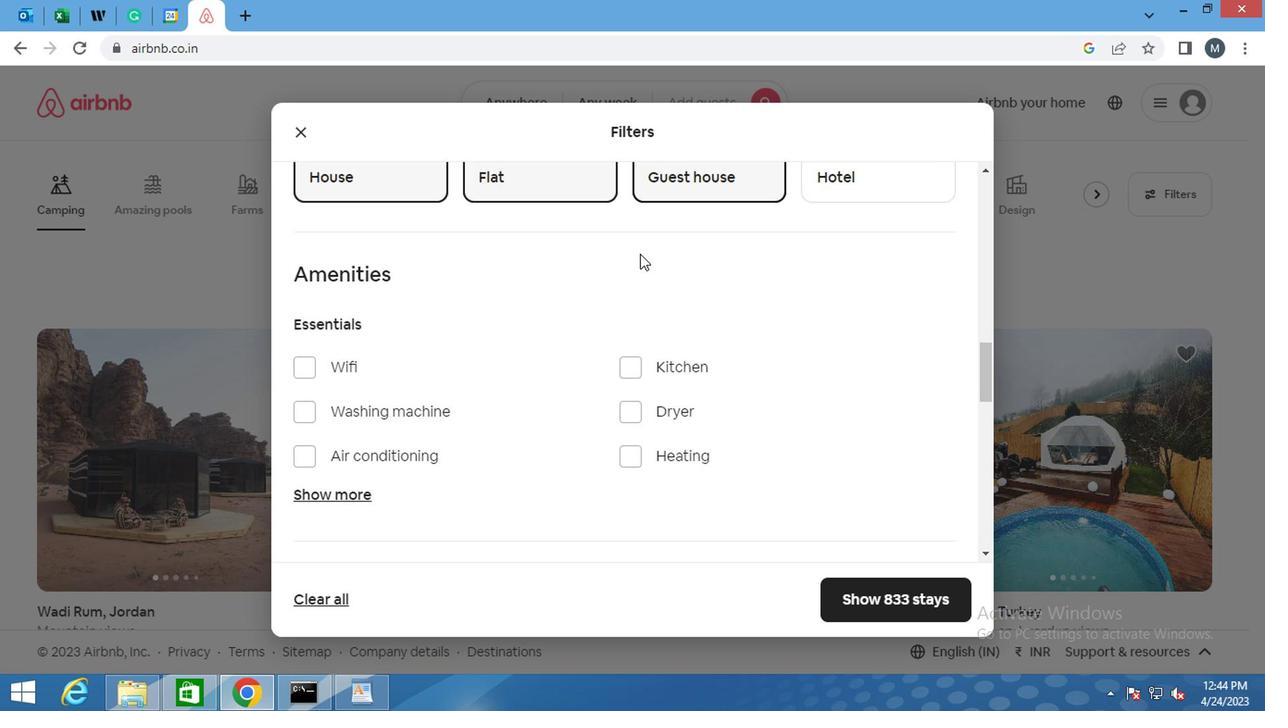 
Action: Mouse scrolled (626, 255) with delta (0, 0)
Screenshot: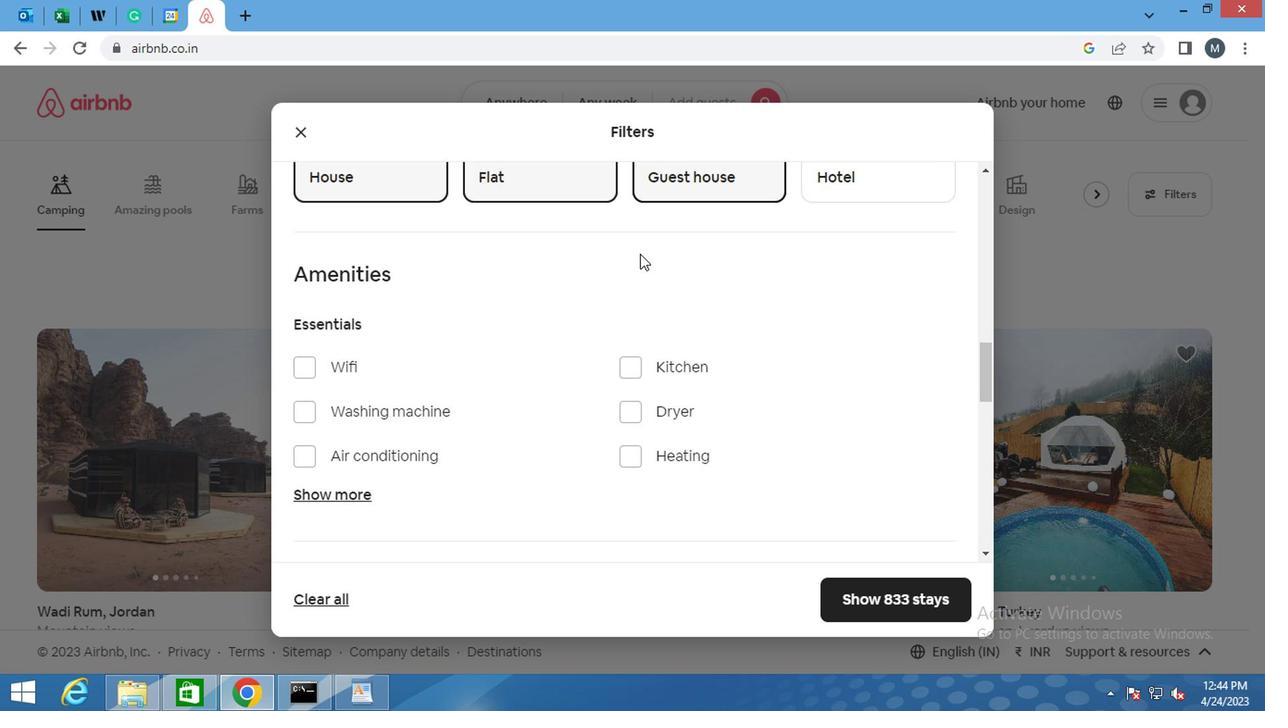 
Action: Mouse moved to (280, 321)
Screenshot: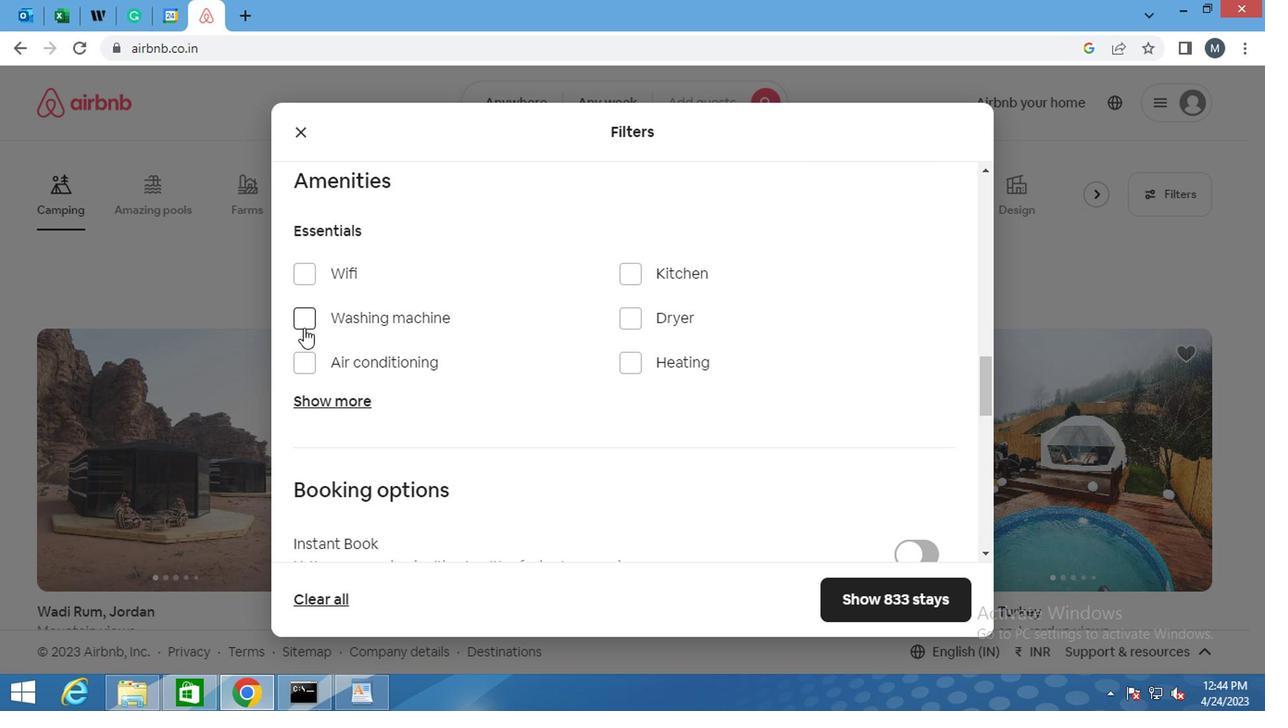 
Action: Mouse pressed left at (280, 321)
Screenshot: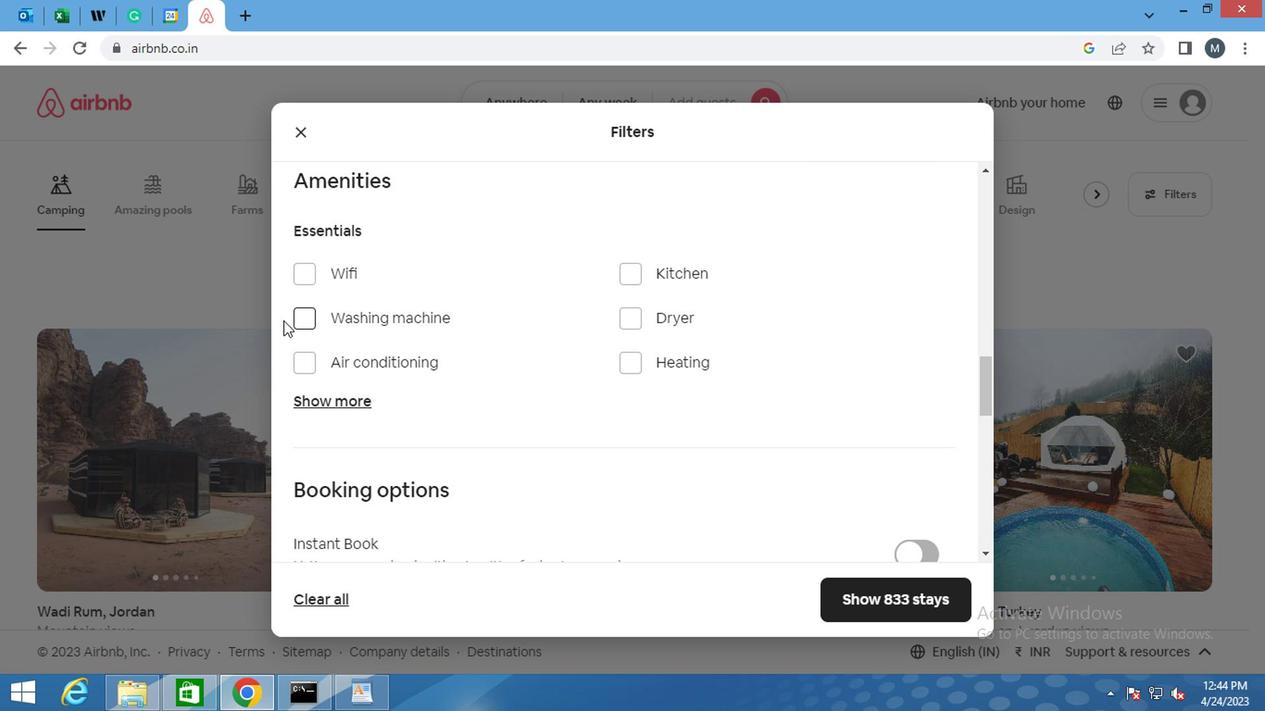 
Action: Mouse moved to (292, 323)
Screenshot: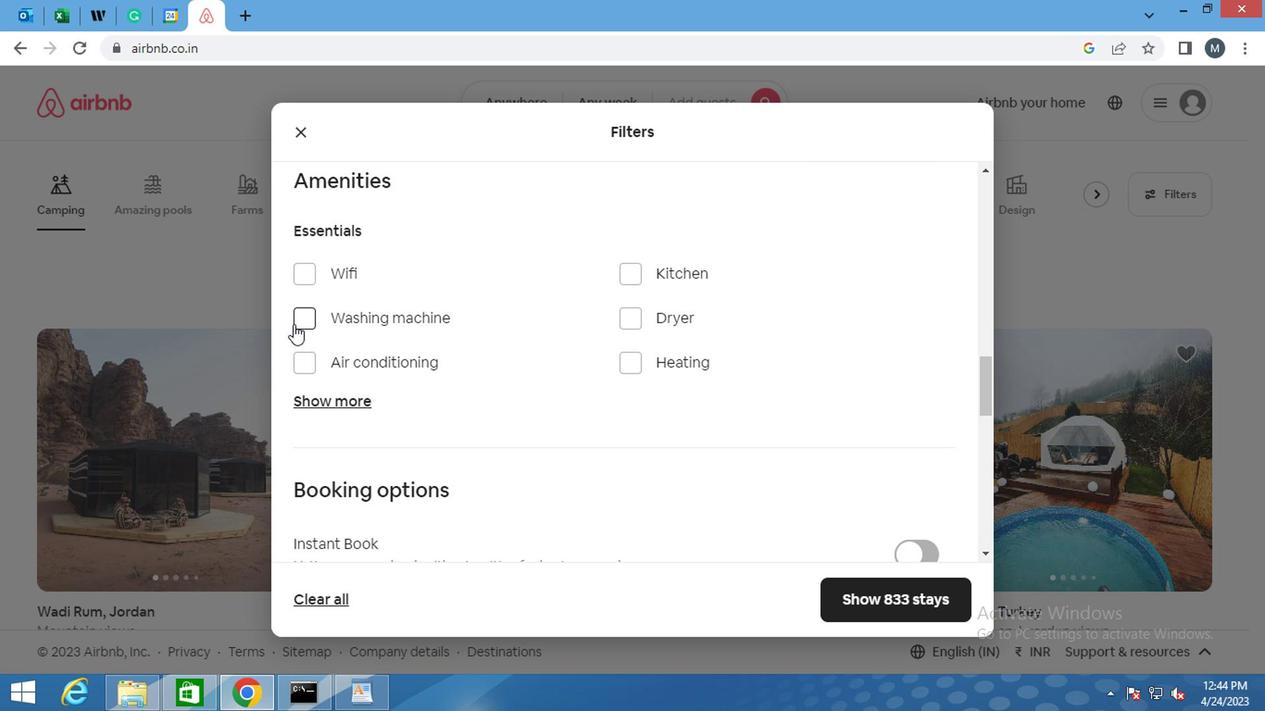 
Action: Mouse pressed left at (292, 323)
Screenshot: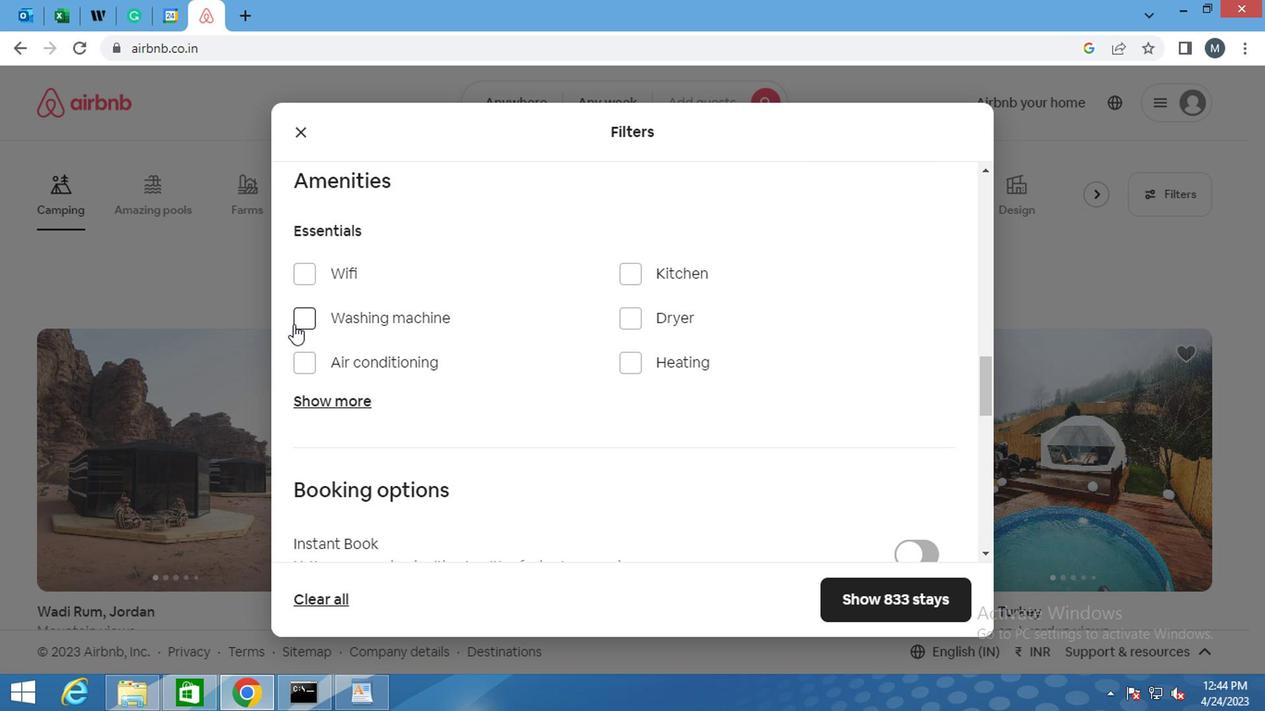 
Action: Mouse moved to (524, 326)
Screenshot: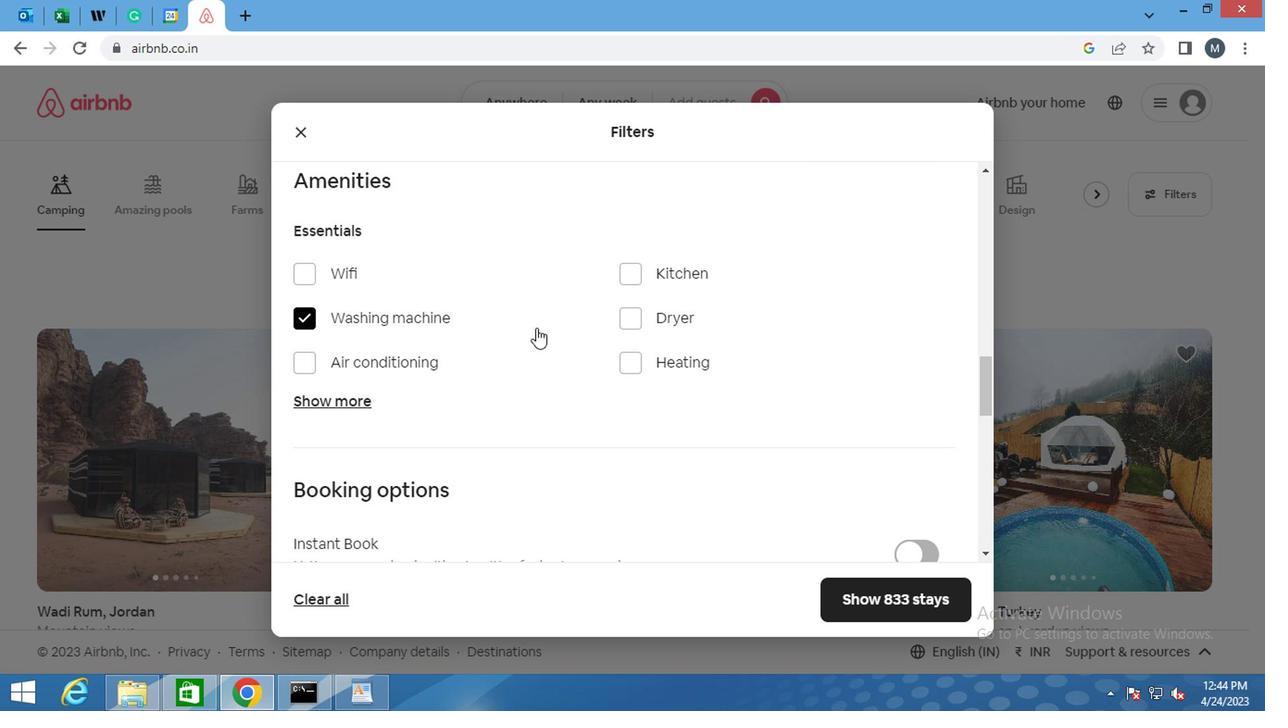 
Action: Mouse scrolled (524, 325) with delta (0, 0)
Screenshot: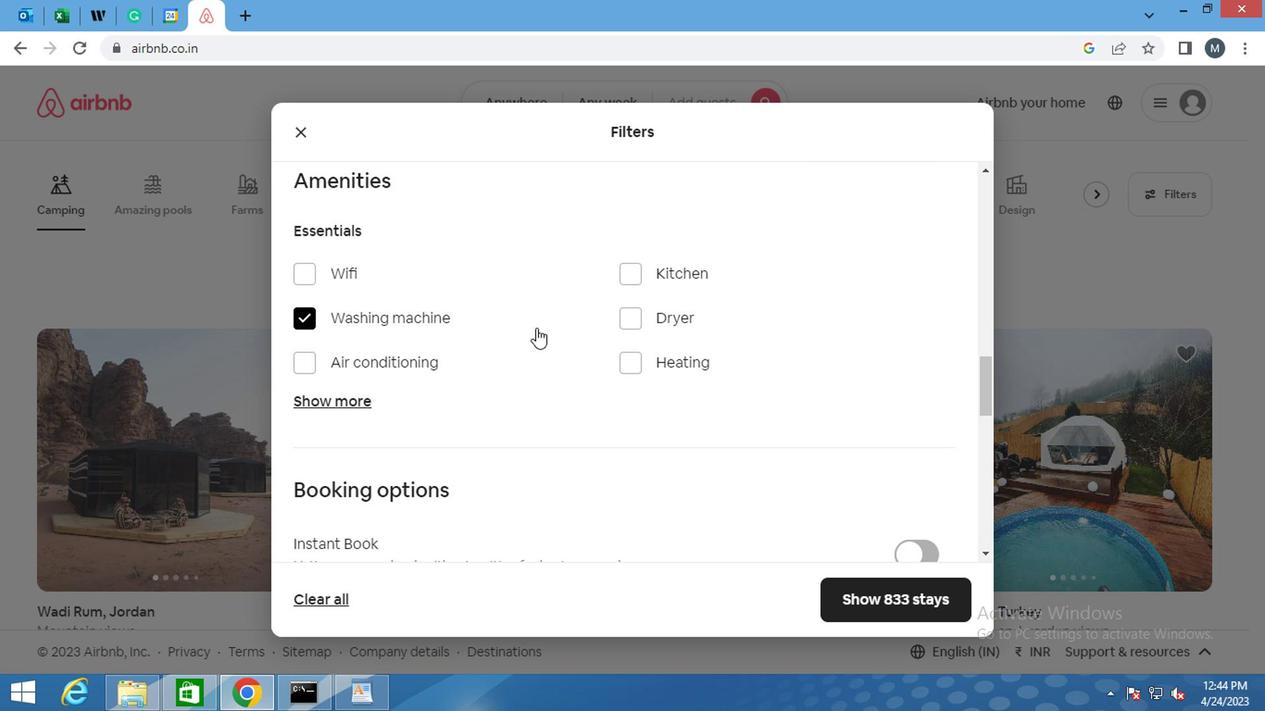 
Action: Mouse scrolled (524, 325) with delta (0, 0)
Screenshot: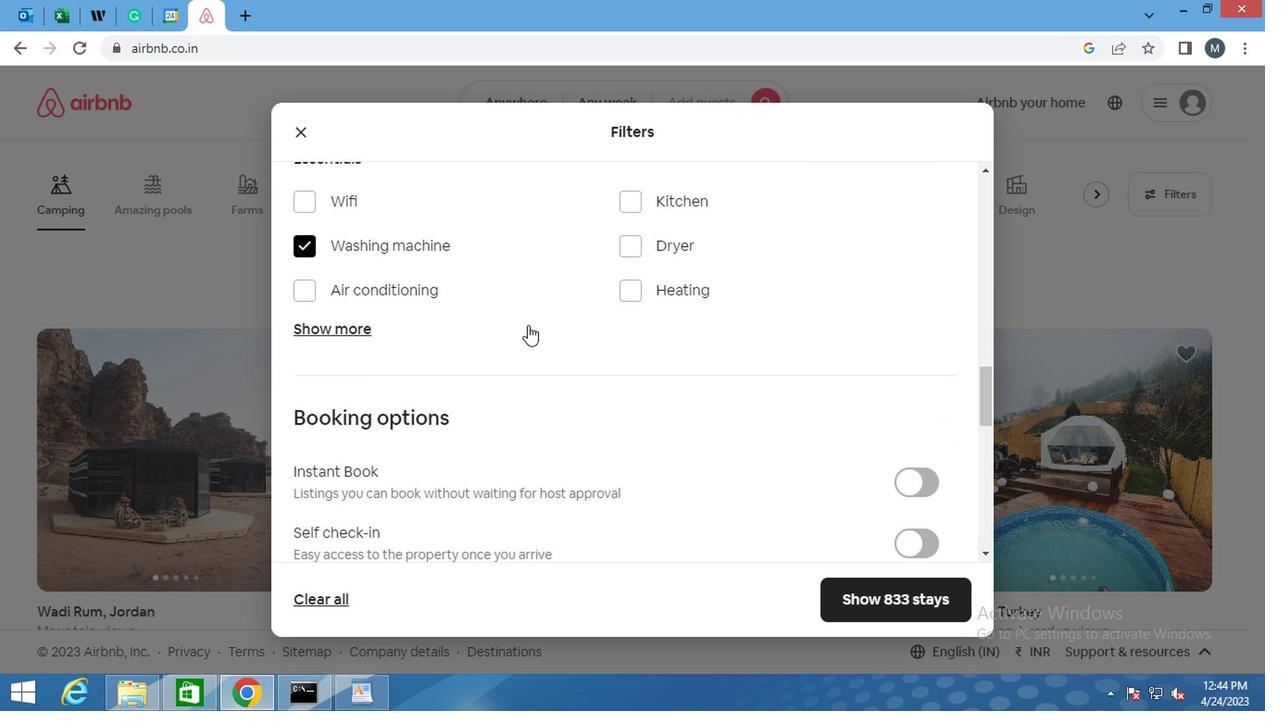 
Action: Mouse moved to (522, 326)
Screenshot: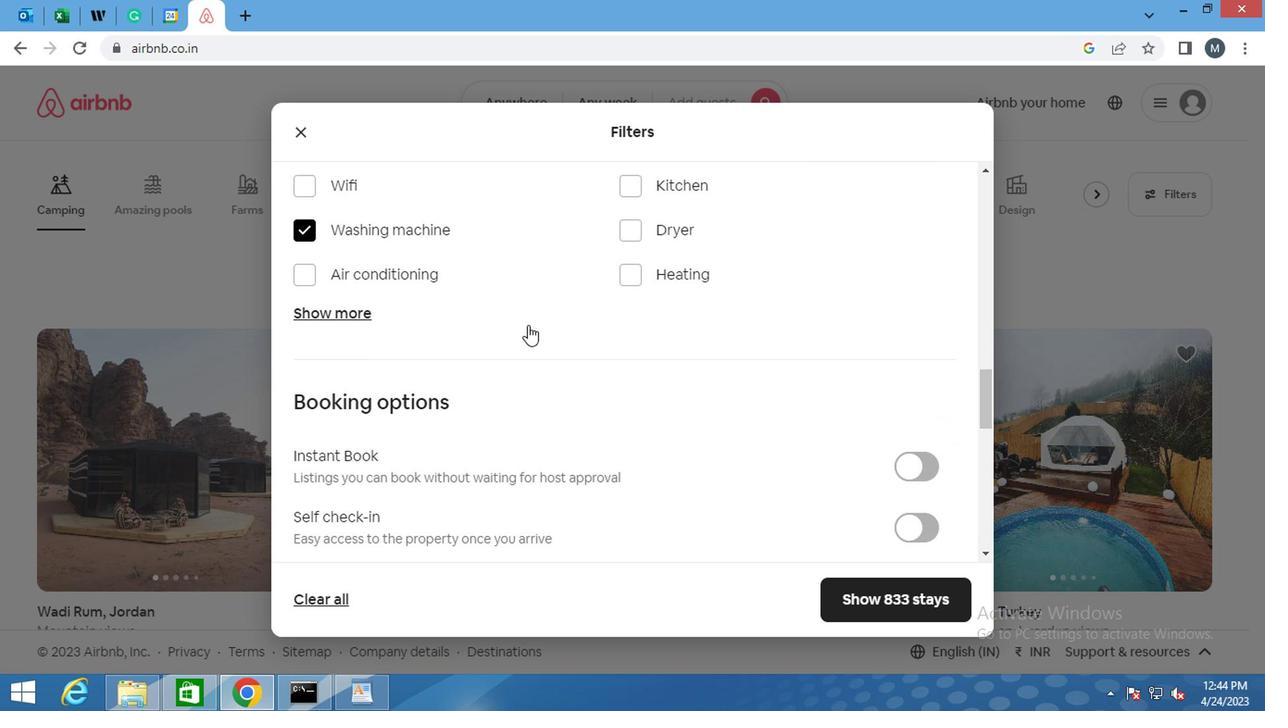 
Action: Mouse scrolled (522, 325) with delta (0, 0)
Screenshot: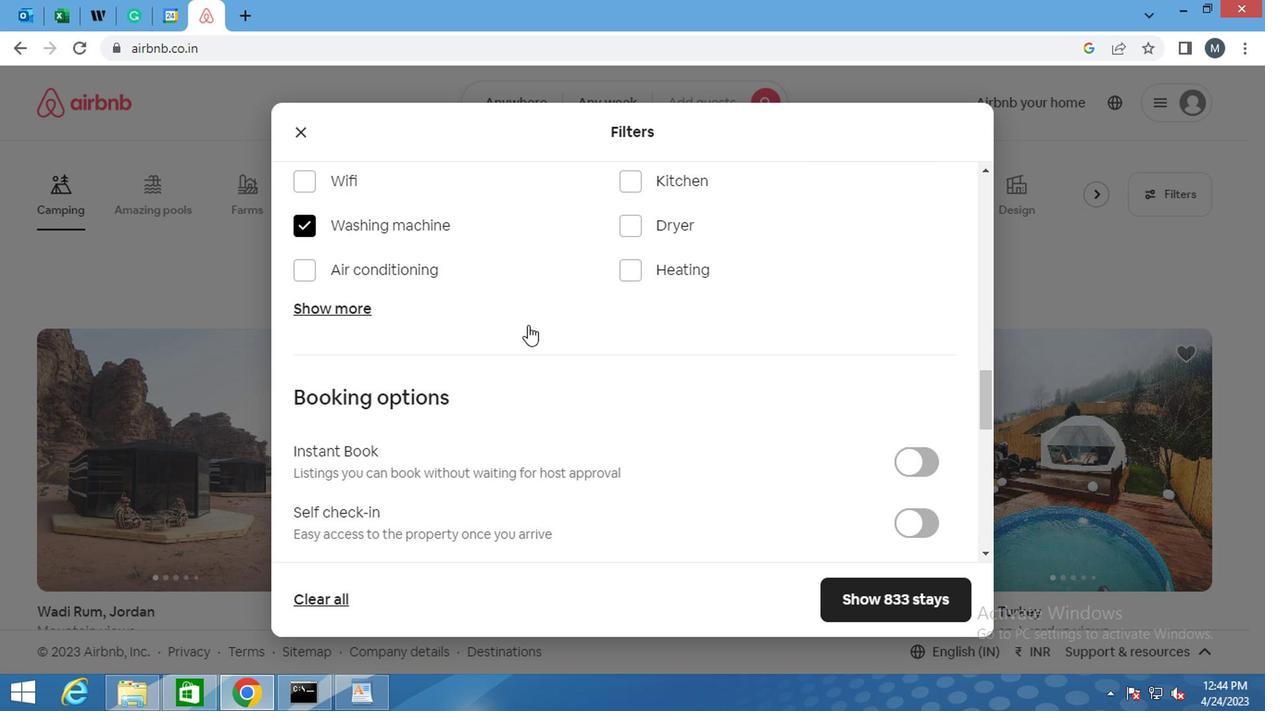 
Action: Mouse moved to (358, 428)
Screenshot: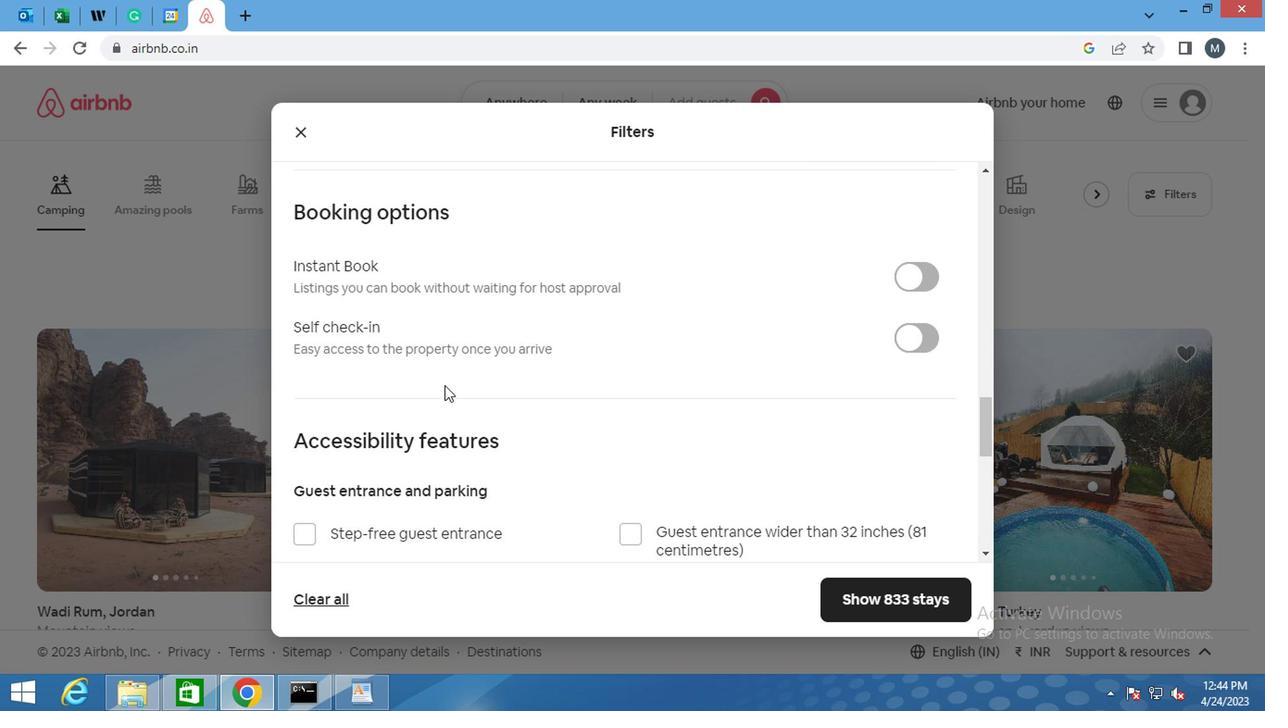 
Action: Mouse scrolled (358, 427) with delta (0, 0)
Screenshot: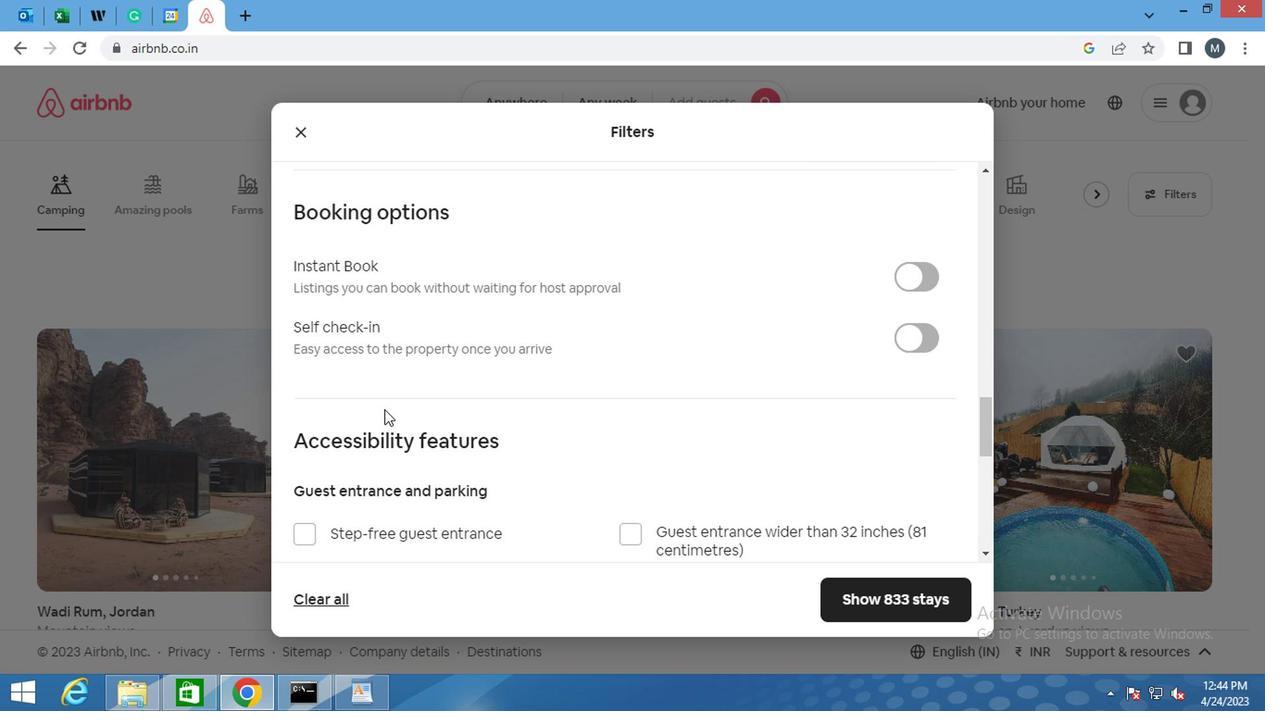 
Action: Mouse moved to (352, 435)
Screenshot: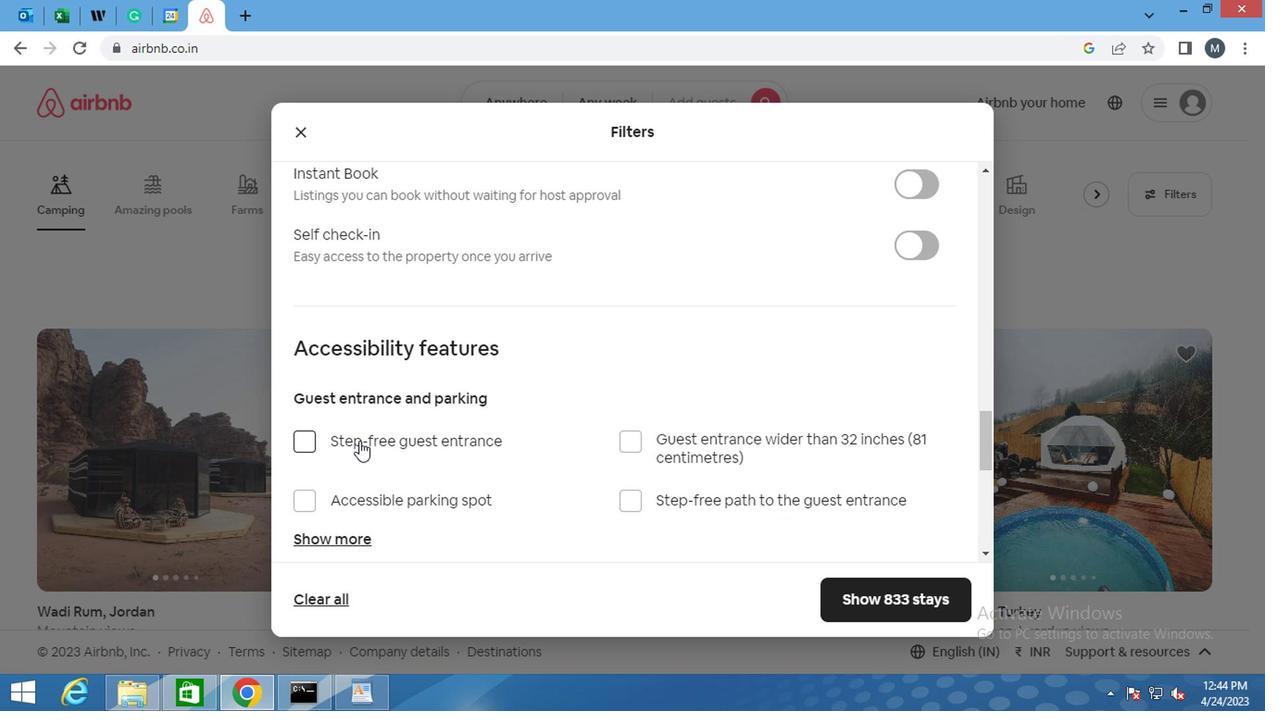 
Action: Mouse scrolled (352, 435) with delta (0, 0)
Screenshot: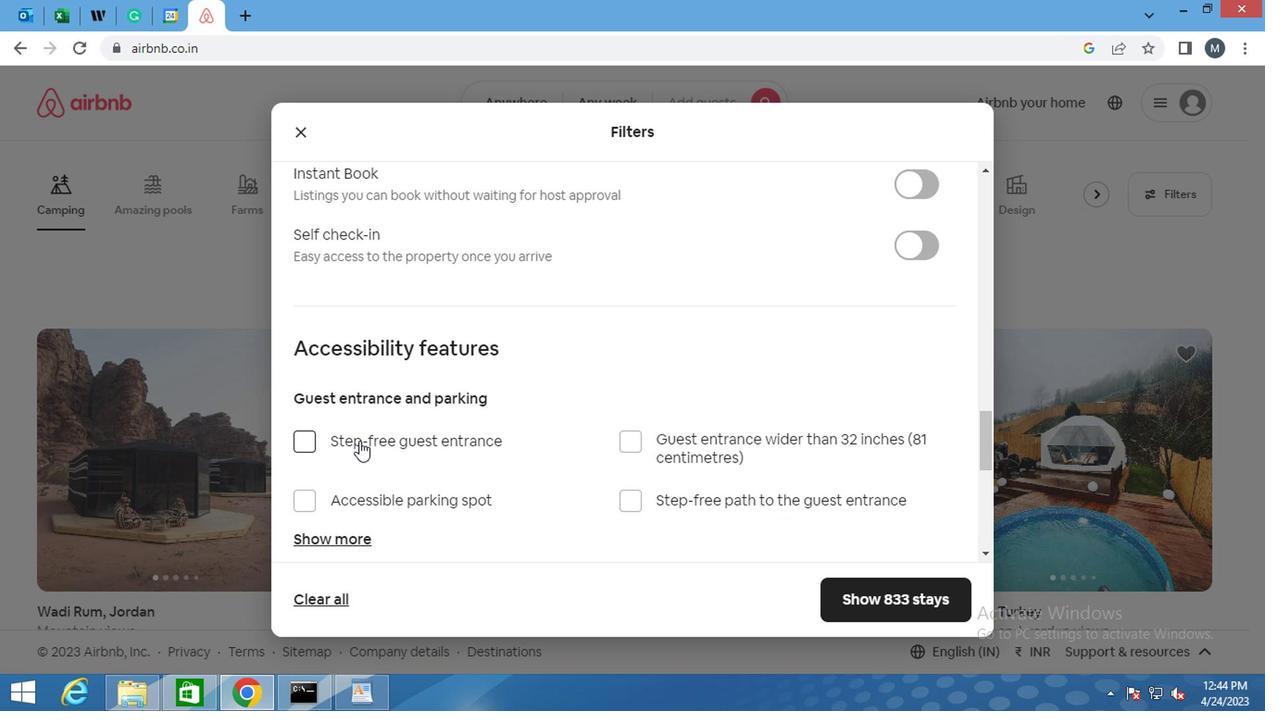 
Action: Mouse moved to (911, 339)
Screenshot: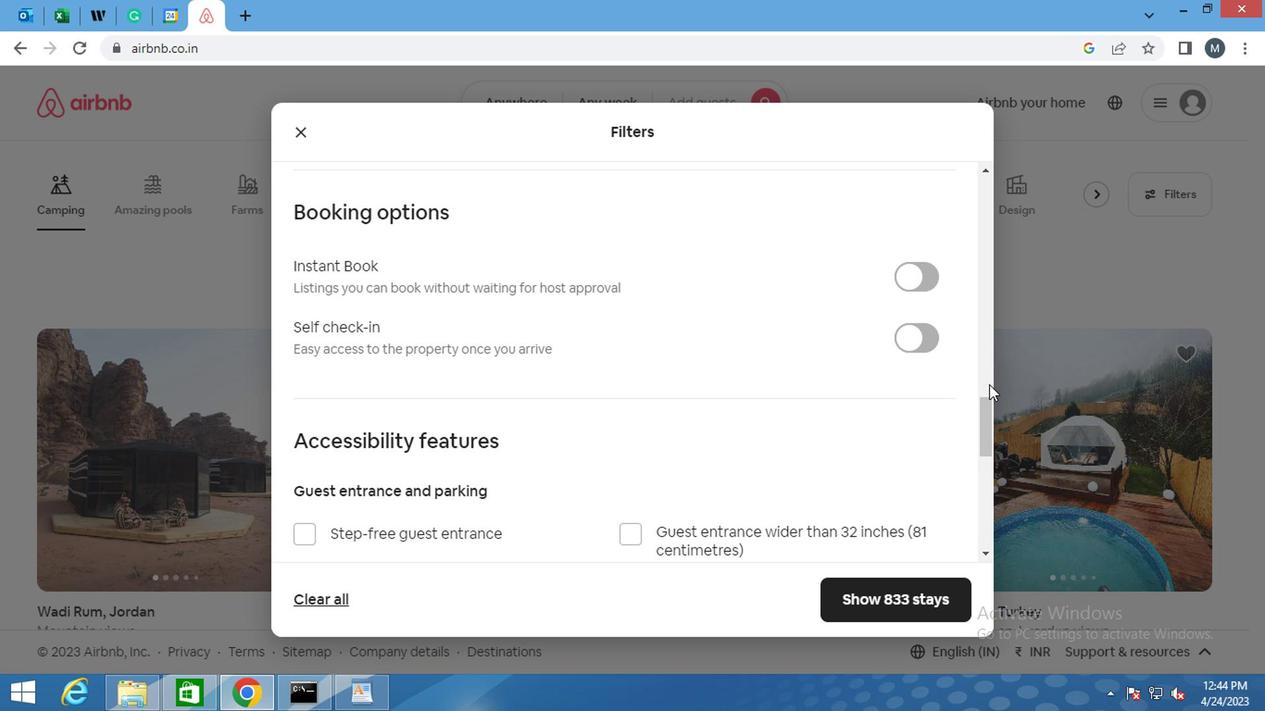 
Action: Mouse pressed left at (911, 339)
Screenshot: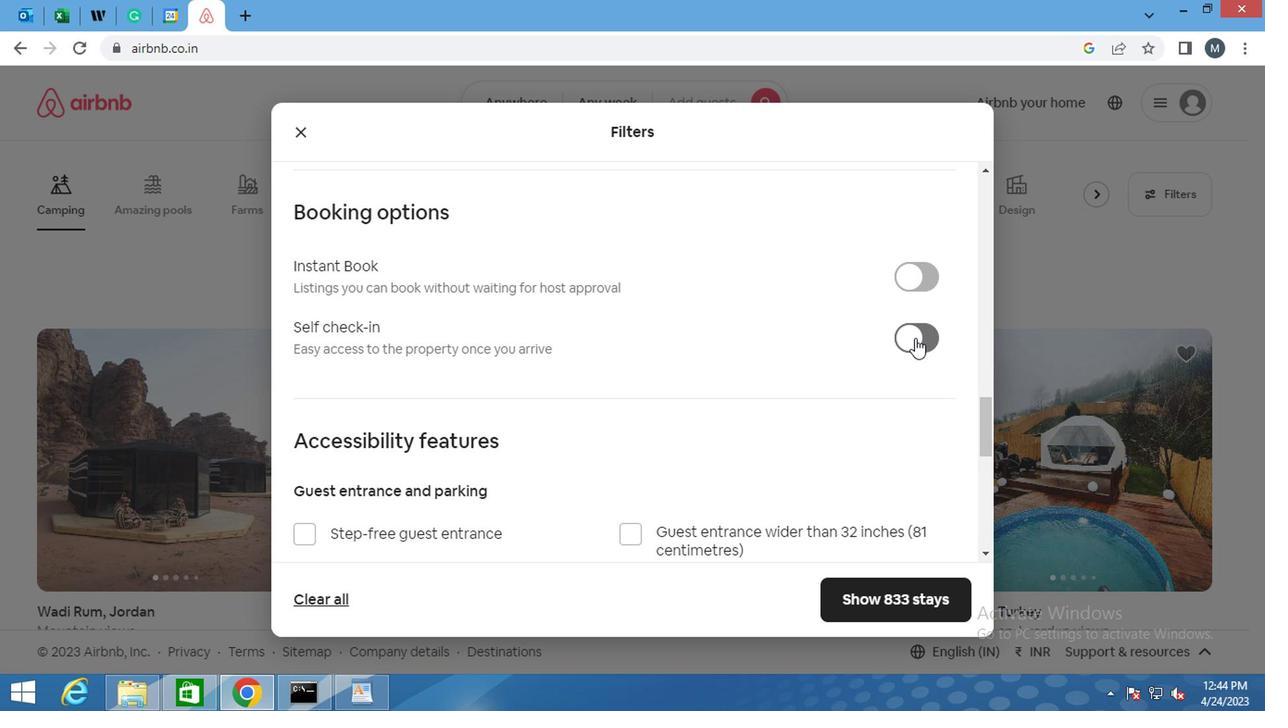 
Action: Mouse moved to (609, 348)
Screenshot: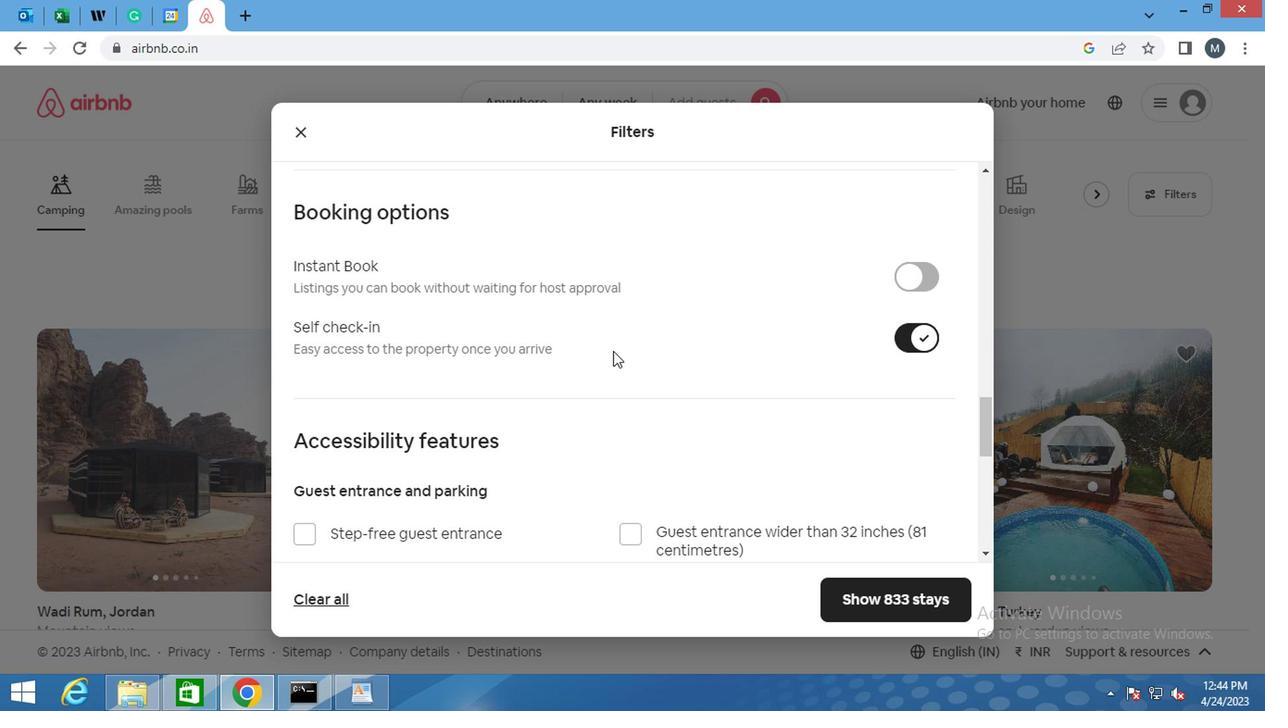 
Action: Mouse scrolled (609, 346) with delta (0, -1)
Screenshot: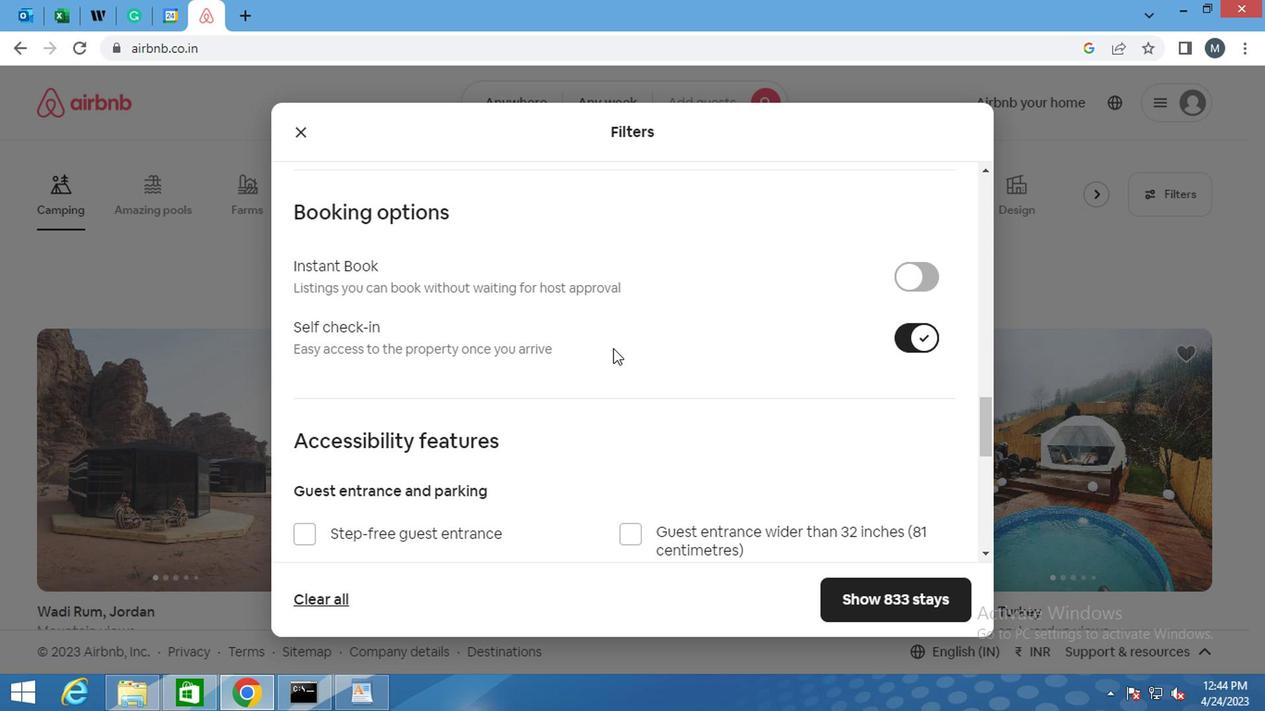 
Action: Mouse scrolled (609, 346) with delta (0, -1)
Screenshot: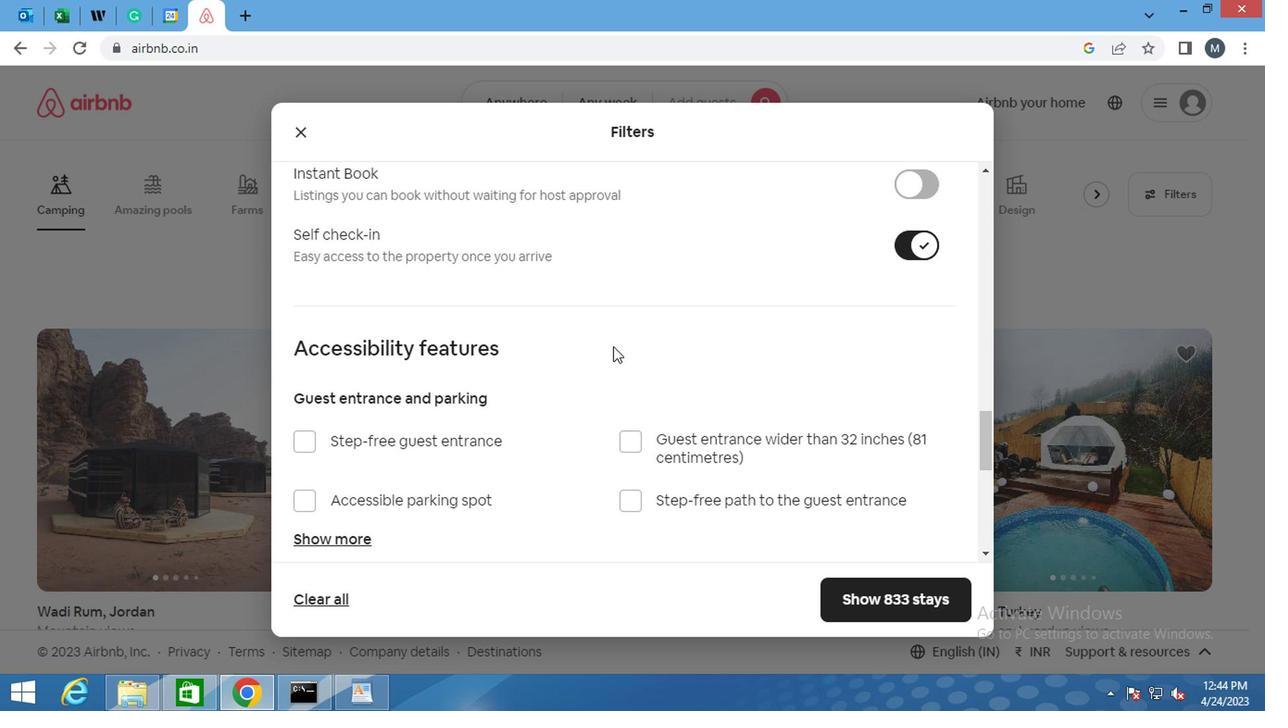 
Action: Mouse moved to (603, 340)
Screenshot: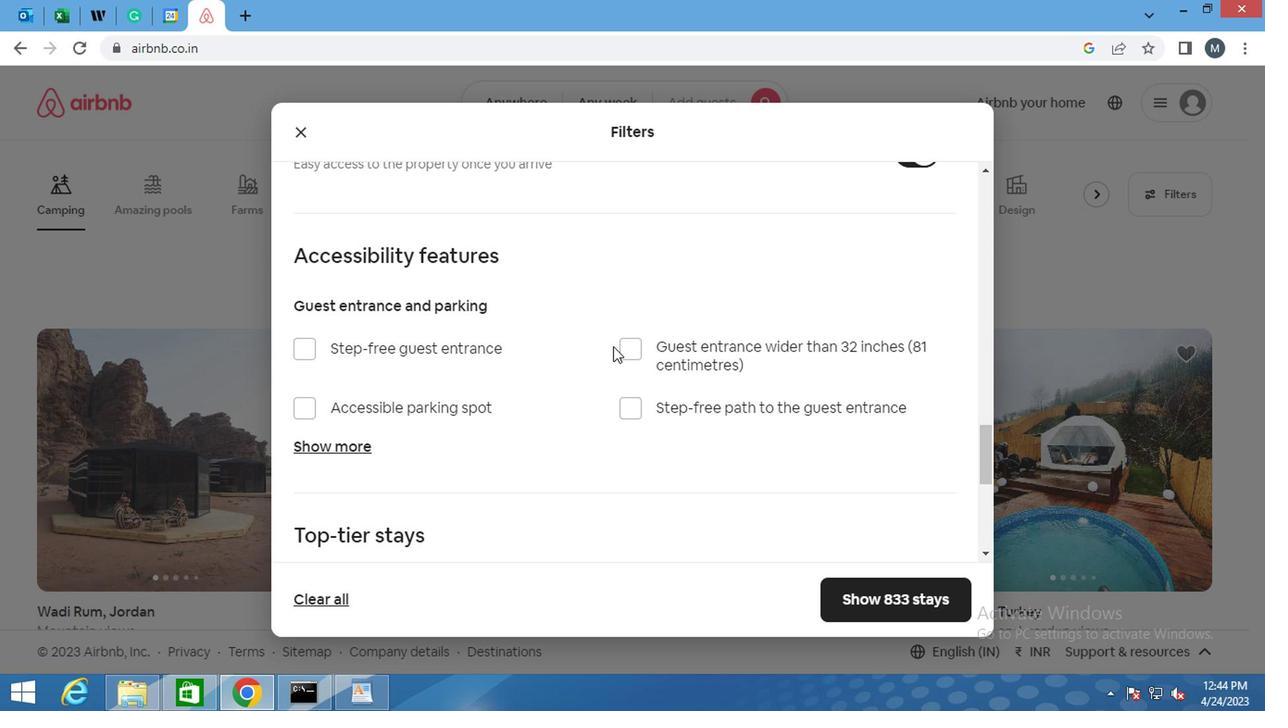 
Action: Mouse scrolled (603, 339) with delta (0, 0)
Screenshot: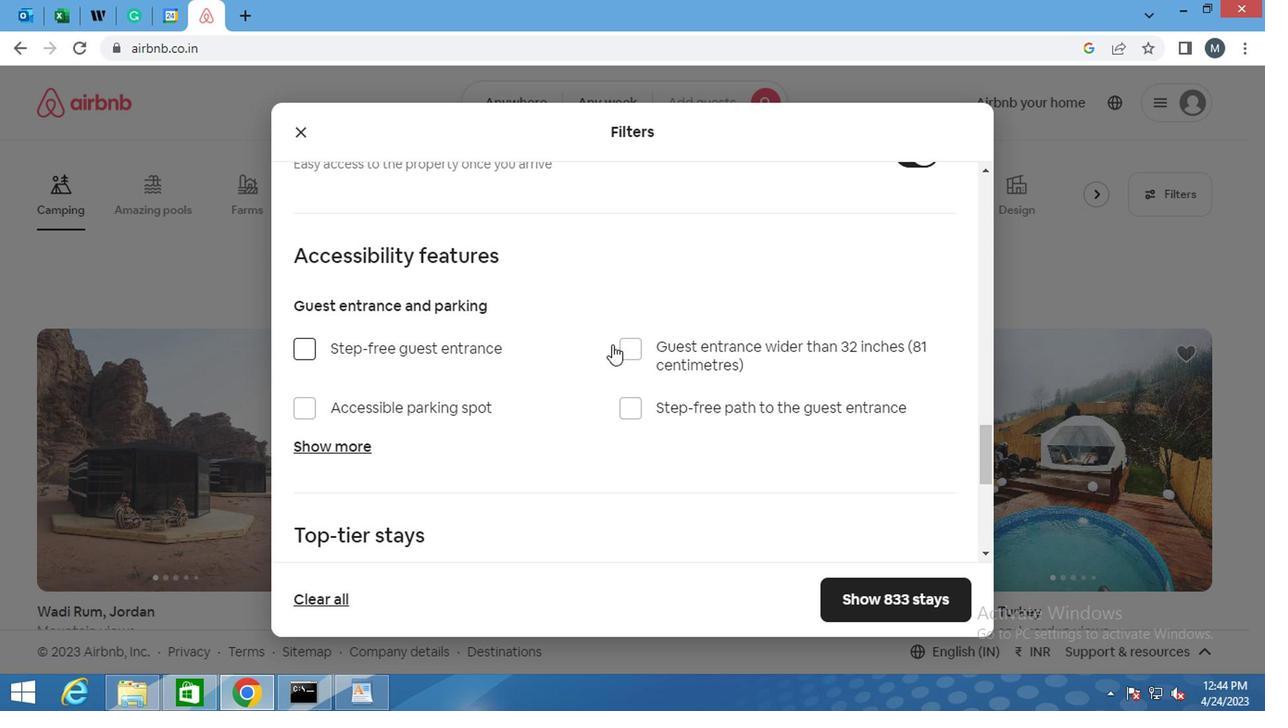 
Action: Mouse moved to (486, 406)
Screenshot: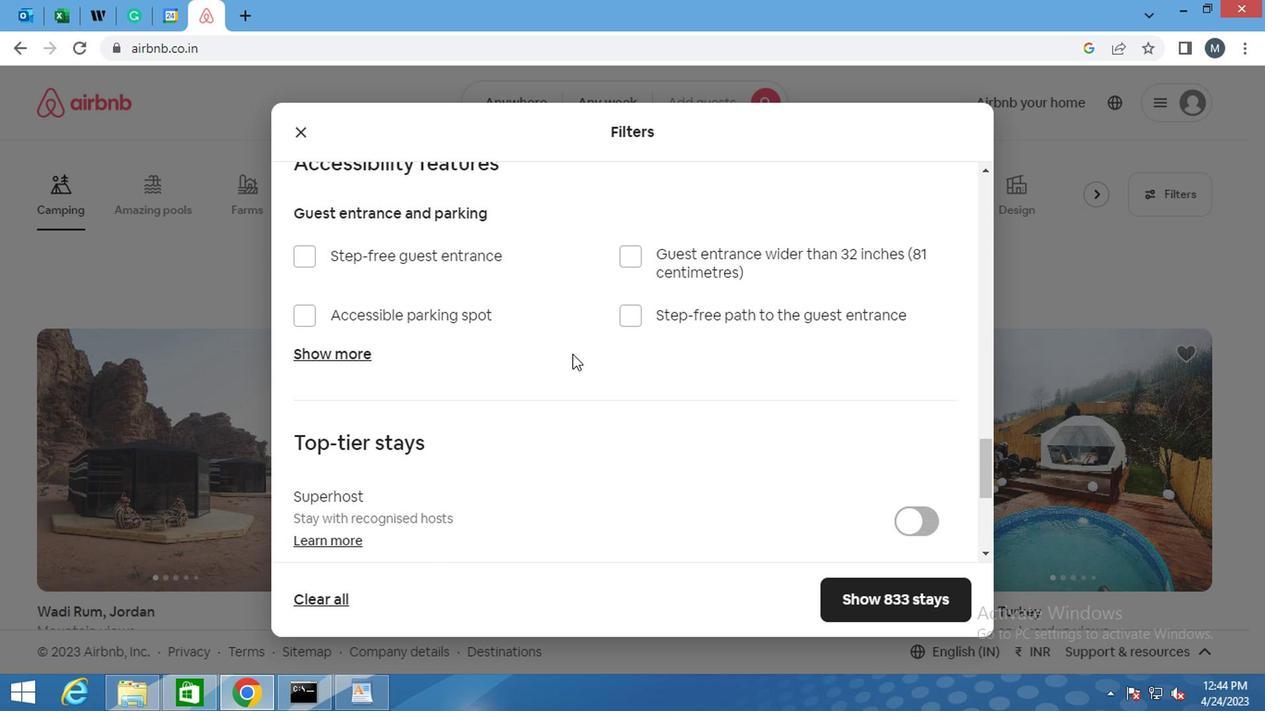 
Action: Mouse scrolled (486, 405) with delta (0, -1)
Screenshot: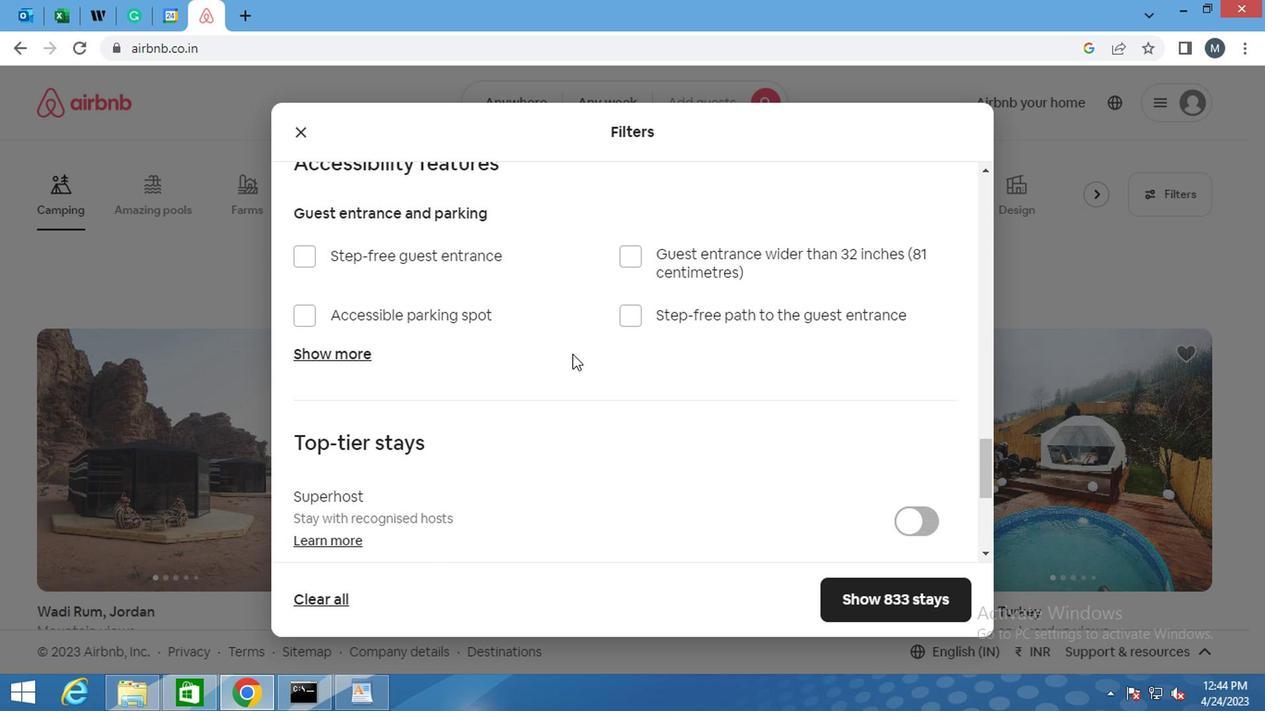 
Action: Mouse moved to (483, 409)
Screenshot: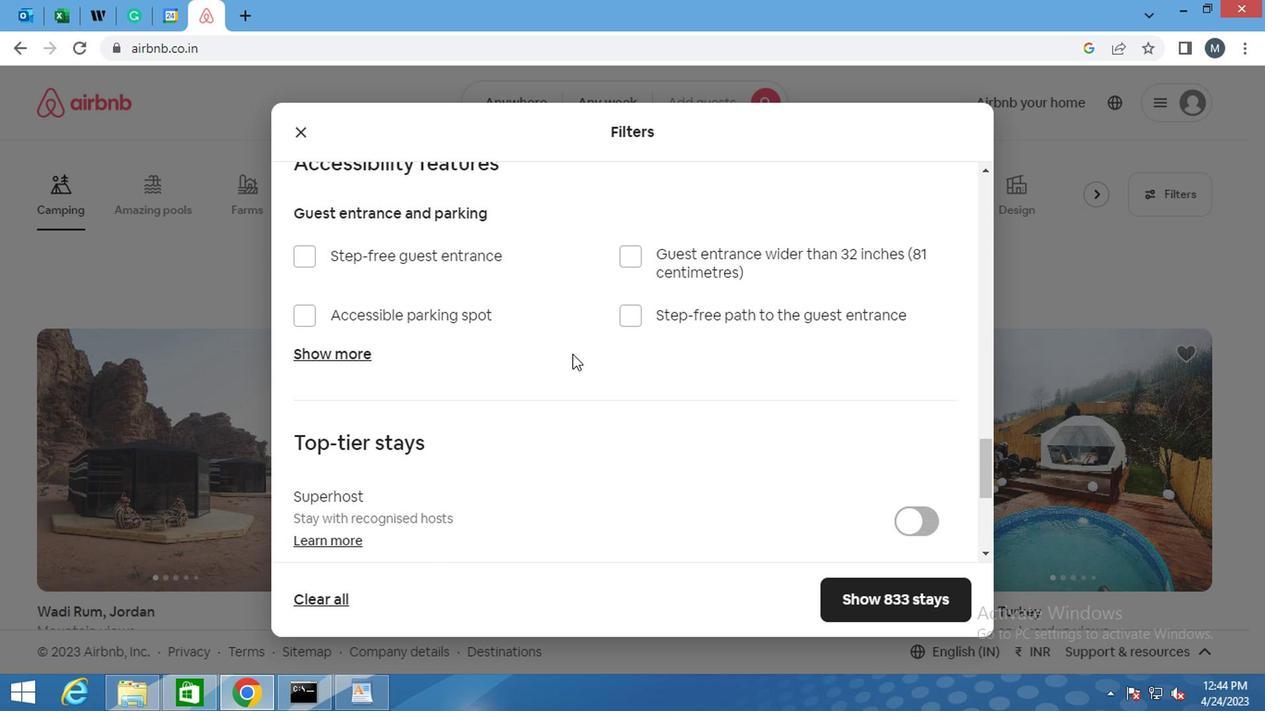 
Action: Mouse scrolled (483, 408) with delta (0, 0)
Screenshot: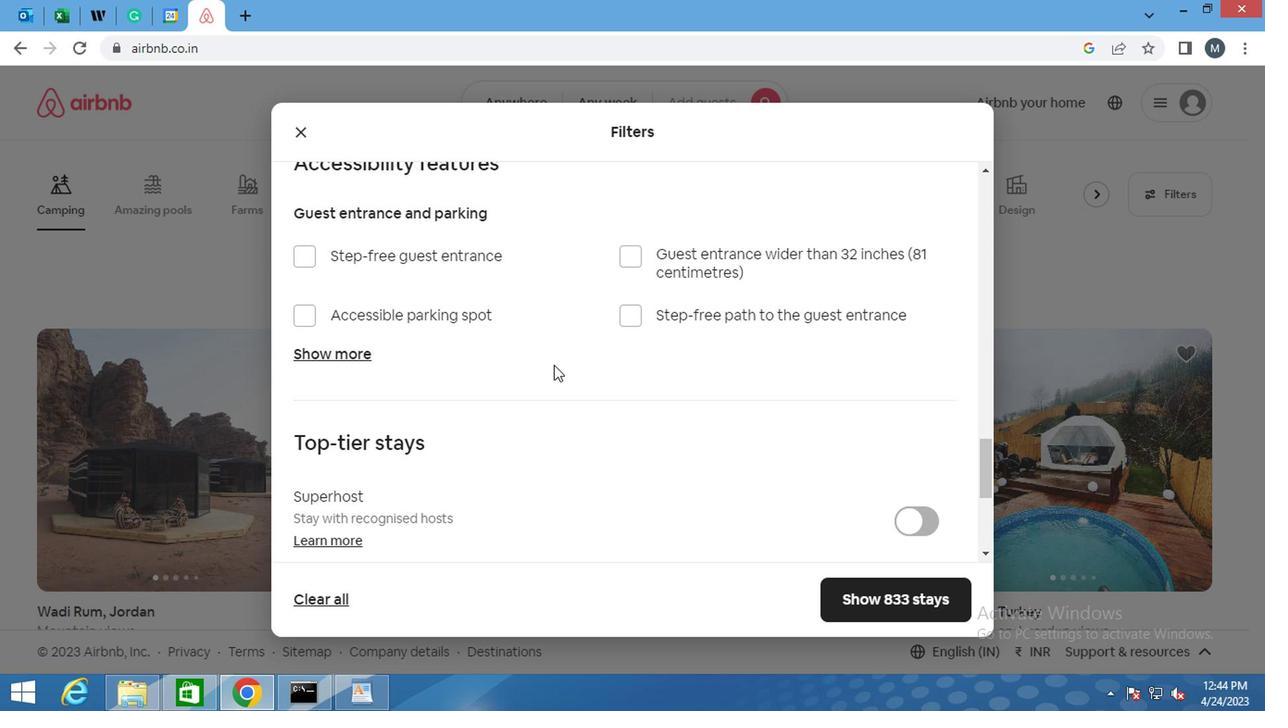 
Action: Mouse moved to (452, 428)
Screenshot: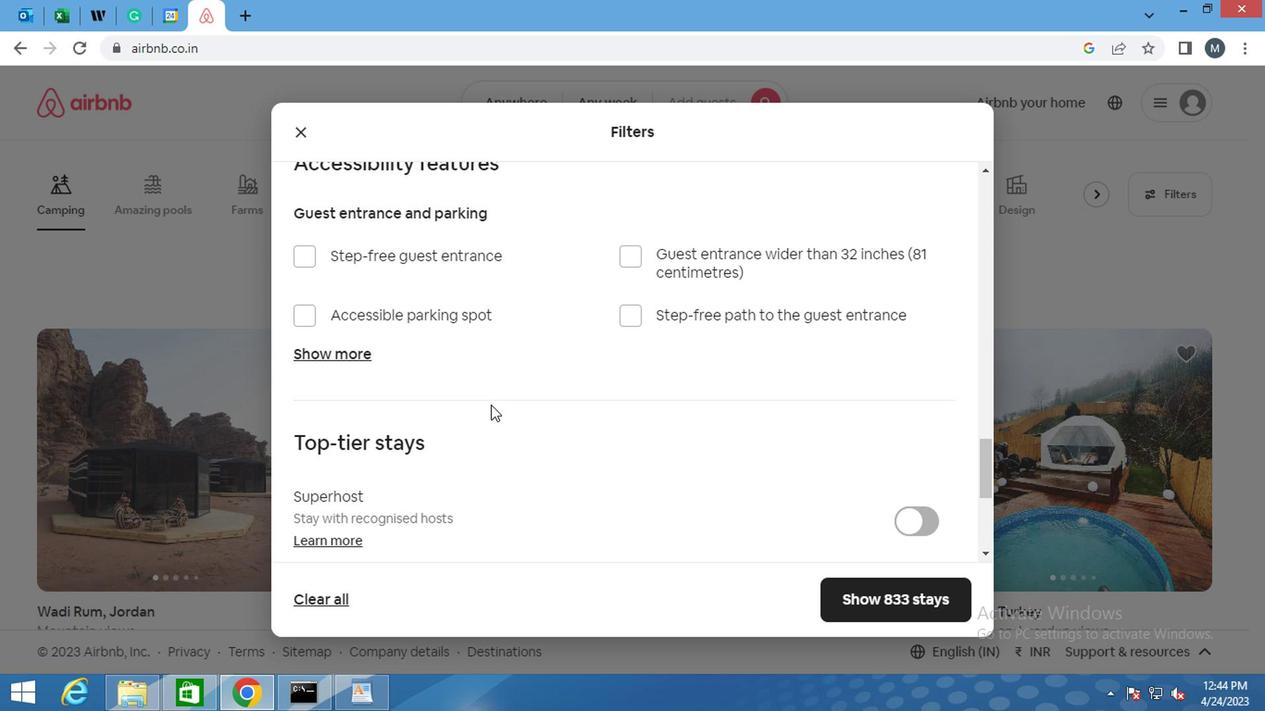 
Action: Mouse scrolled (452, 427) with delta (0, 0)
Screenshot: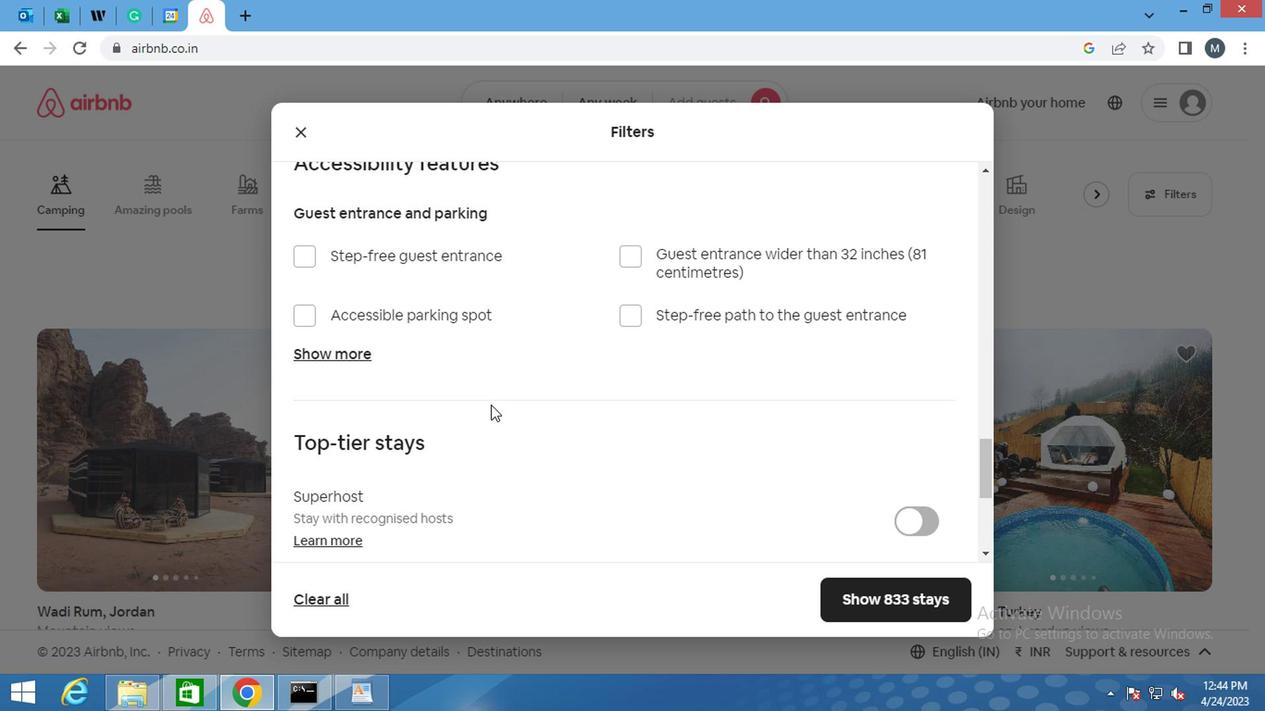 
Action: Mouse moved to (357, 458)
Screenshot: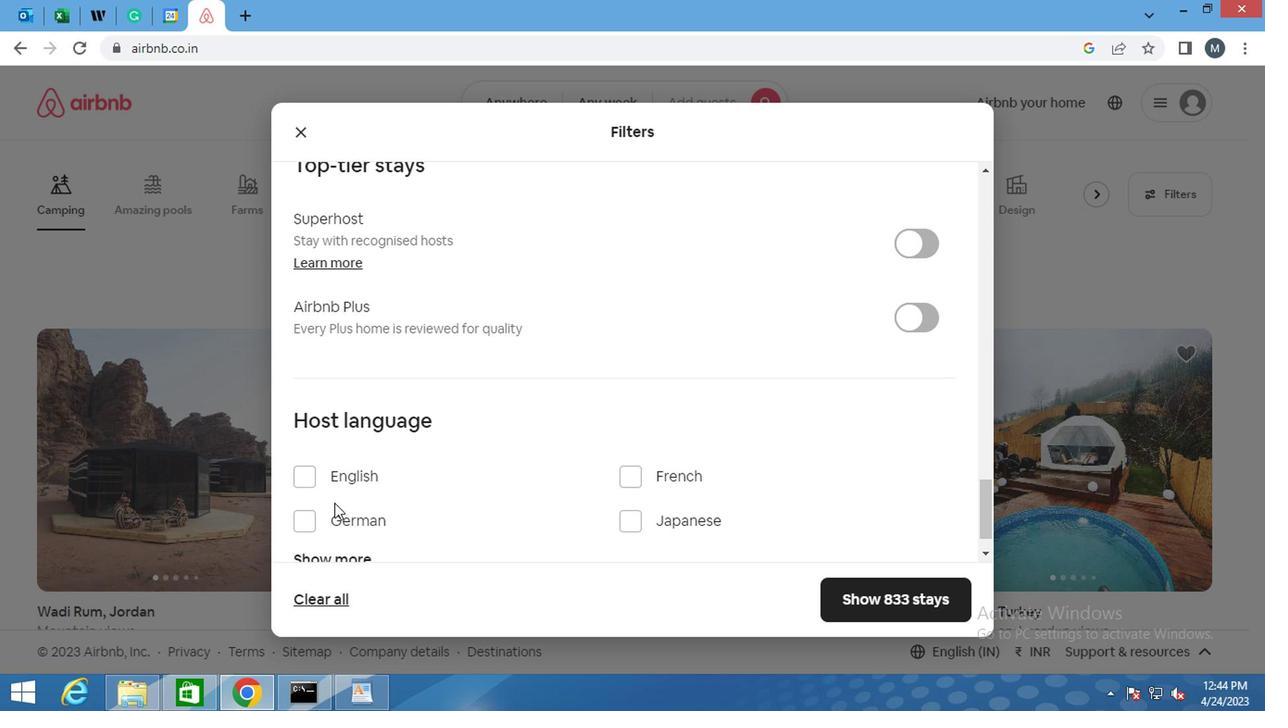 
Action: Mouse scrolled (357, 458) with delta (0, 0)
Screenshot: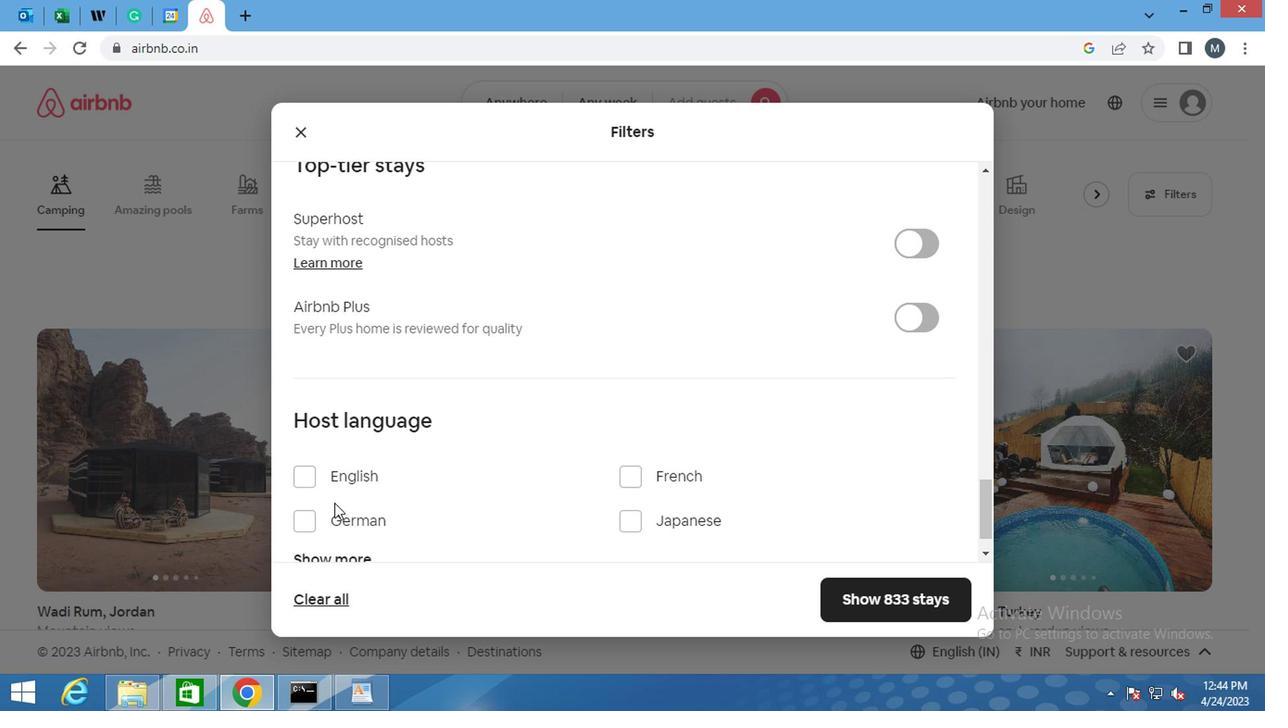
Action: Mouse moved to (357, 456)
Screenshot: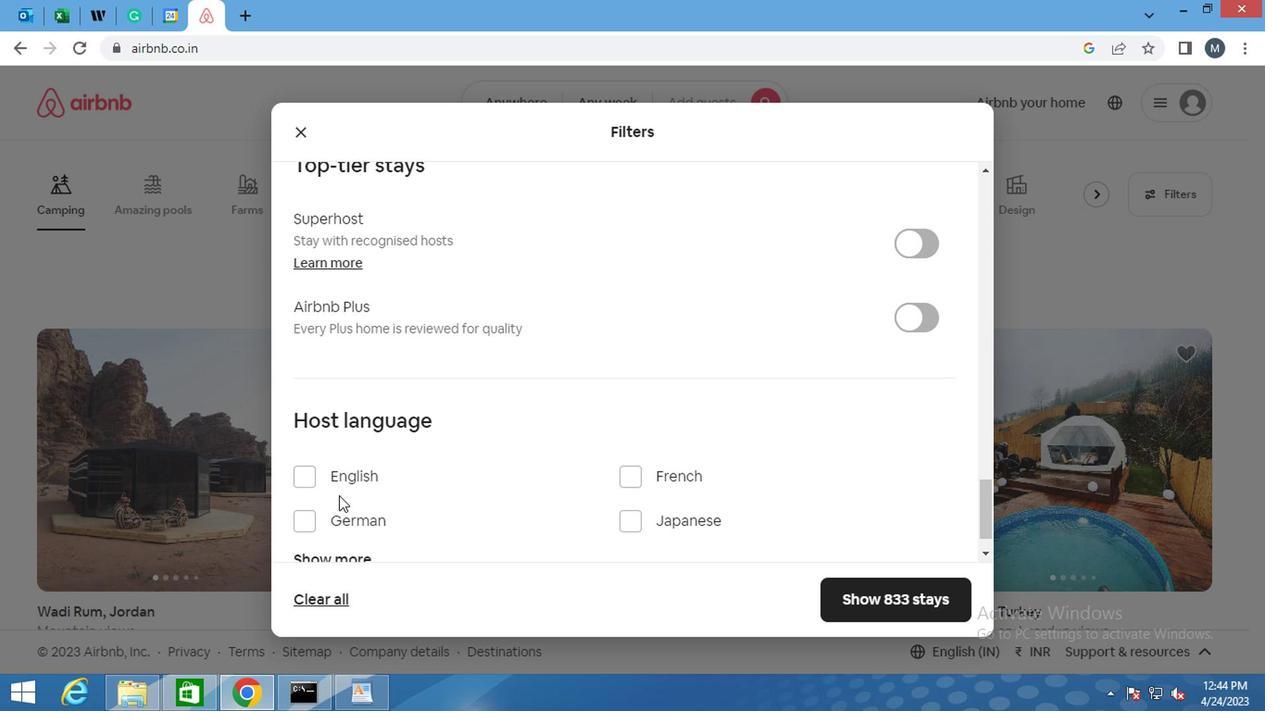 
Action: Mouse scrolled (357, 458) with delta (0, 1)
Screenshot: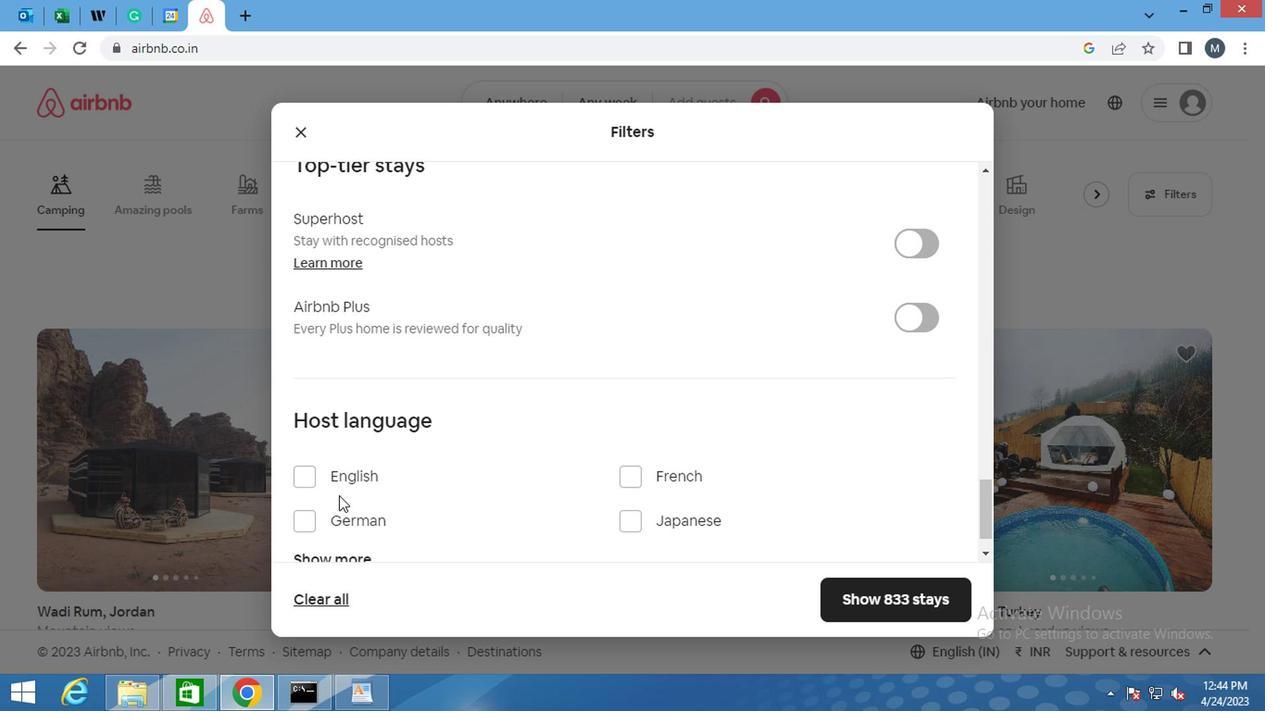 
Action: Mouse moved to (357, 456)
Screenshot: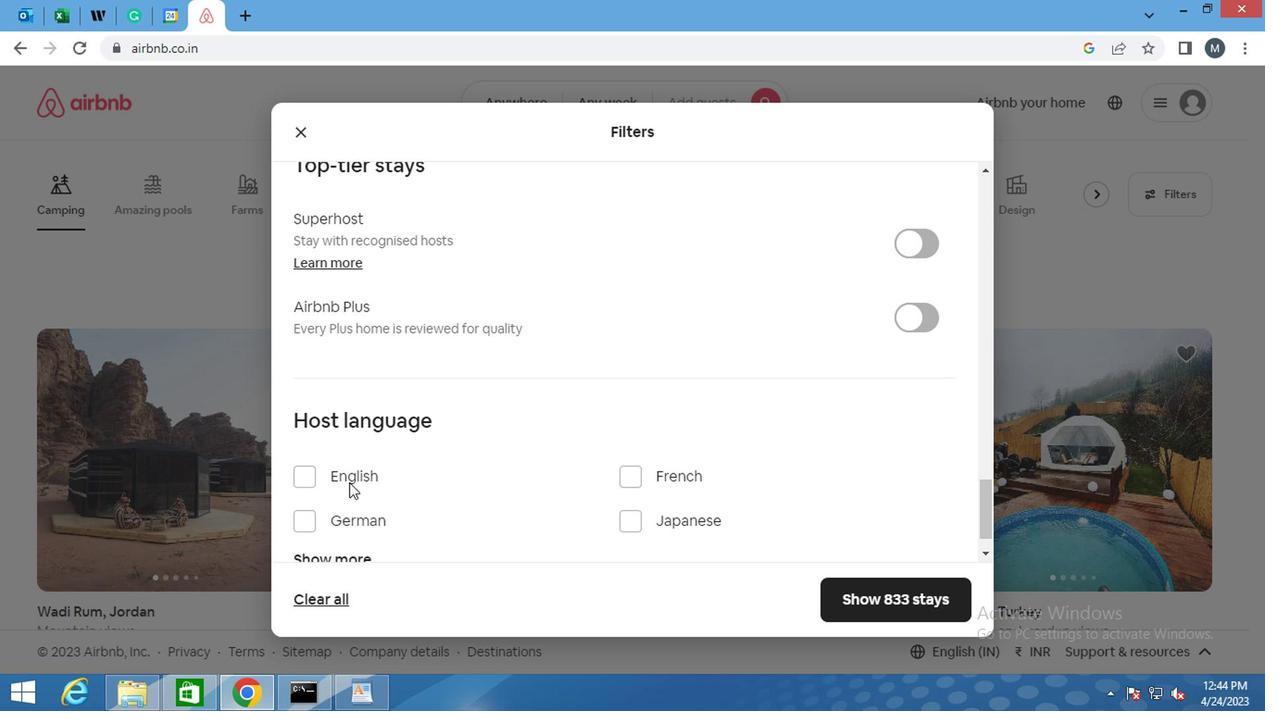 
Action: Mouse scrolled (357, 458) with delta (0, 1)
Screenshot: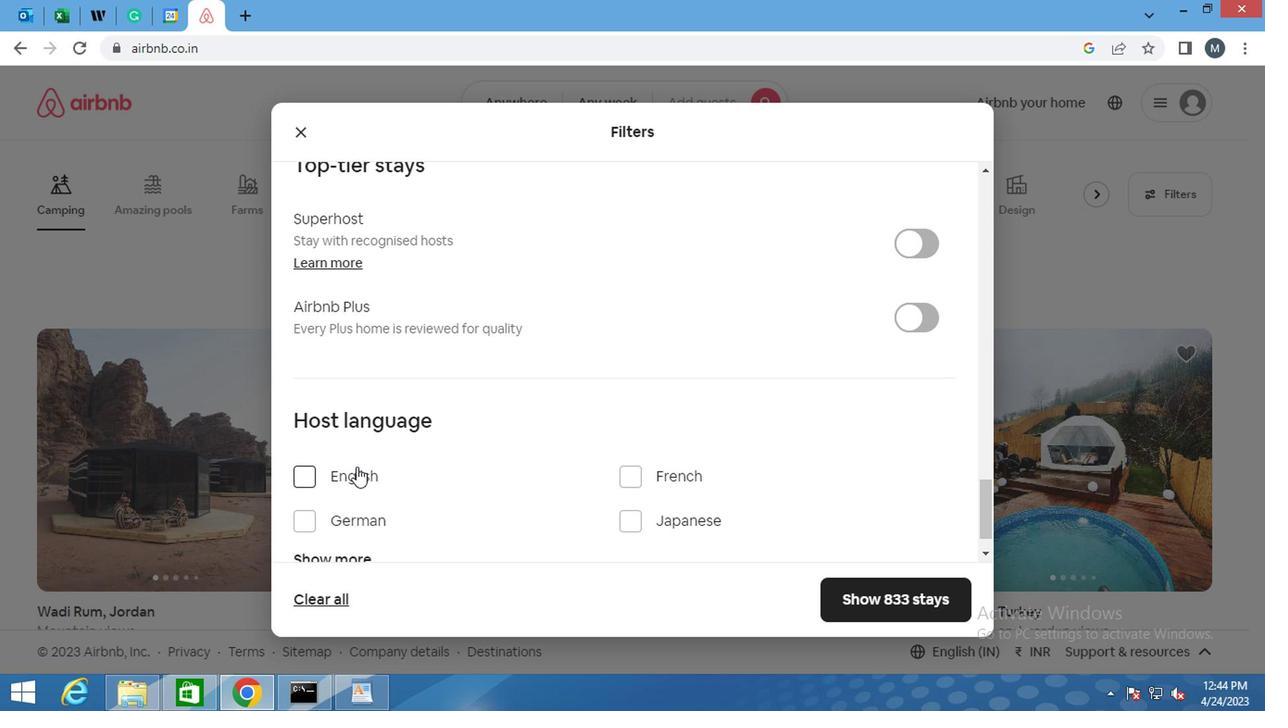 
Action: Mouse moved to (440, 440)
Screenshot: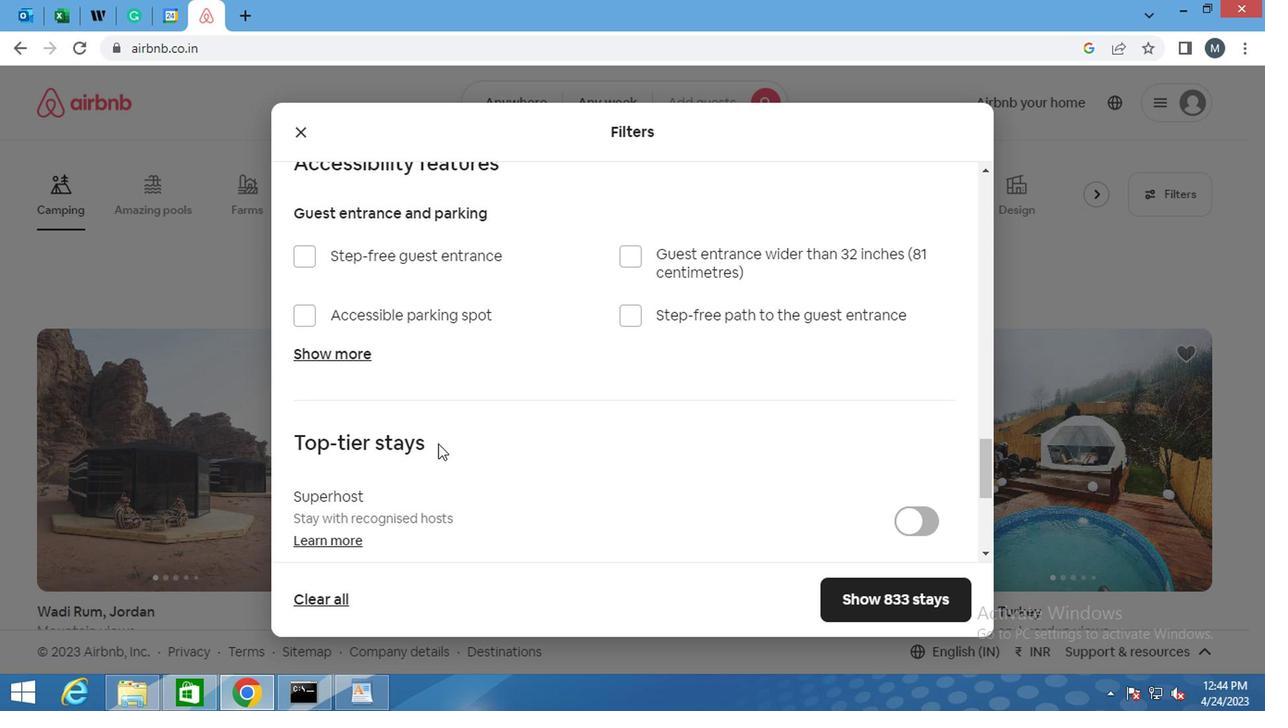 
Action: Mouse scrolled (440, 441) with delta (0, 1)
Screenshot: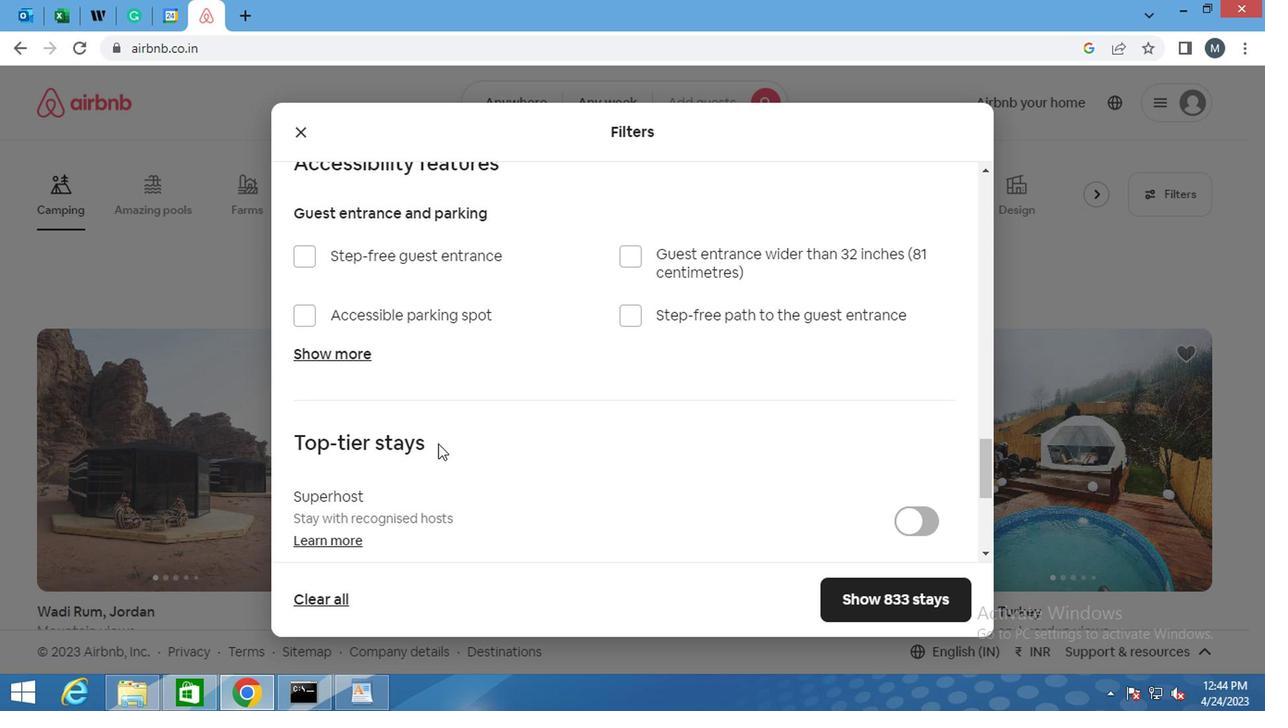 
Action: Mouse moved to (441, 439)
Screenshot: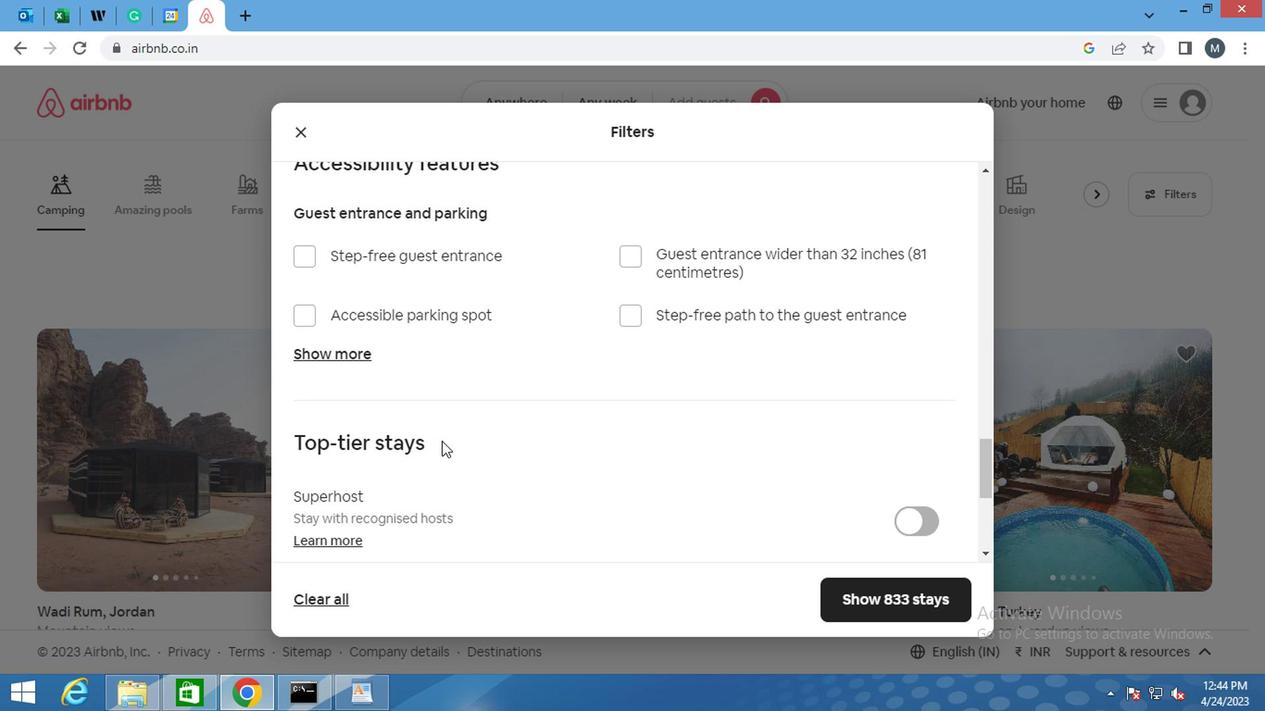 
Action: Mouse scrolled (441, 439) with delta (0, 0)
Screenshot: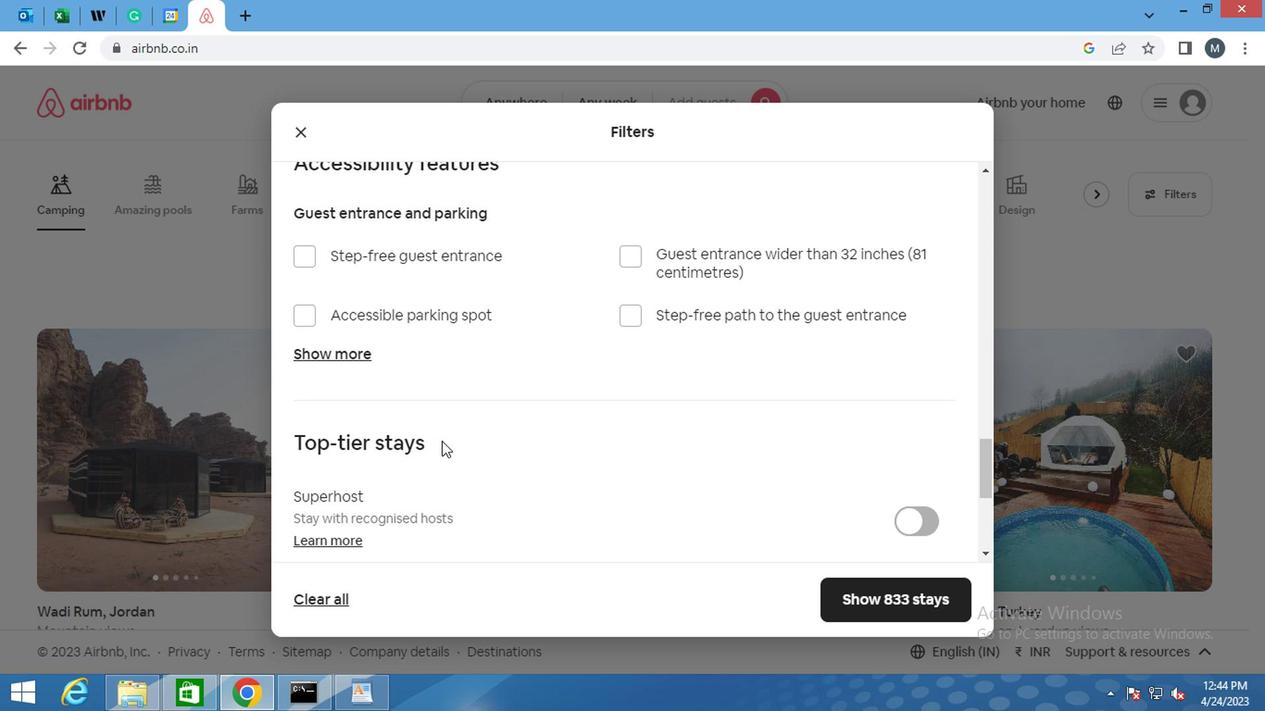 
Action: Mouse moved to (460, 440)
Screenshot: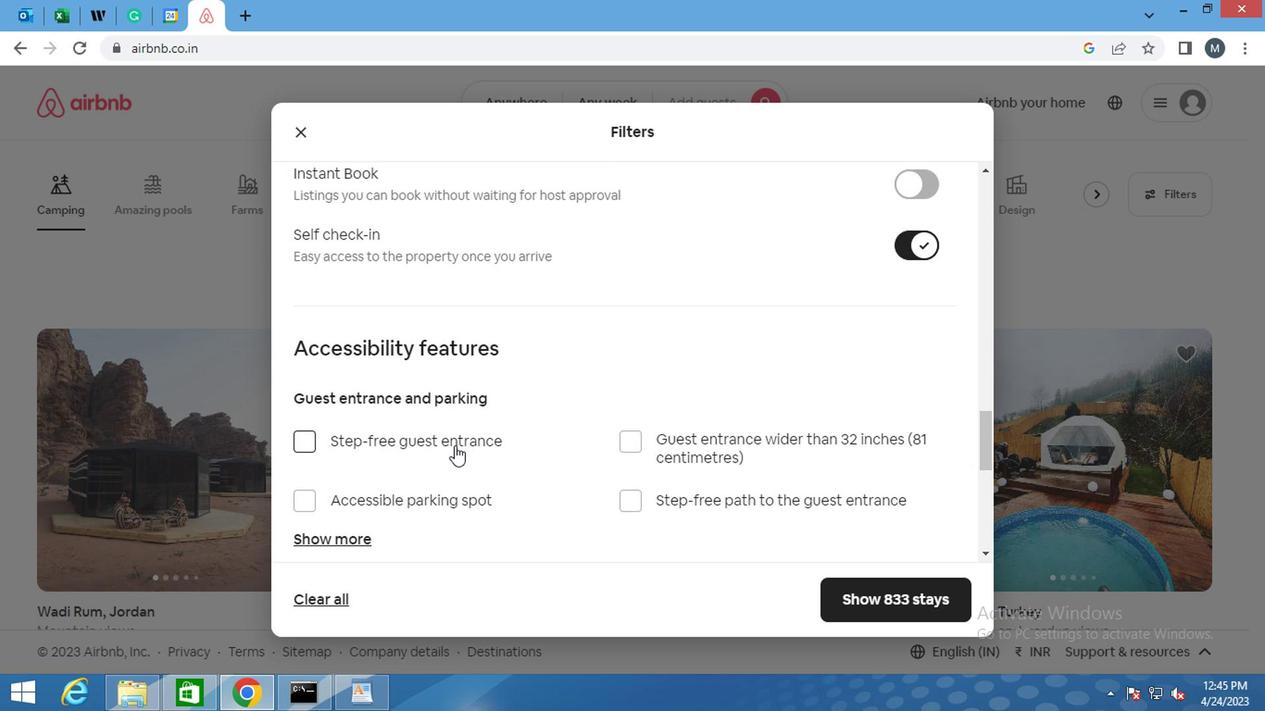 
Action: Mouse scrolled (460, 439) with delta (0, 0)
Screenshot: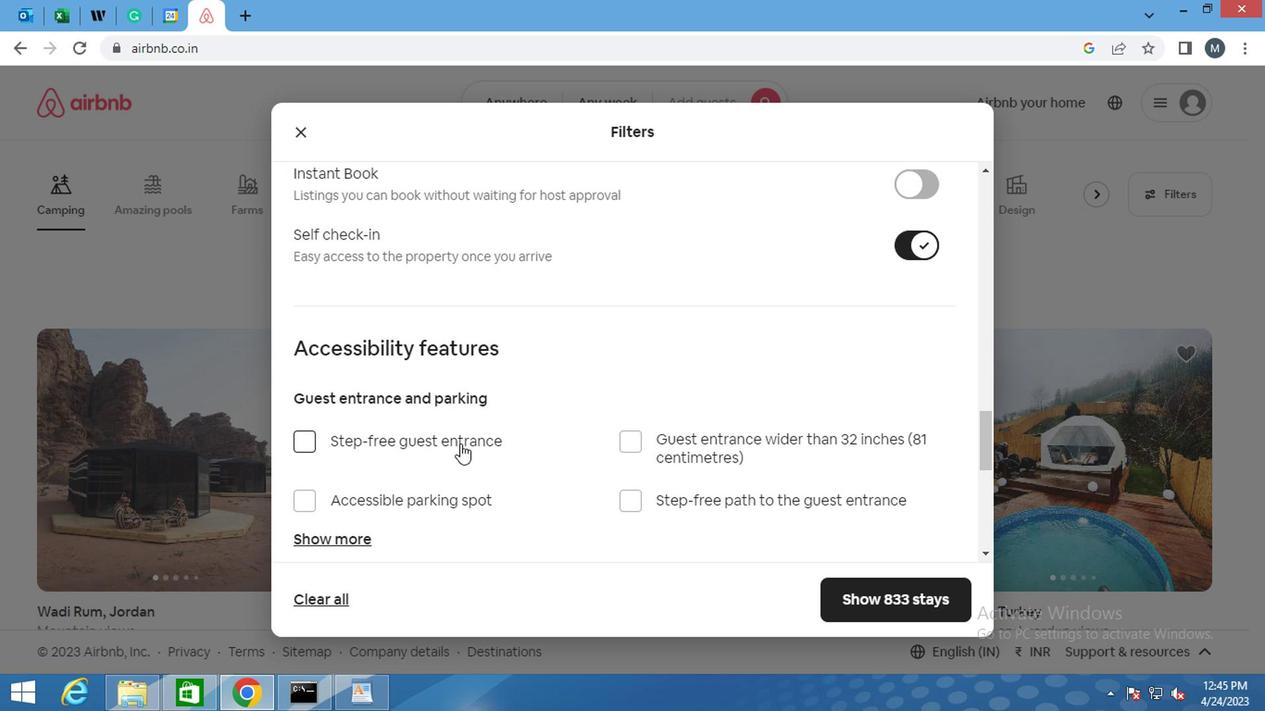 
Action: Mouse scrolled (460, 439) with delta (0, 0)
Screenshot: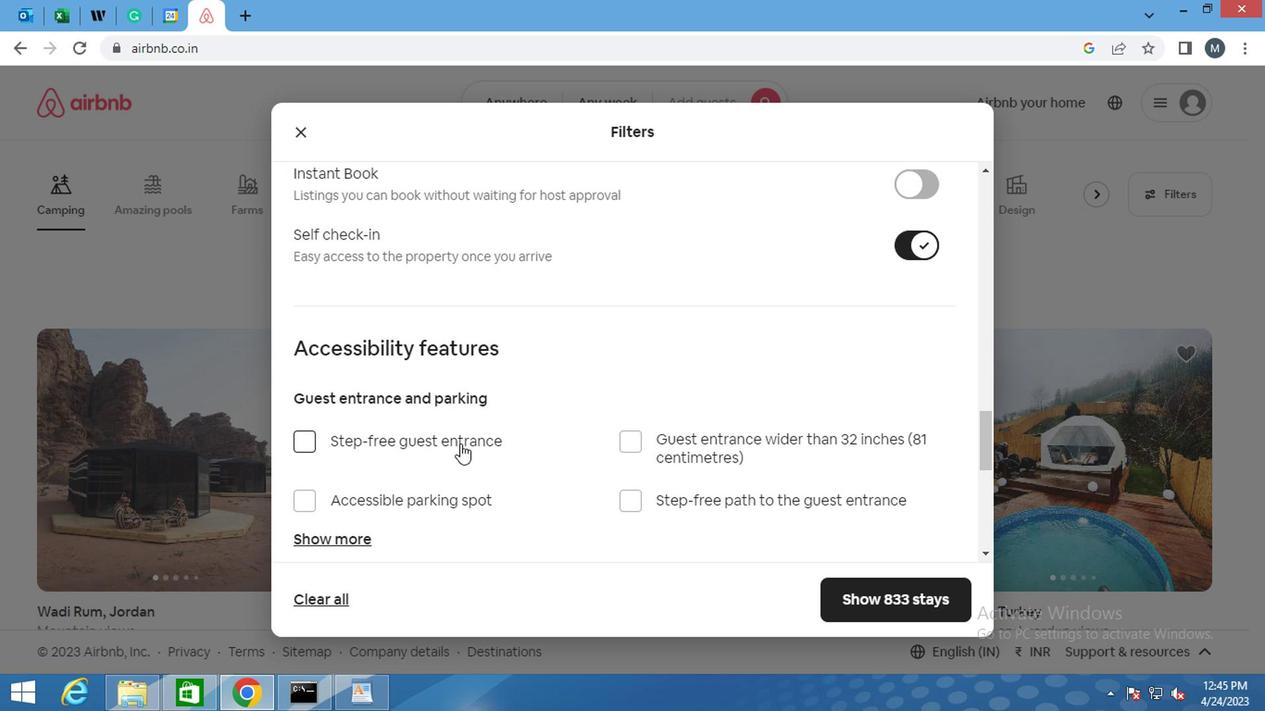 
Action: Mouse moved to (460, 440)
Screenshot: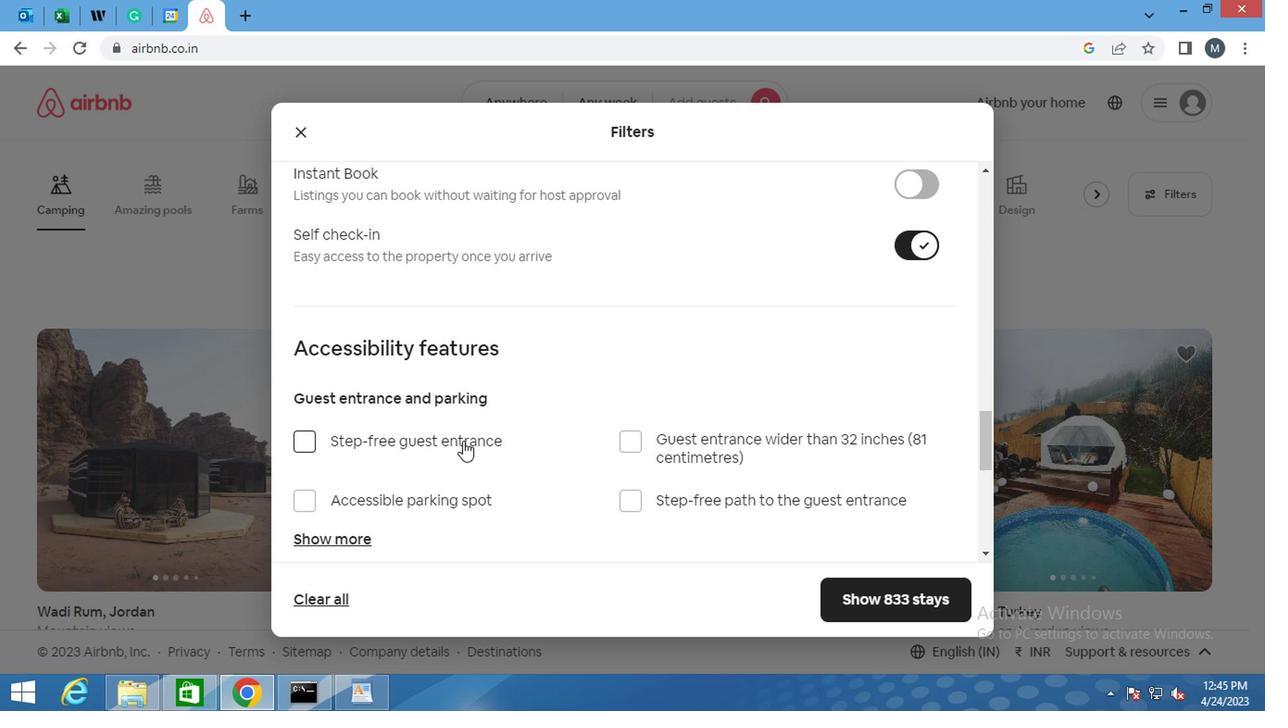 
Action: Mouse scrolled (460, 439) with delta (0, 0)
Screenshot: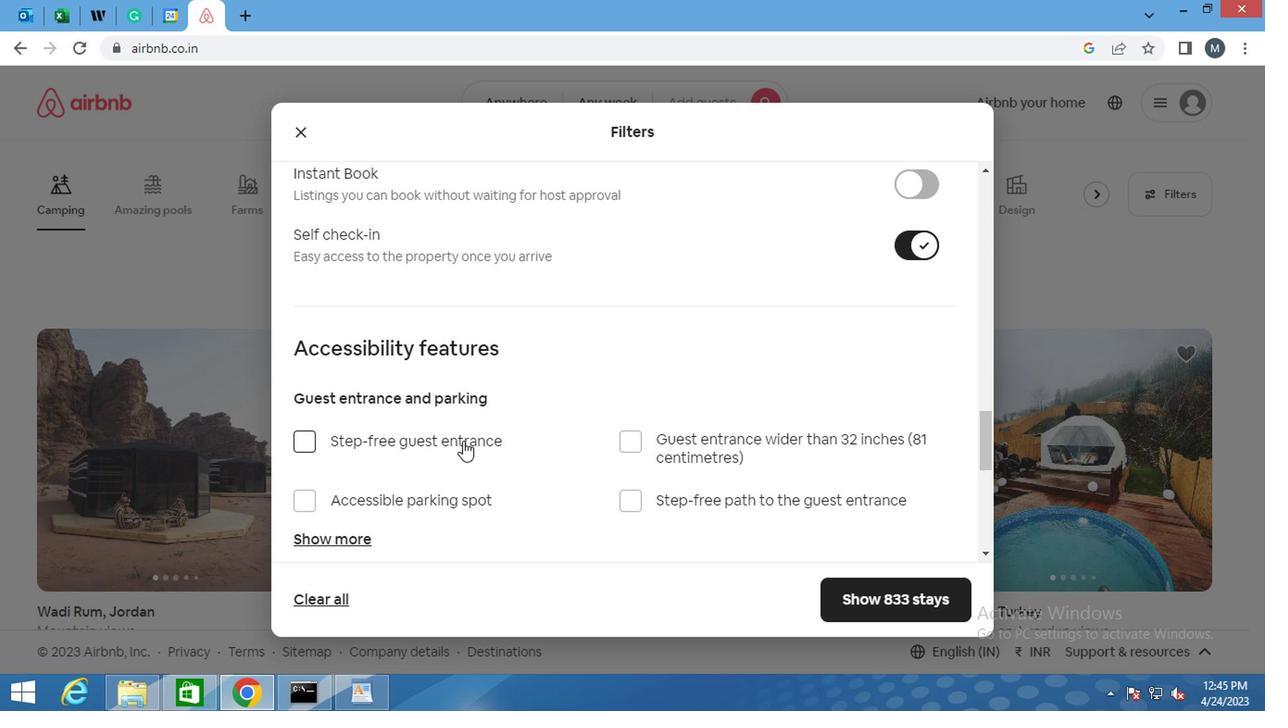 
Action: Mouse moved to (447, 454)
Screenshot: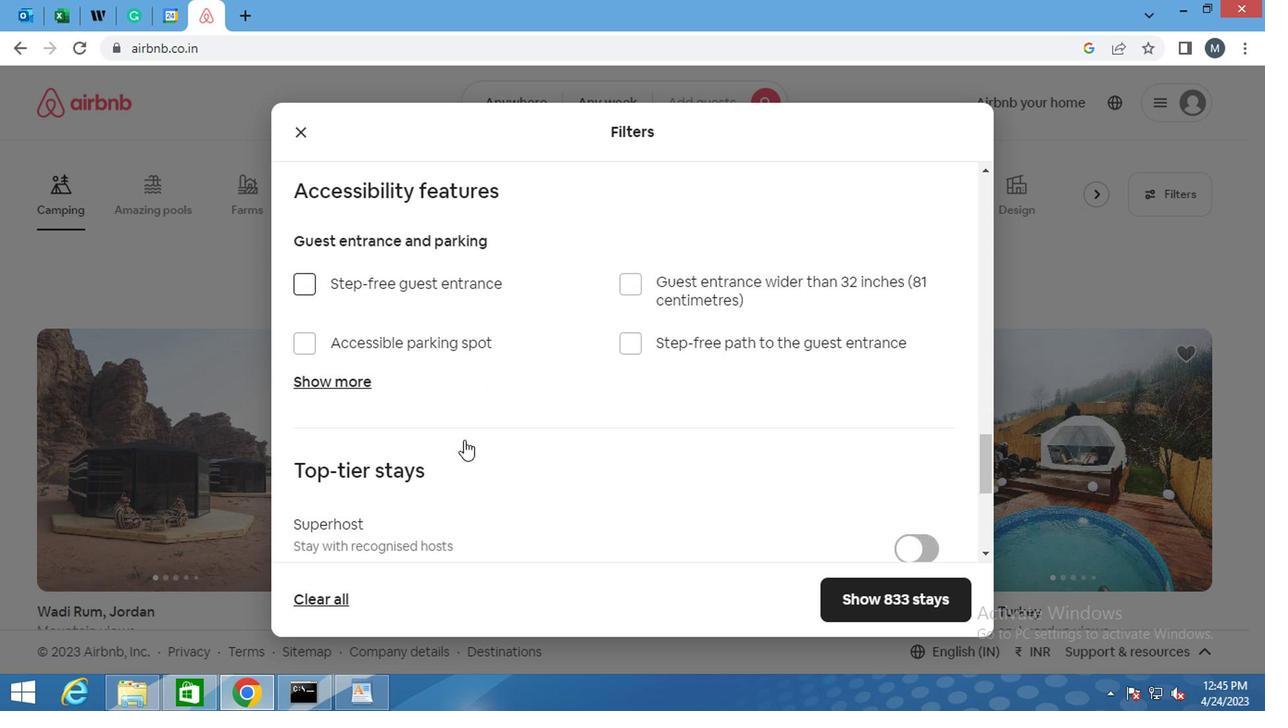 
Action: Mouse scrolled (447, 453) with delta (0, 0)
Screenshot: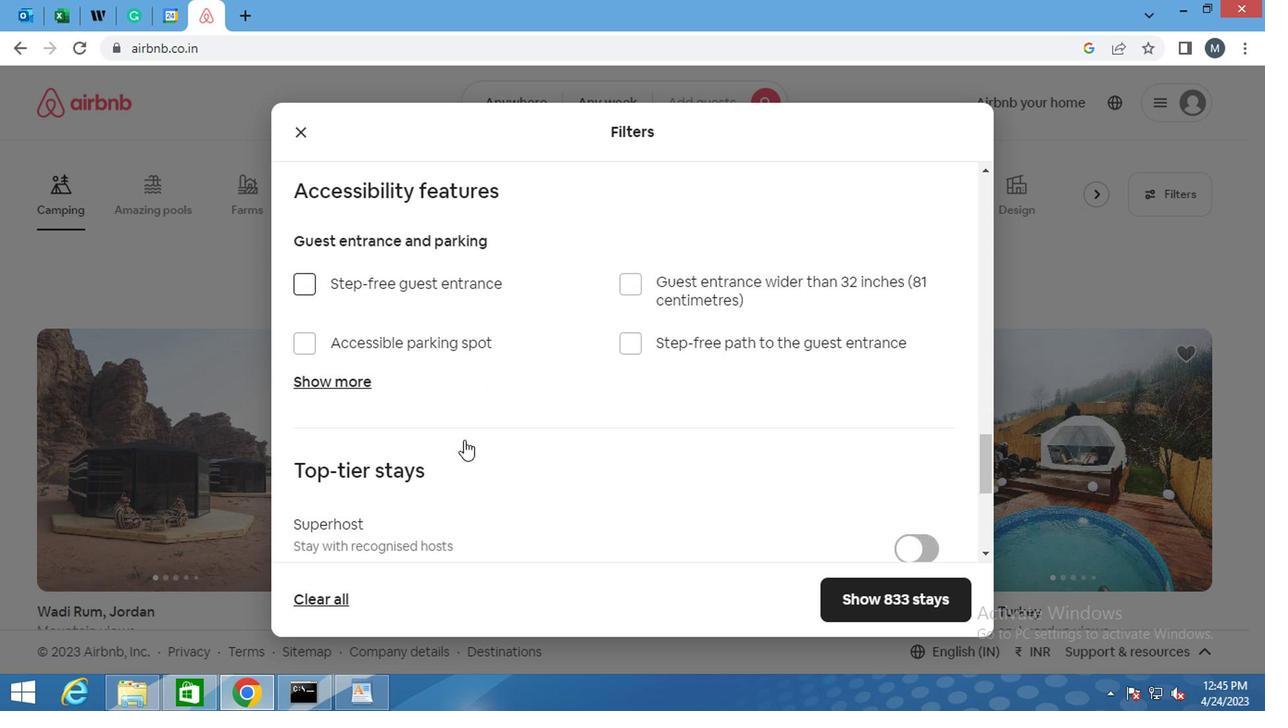 
Action: Mouse moved to (432, 465)
Screenshot: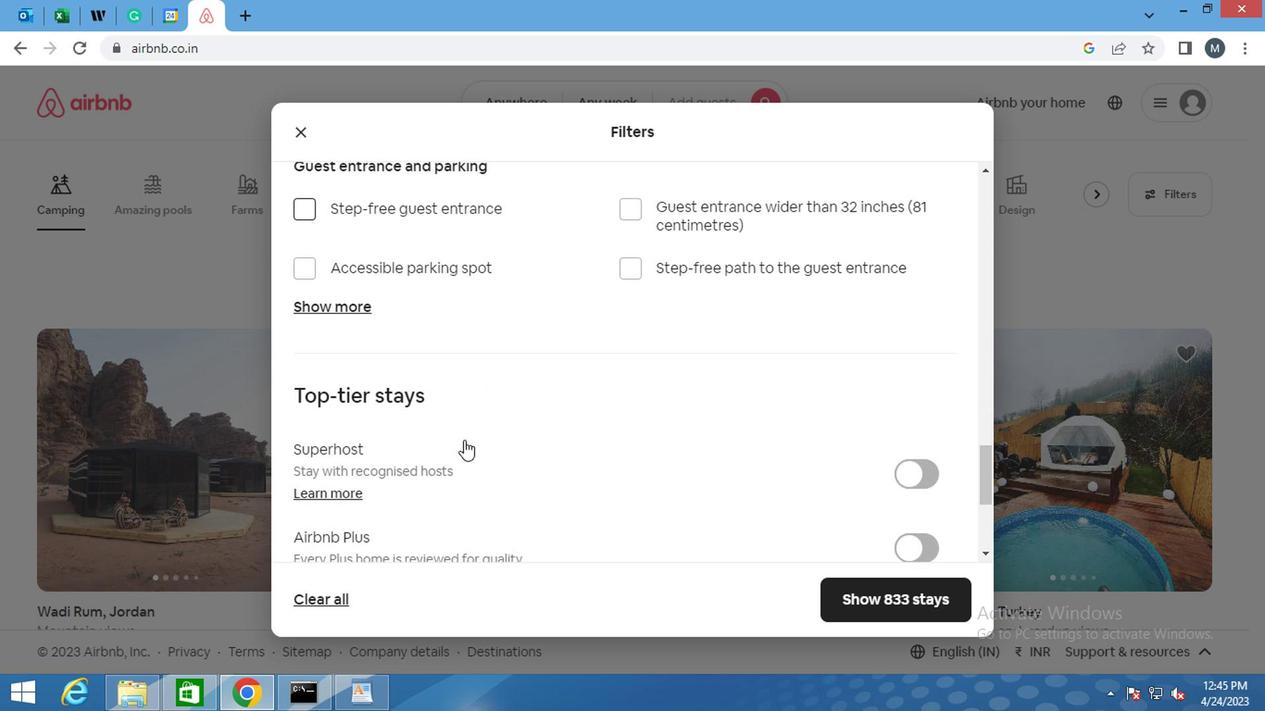 
Action: Mouse scrolled (432, 464) with delta (0, 0)
Screenshot: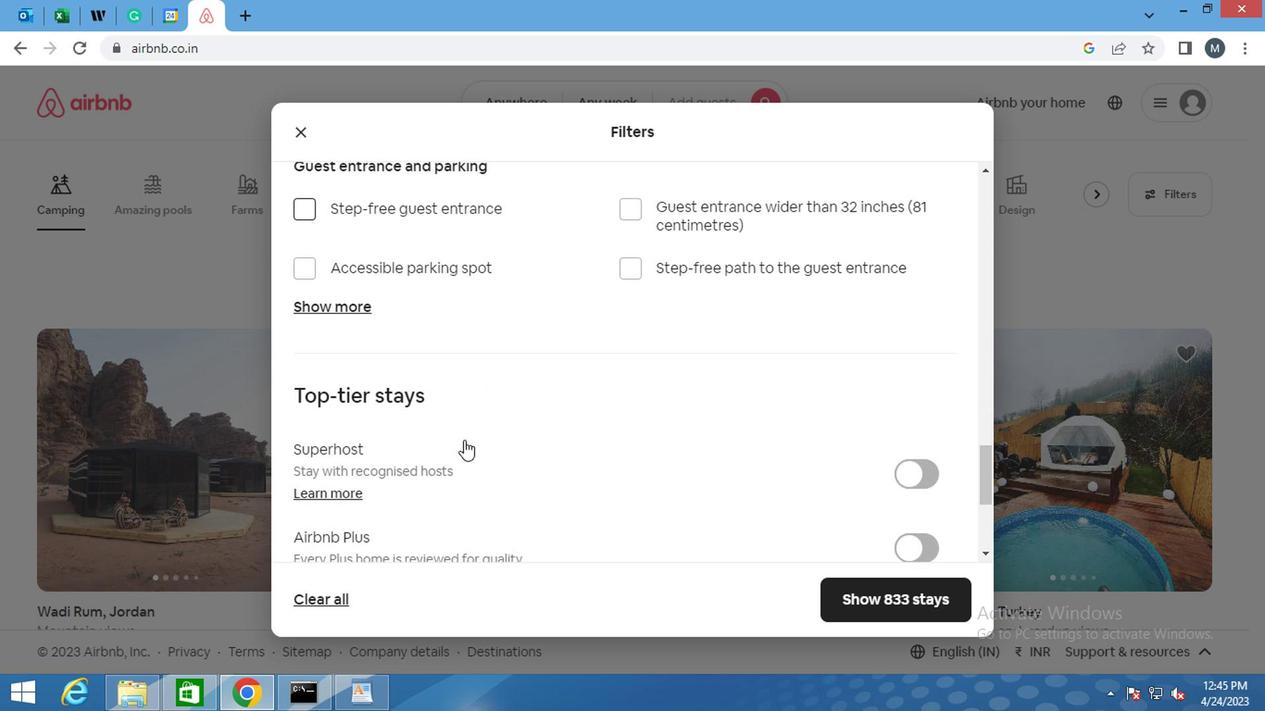 
Action: Mouse moved to (354, 487)
Screenshot: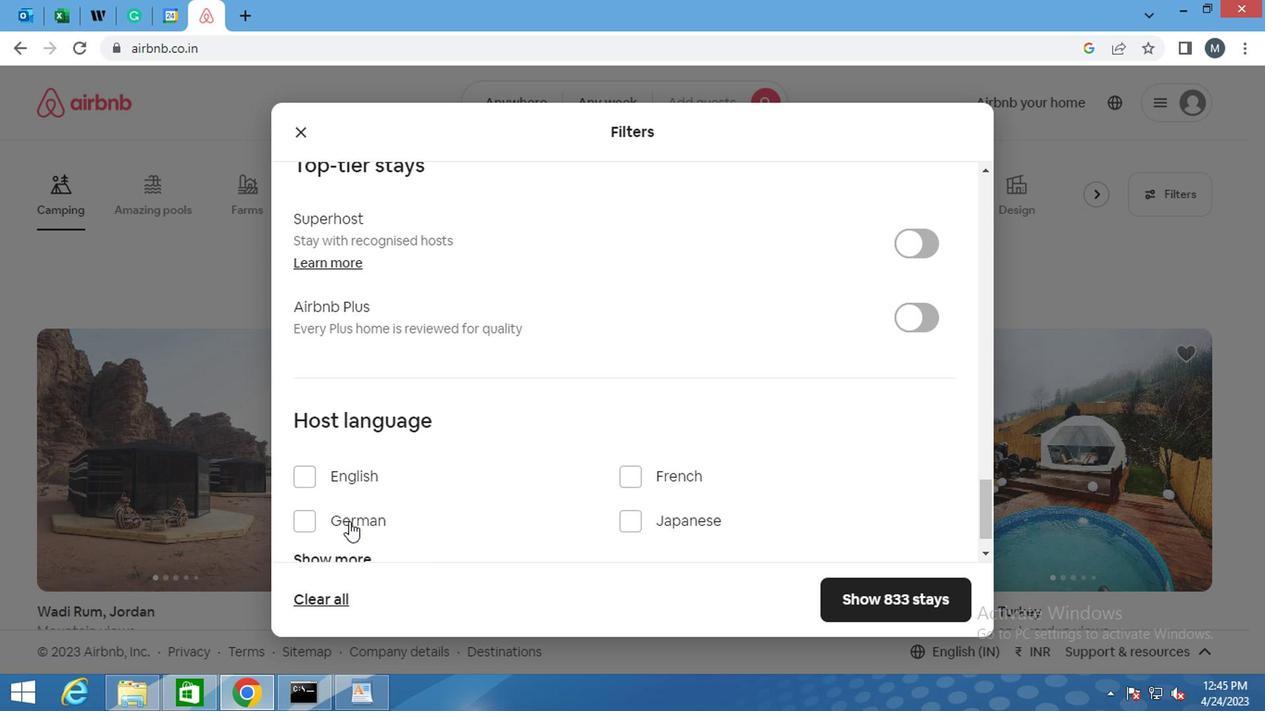 
Action: Mouse scrolled (354, 486) with delta (0, -1)
Screenshot: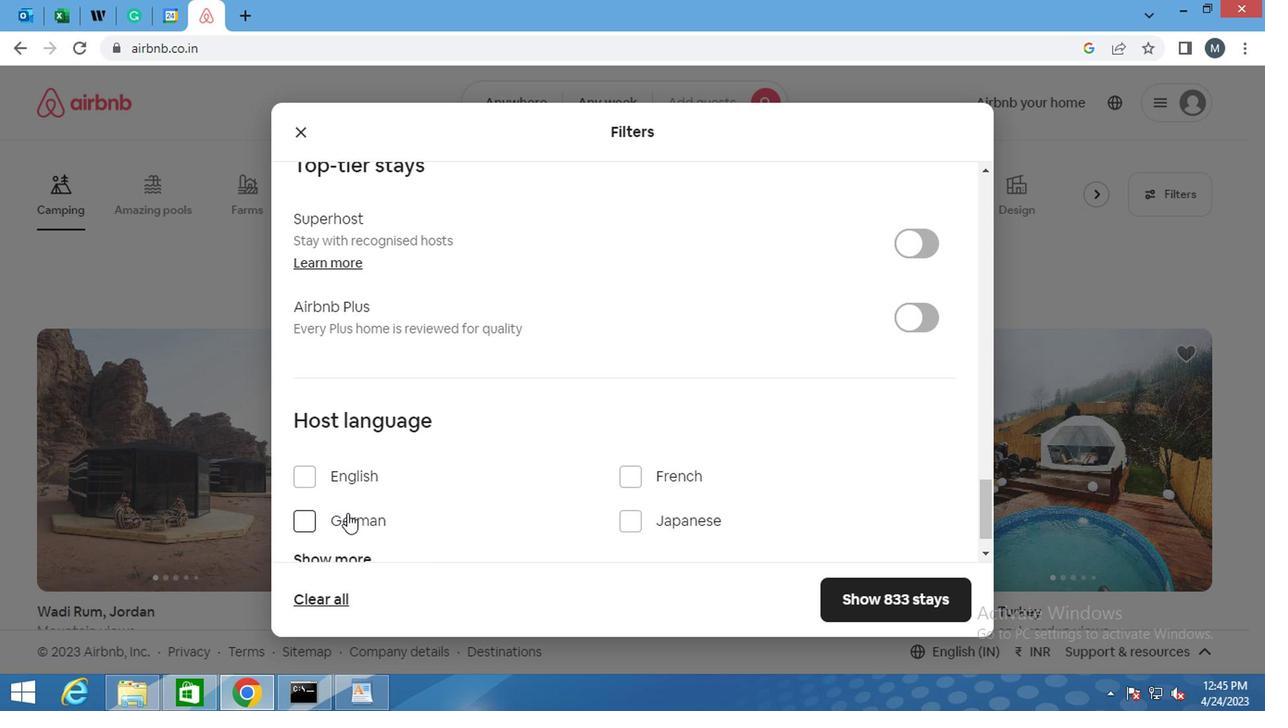 
Action: Mouse moved to (338, 516)
Screenshot: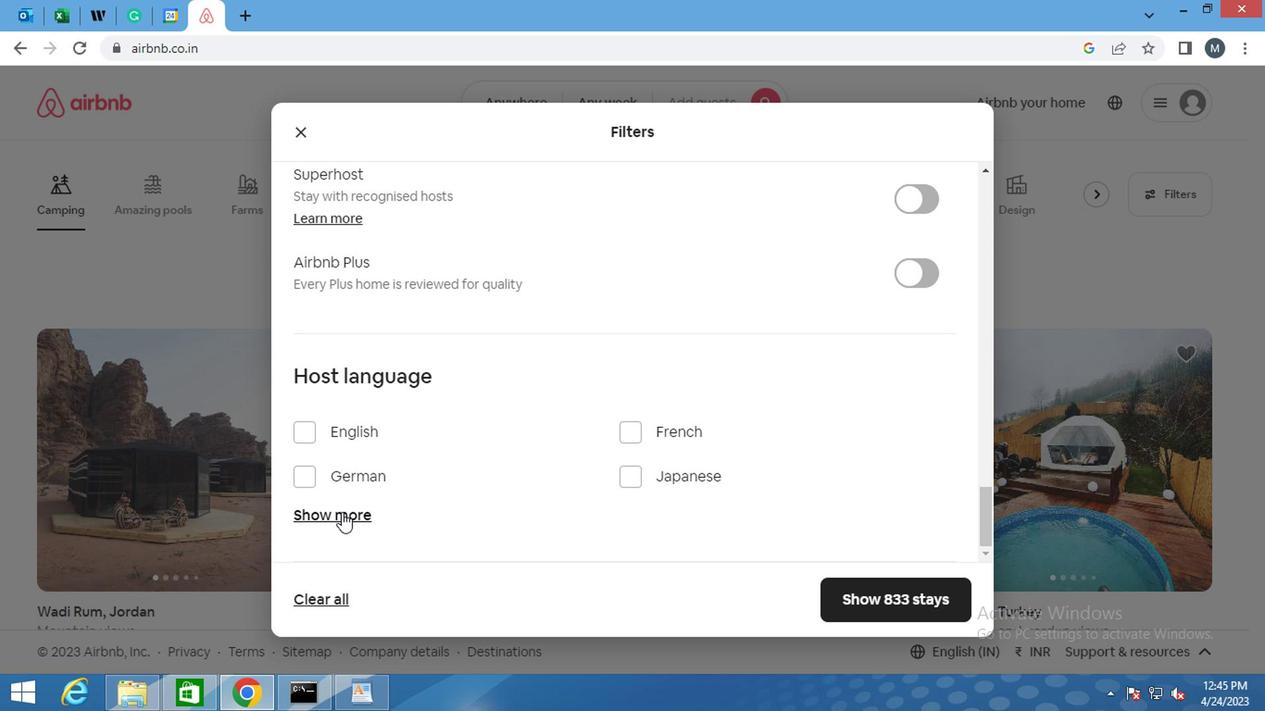 
Action: Mouse pressed left at (338, 516)
Screenshot: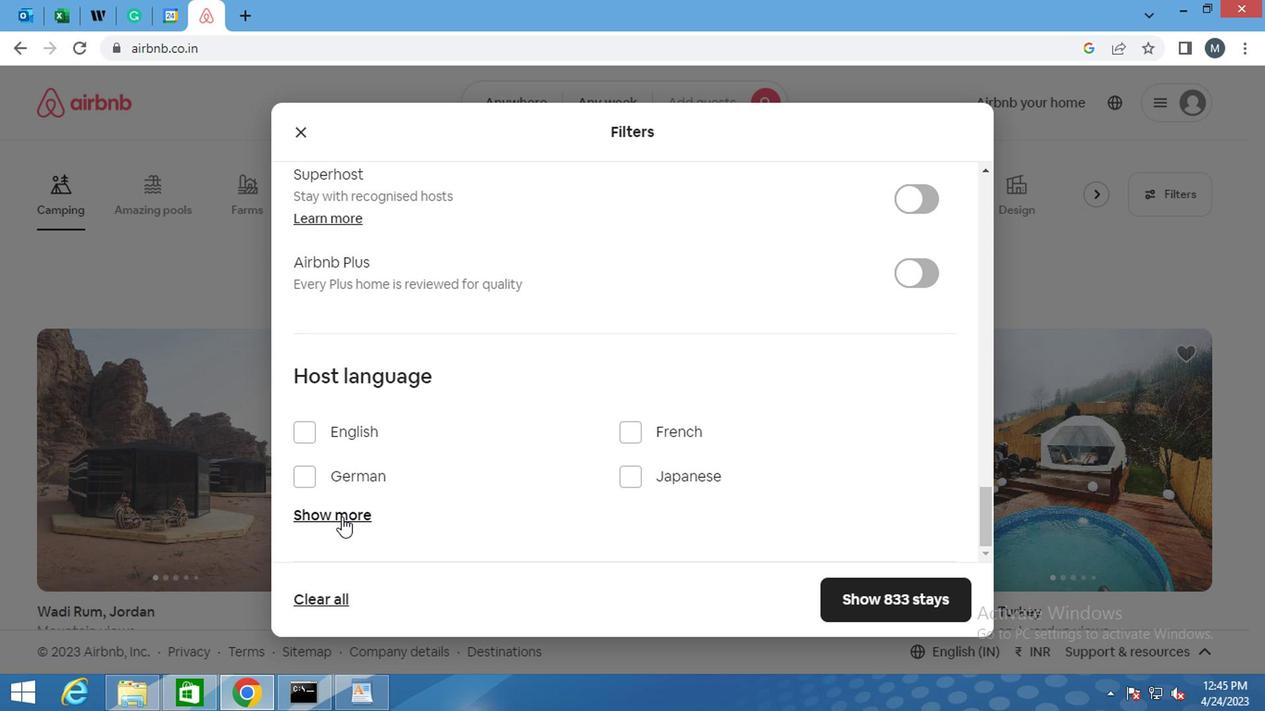 
Action: Mouse moved to (383, 435)
Screenshot: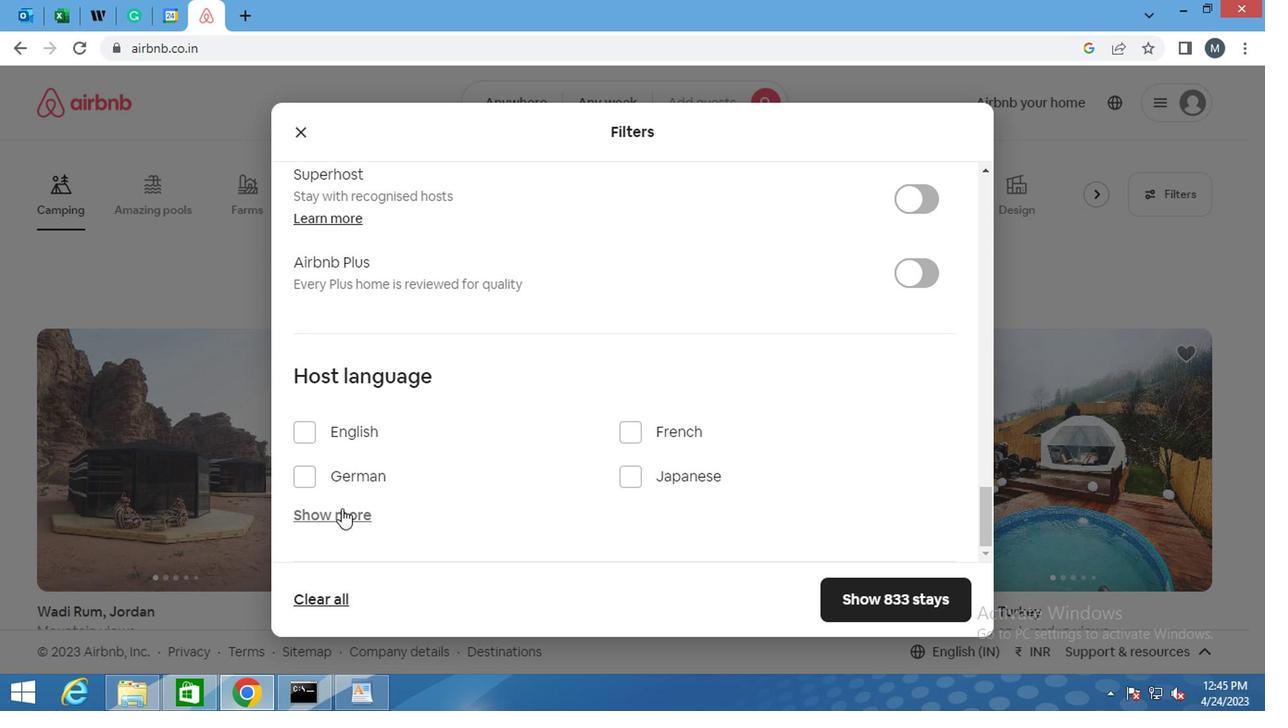 
Action: Mouse scrolled (383, 435) with delta (0, 0)
Screenshot: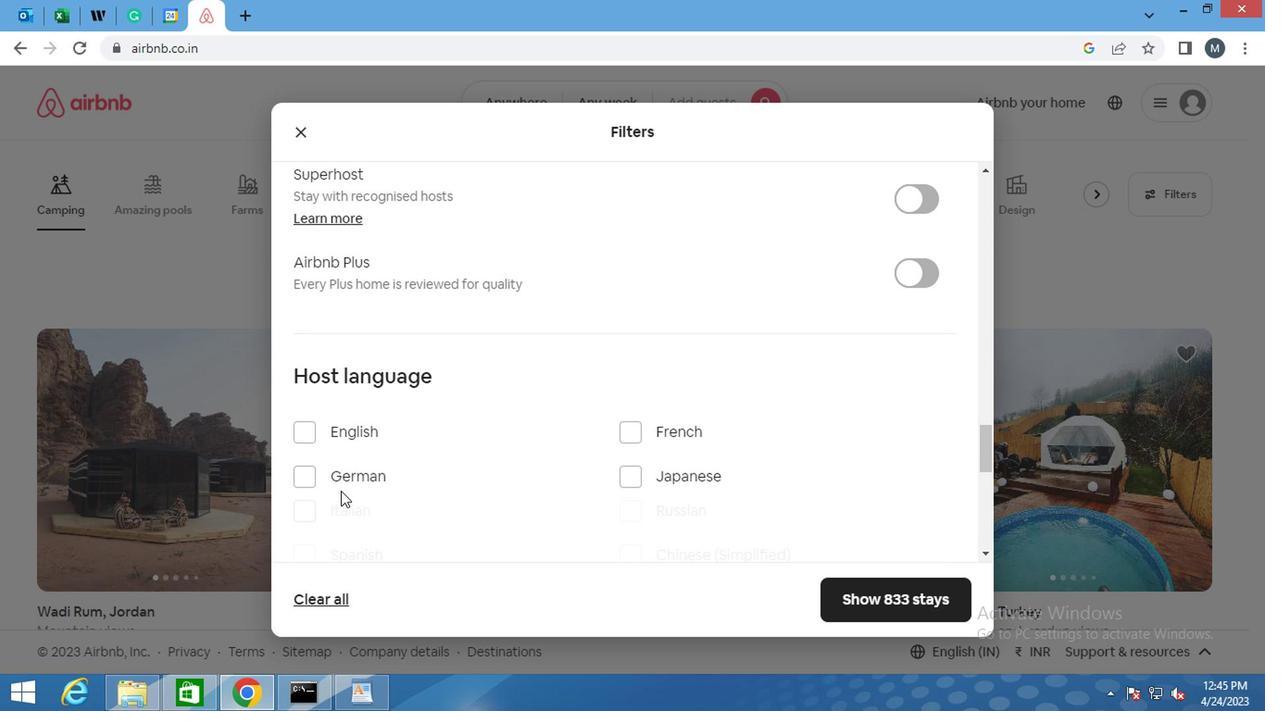 
Action: Mouse moved to (384, 435)
Screenshot: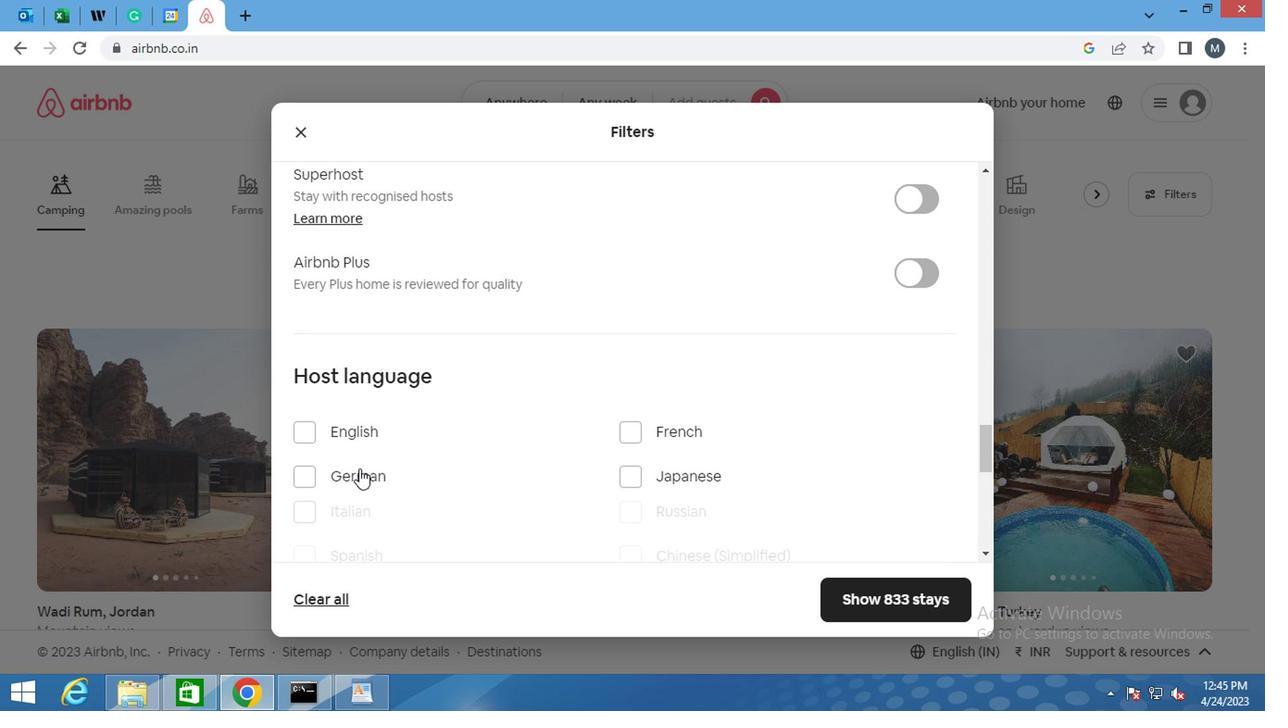 
Action: Mouse scrolled (384, 434) with delta (0, 0)
Screenshot: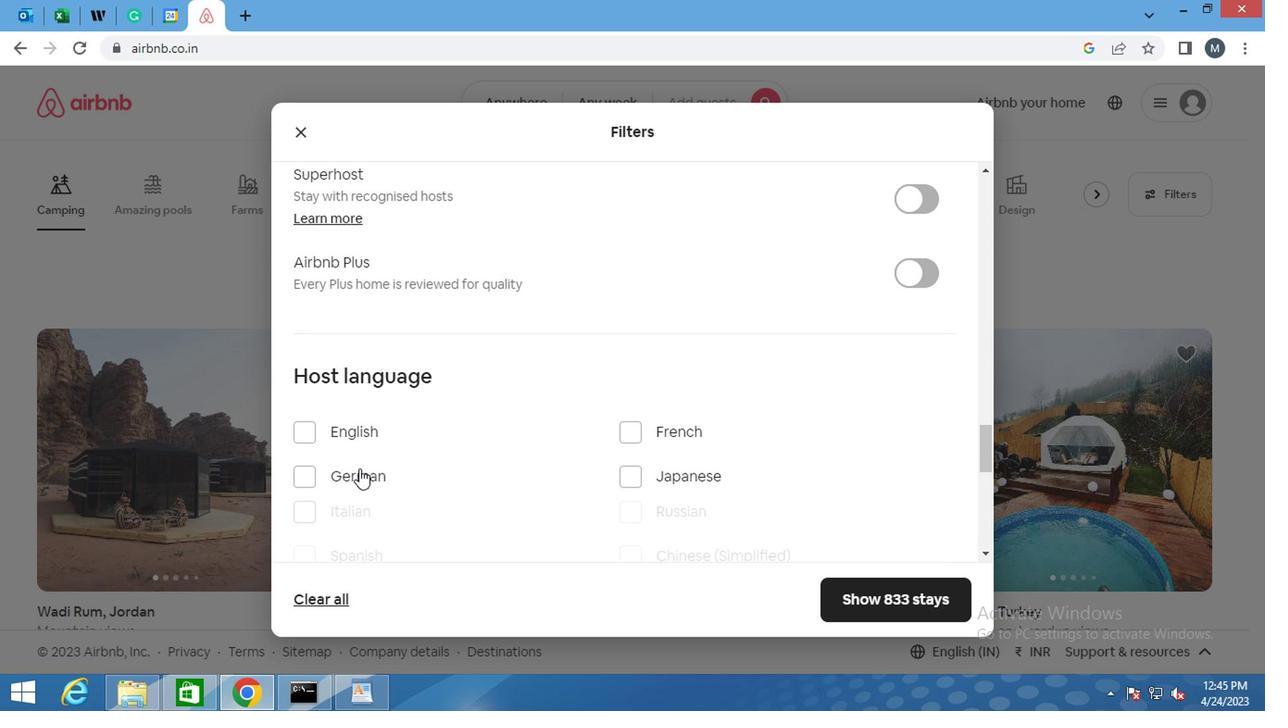 
Action: Mouse moved to (385, 439)
Screenshot: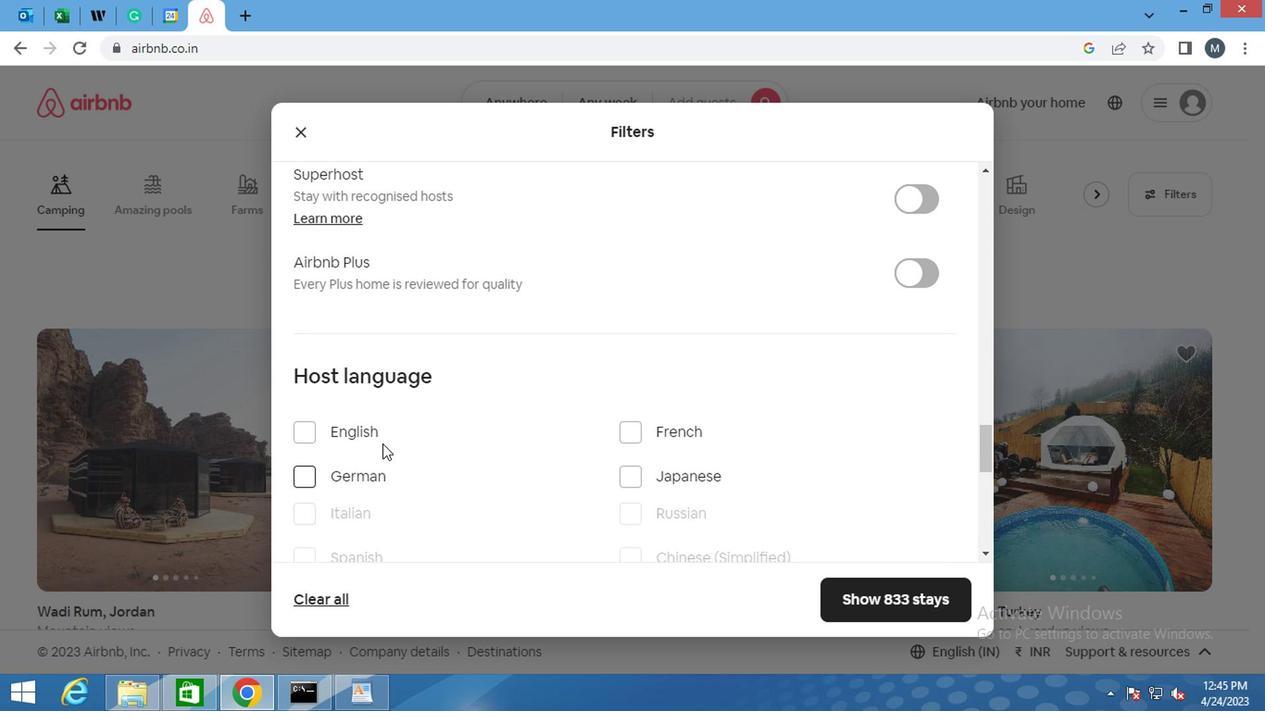 
Action: Mouse scrolled (385, 439) with delta (0, 0)
Screenshot: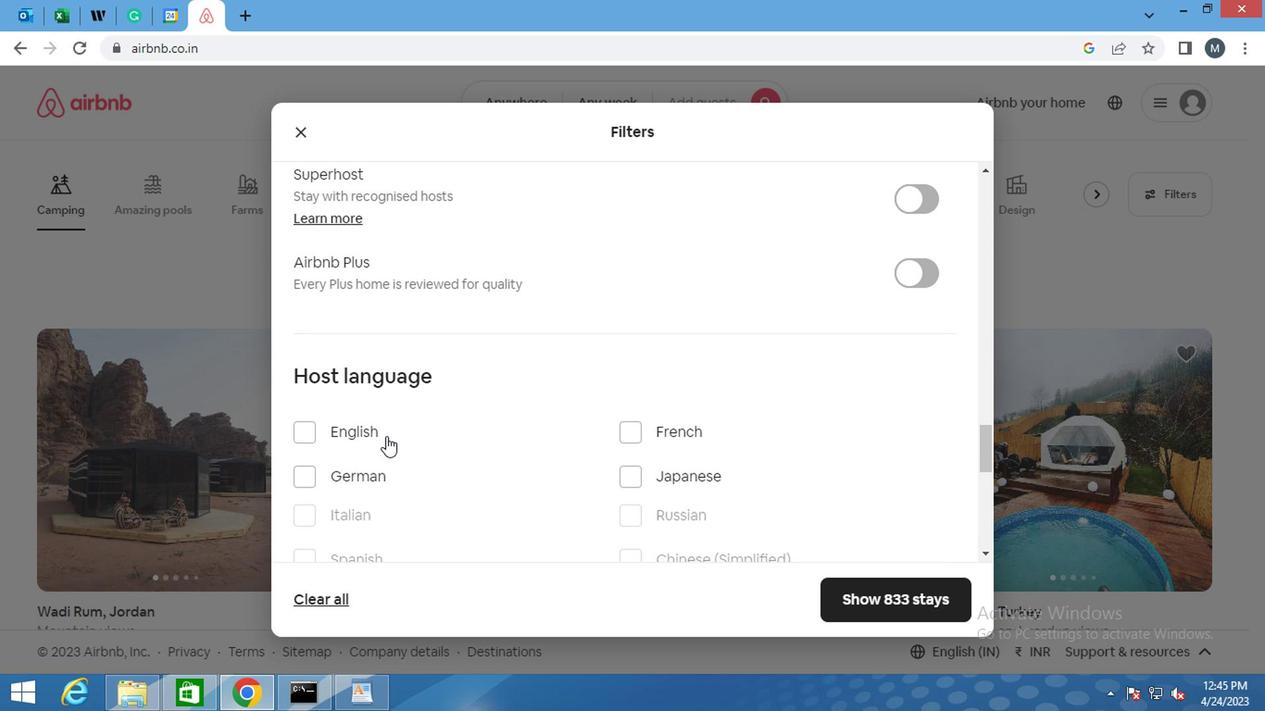 
Action: Mouse moved to (303, 290)
Screenshot: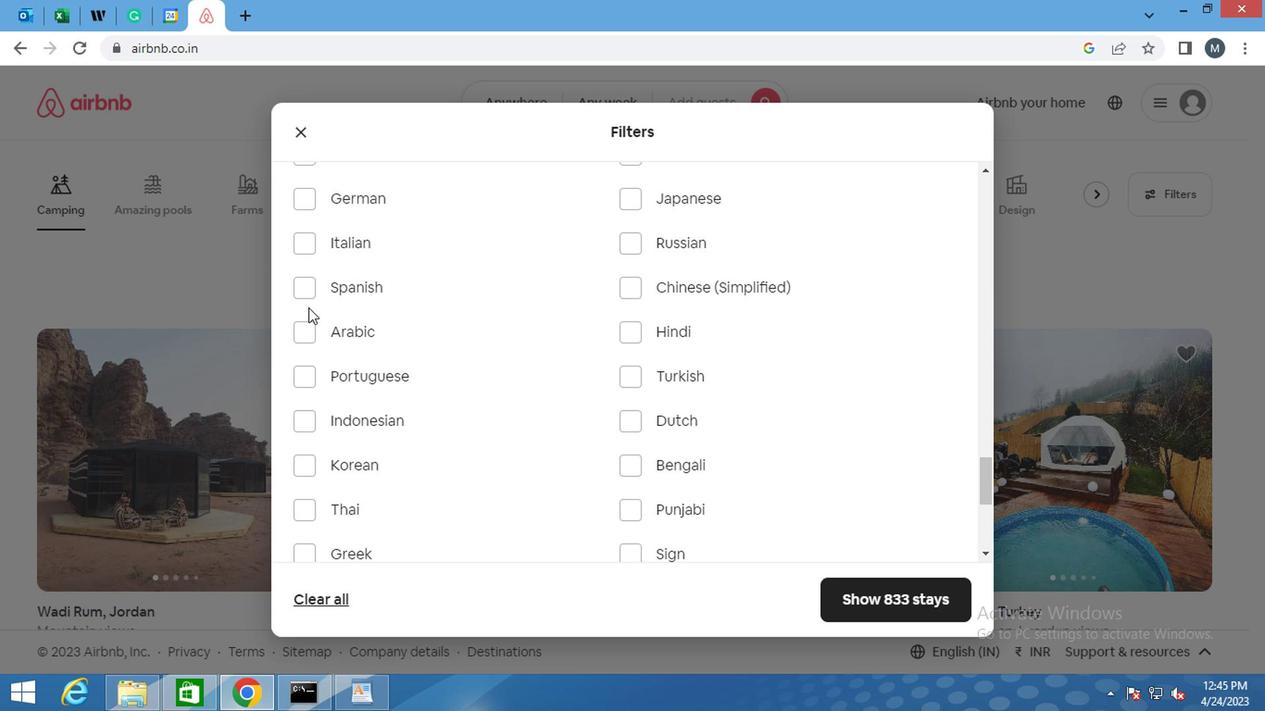 
Action: Mouse pressed left at (303, 290)
Screenshot: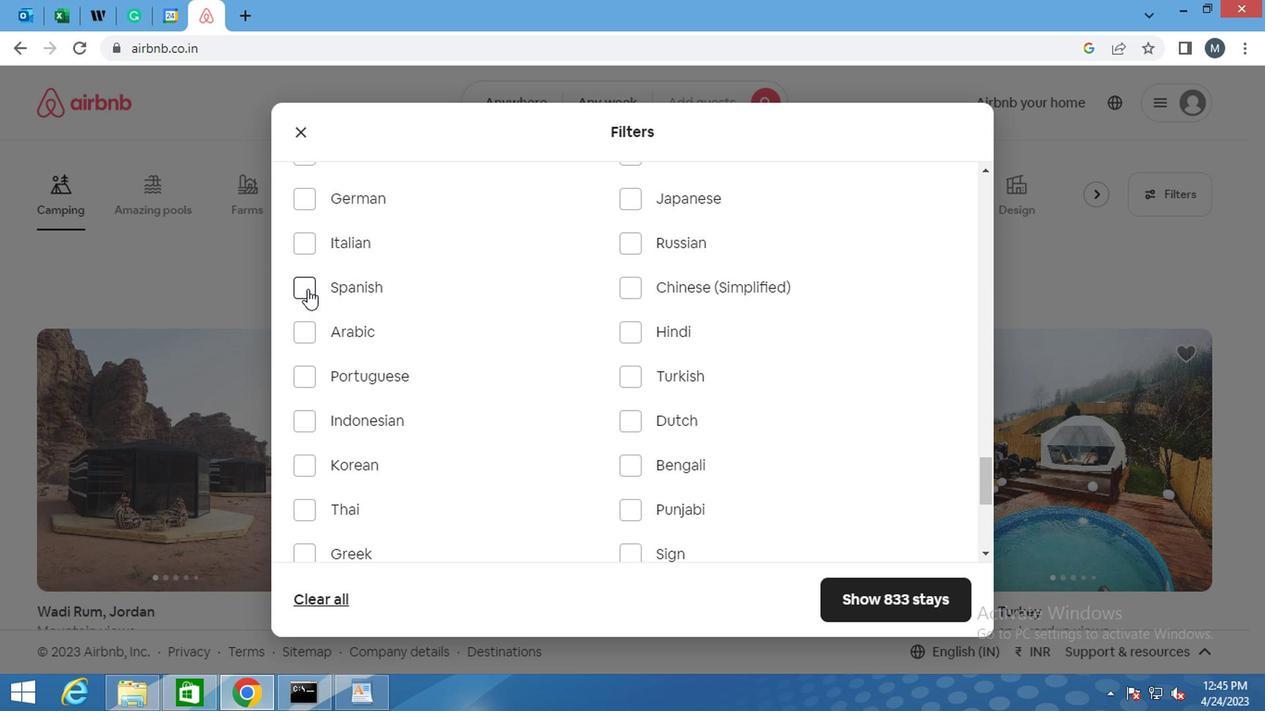 
Action: Mouse moved to (679, 430)
Screenshot: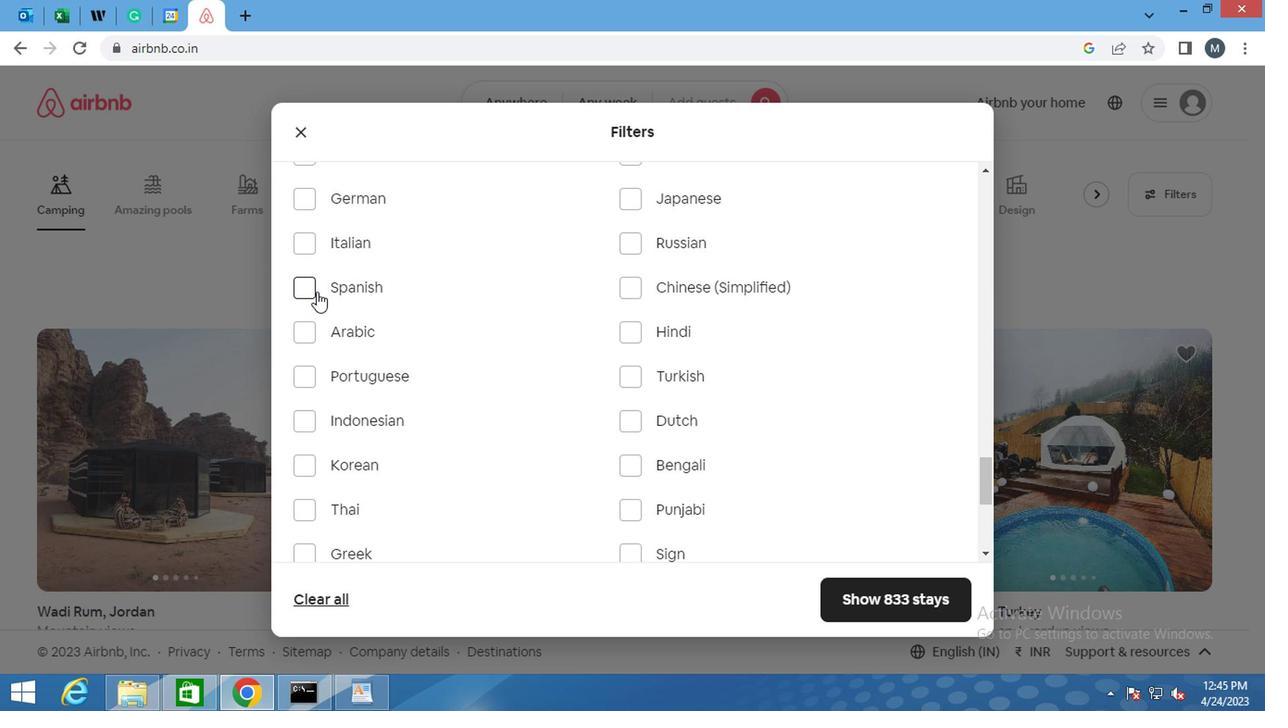 
Action: Mouse scrolled (679, 429) with delta (0, 0)
Screenshot: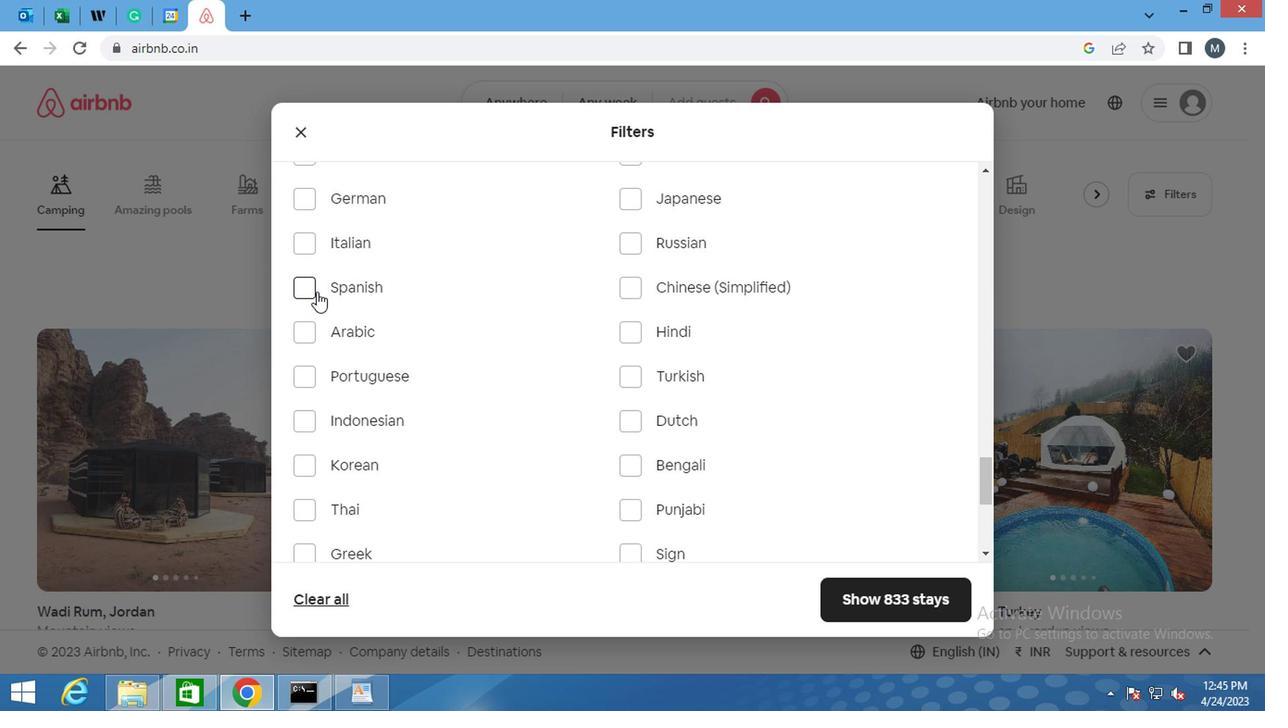 
Action: Mouse moved to (690, 458)
Screenshot: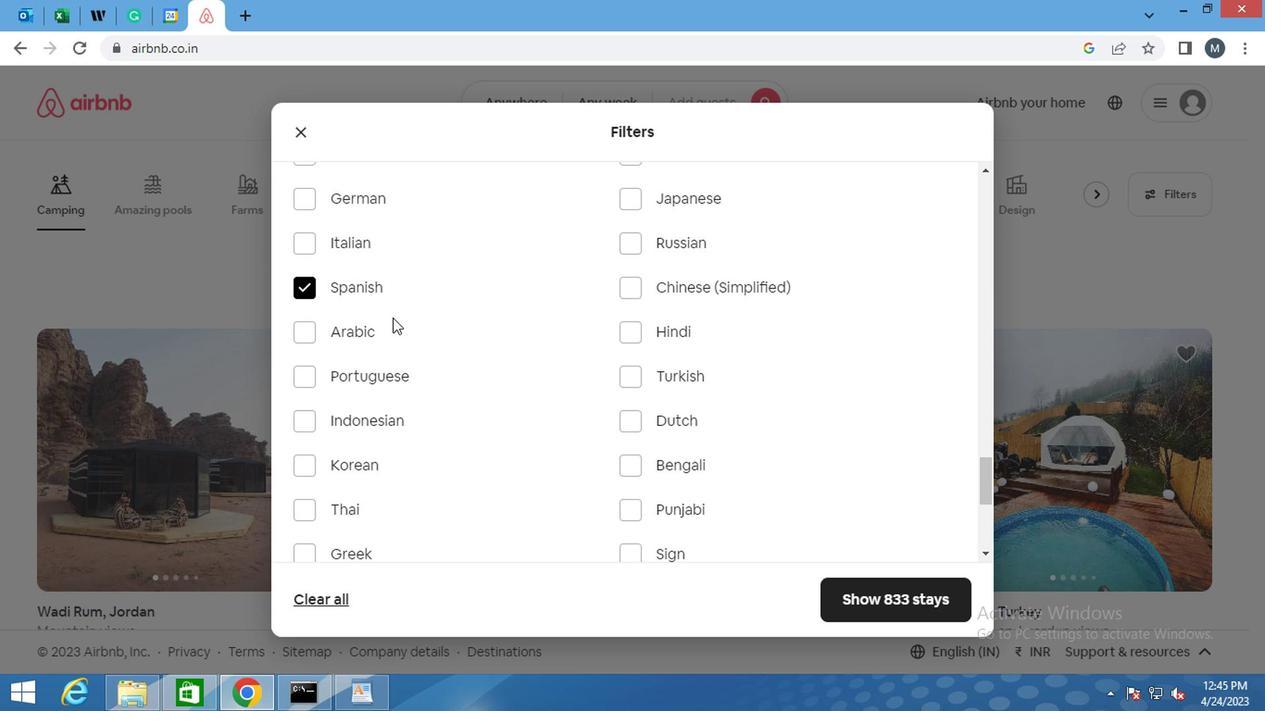
Action: Mouse scrolled (690, 458) with delta (0, 0)
Screenshot: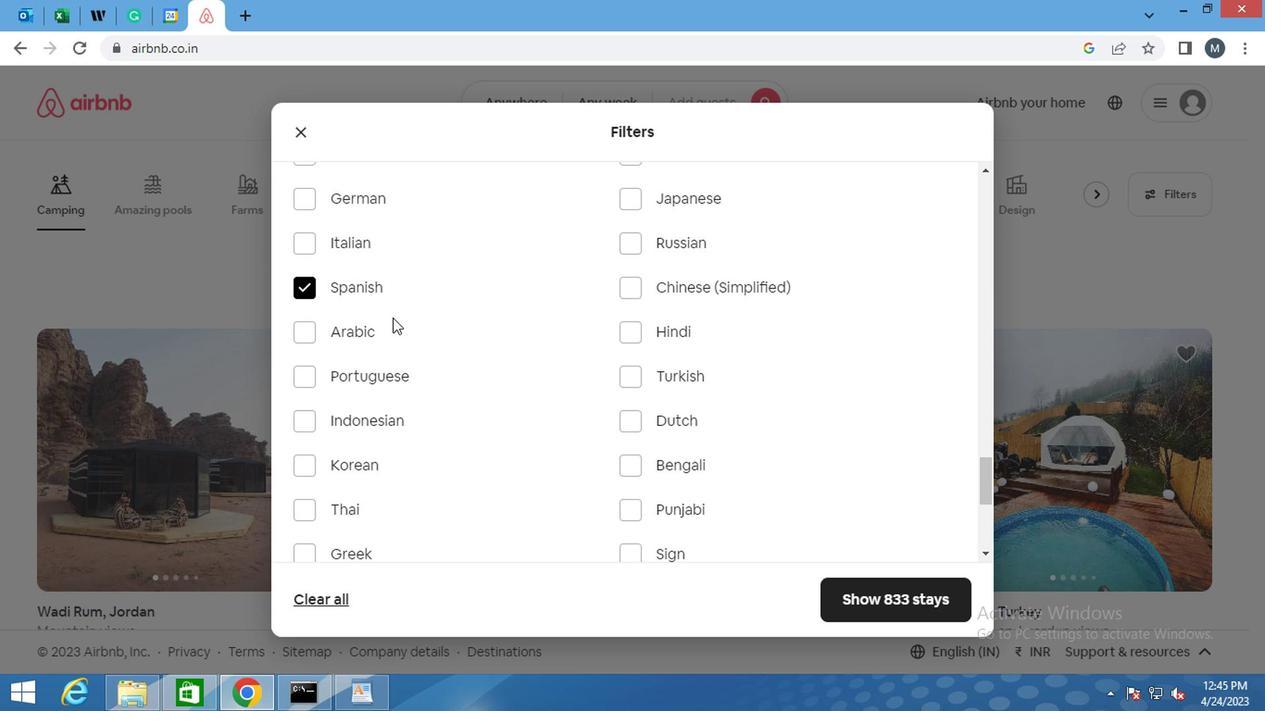 
Action: Mouse moved to (698, 495)
Screenshot: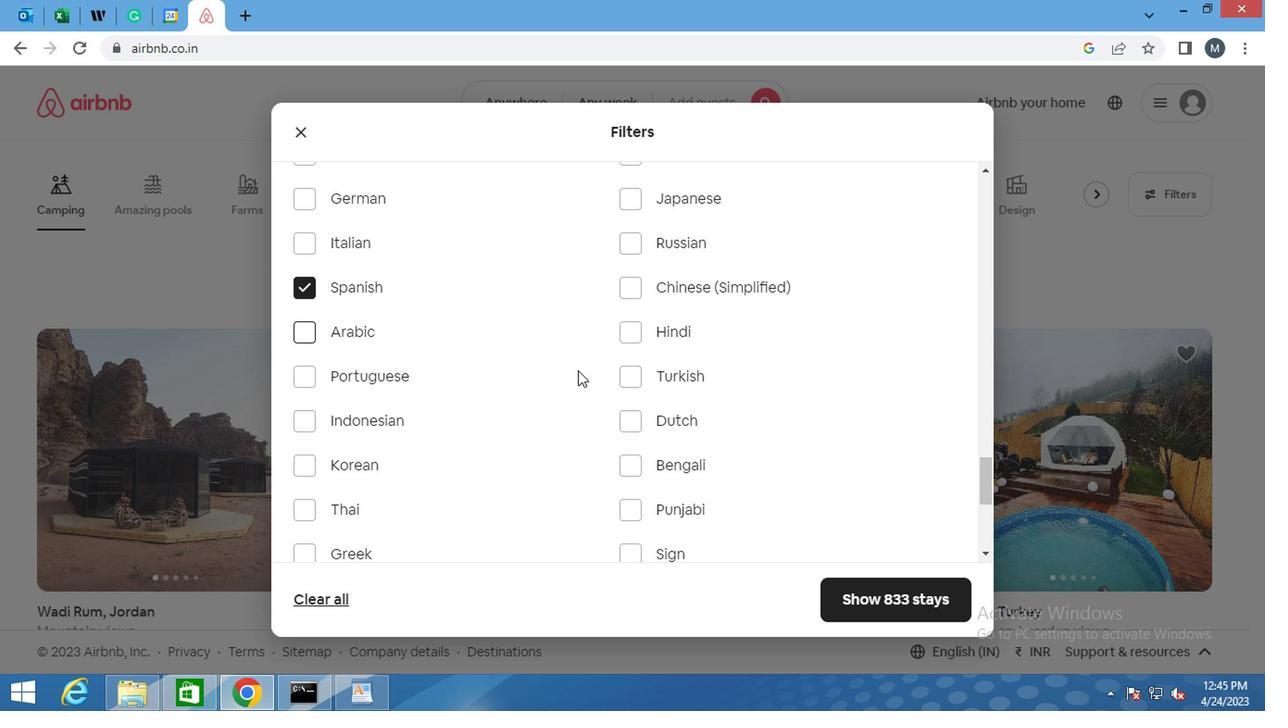 
Action: Mouse scrolled (698, 493) with delta (0, -1)
Screenshot: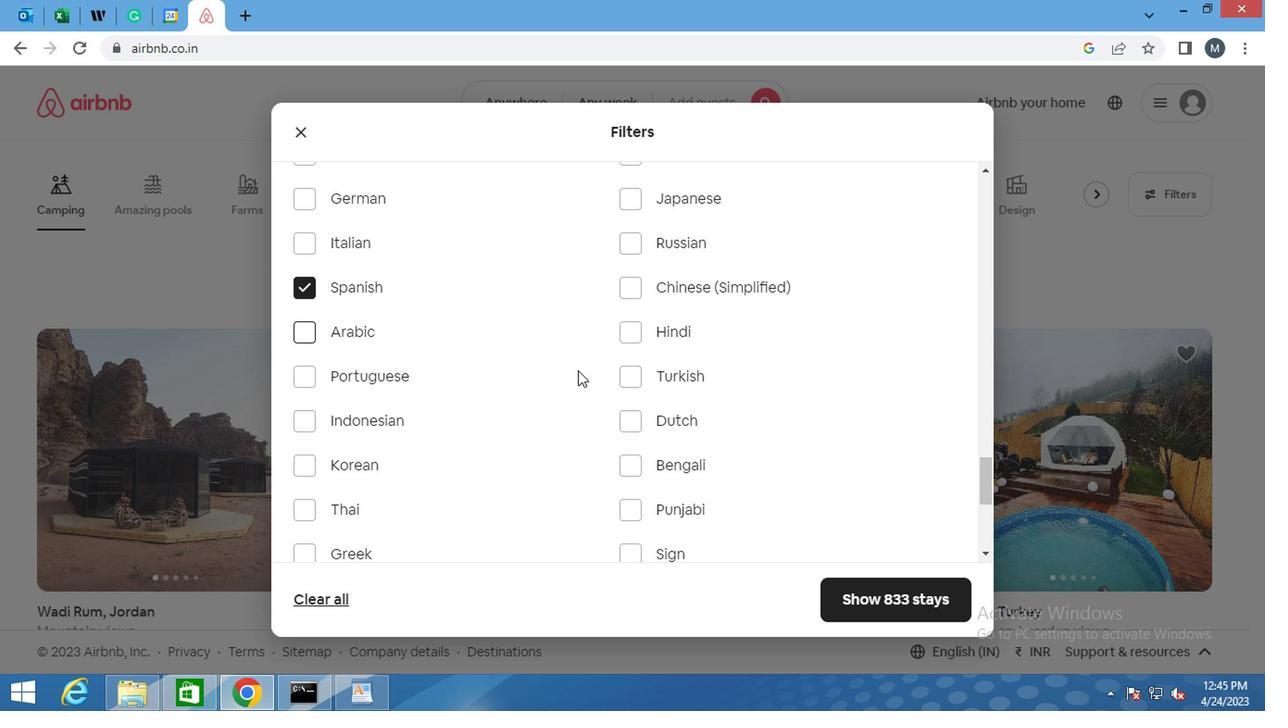 
Action: Mouse moved to (884, 599)
Screenshot: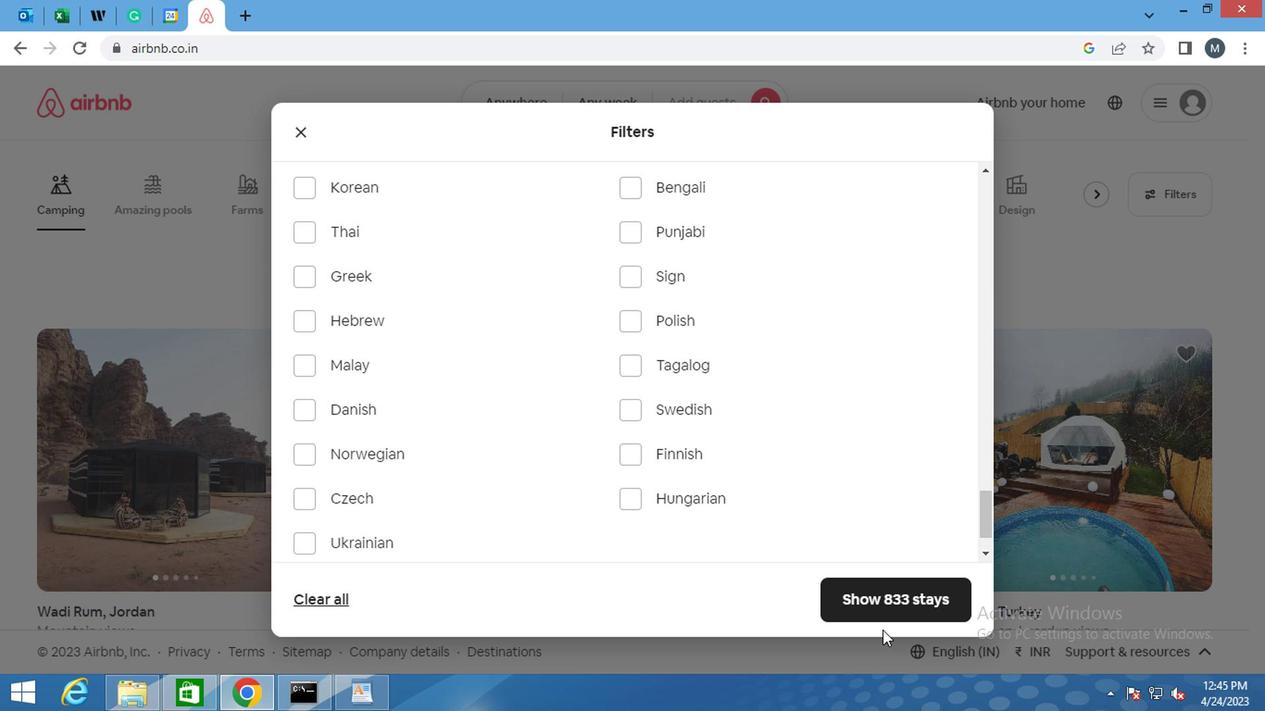 
Action: Mouse pressed left at (884, 599)
Screenshot: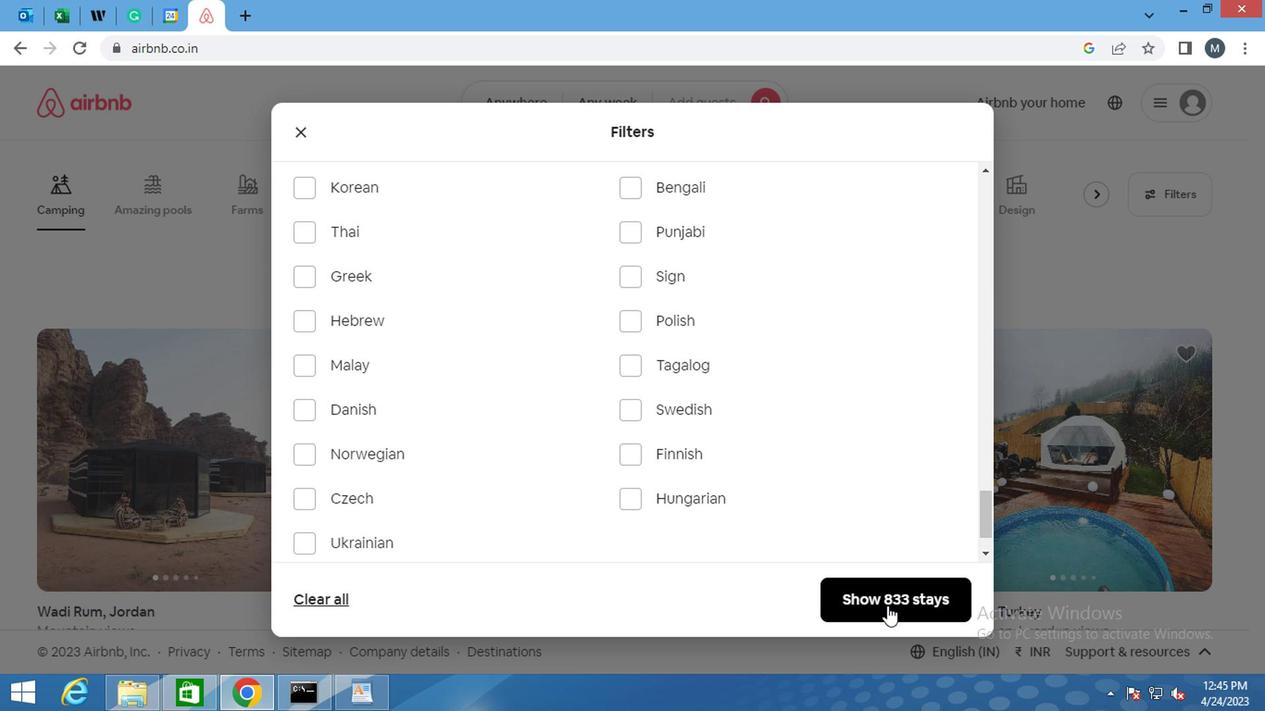 
Action: Mouse moved to (880, 591)
Screenshot: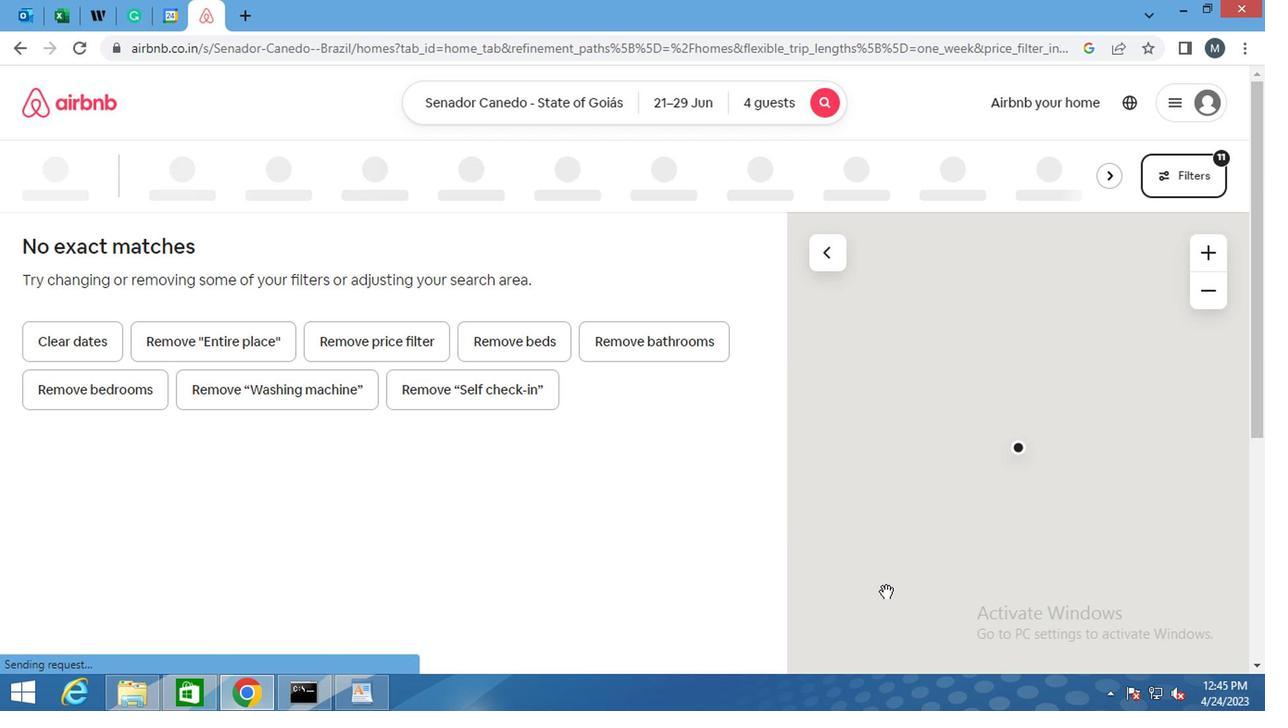 
